 Task: Look for space in Mezőkövesd, Hungary from 4th September, 2023 to 10th September, 2023 for 1 adult in price range Rs.9000 to Rs.17000. Place can be private room with 1  bedroom having 1 bed and 1 bathroom. Property type can be house, flat, guest house, hotel. Booking option can be shelf check-in. Required host language is English.
Action: Mouse moved to (606, 74)
Screenshot: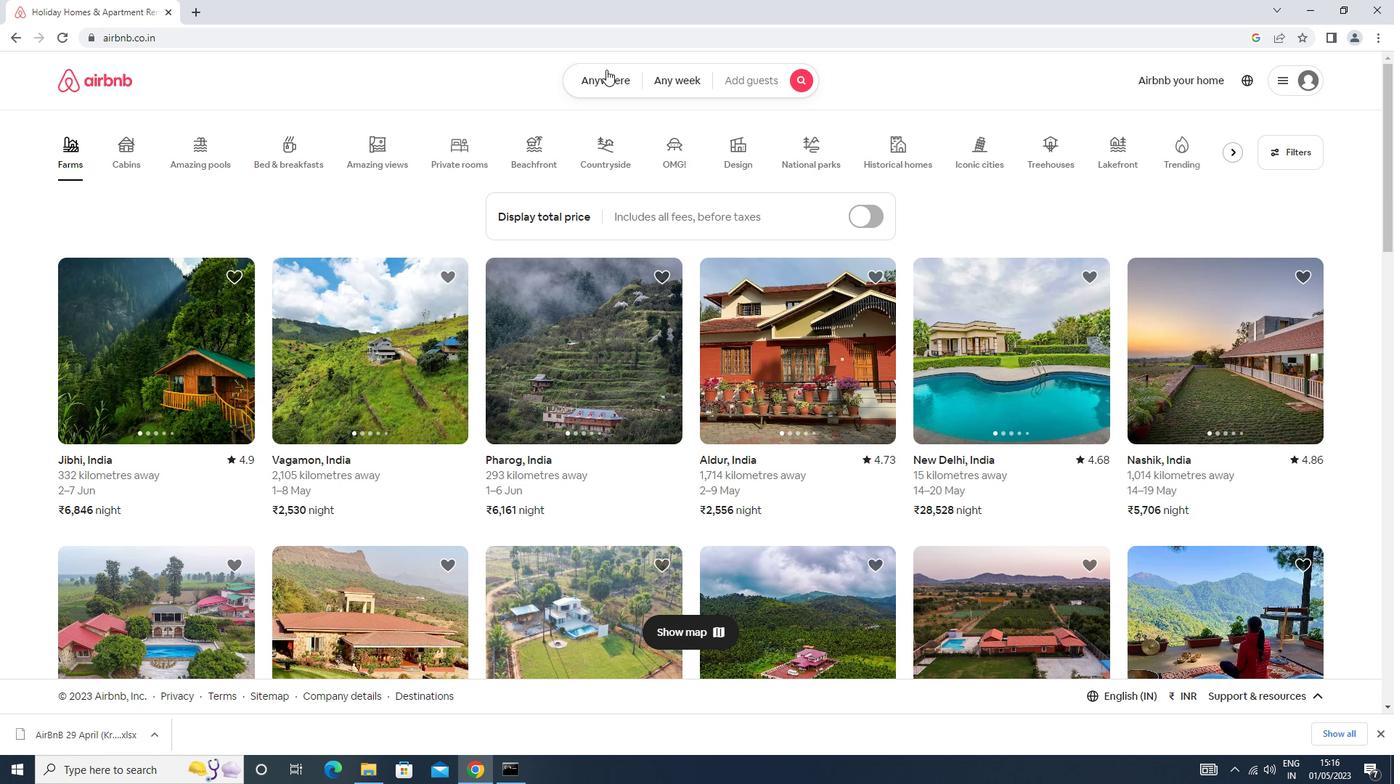 
Action: Mouse pressed left at (606, 74)
Screenshot: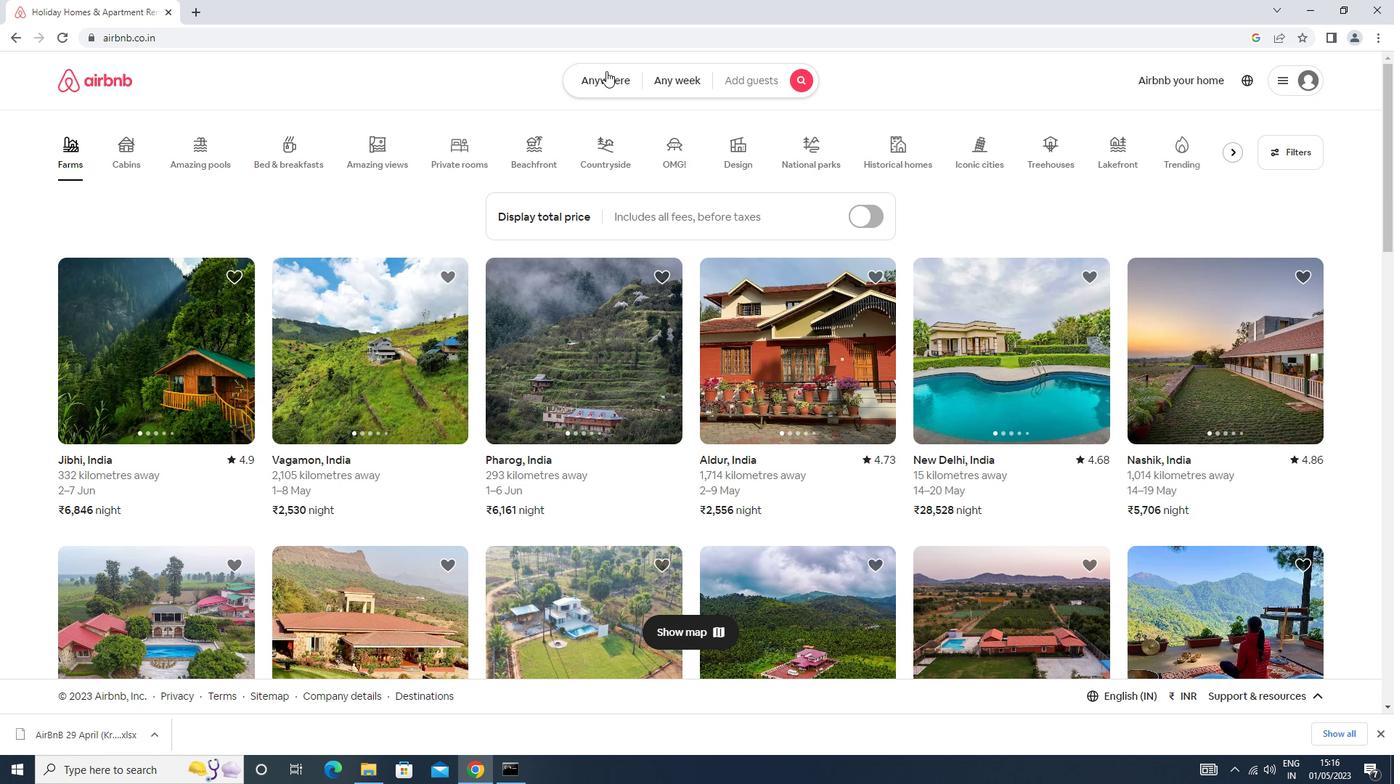 
Action: Mouse moved to (551, 134)
Screenshot: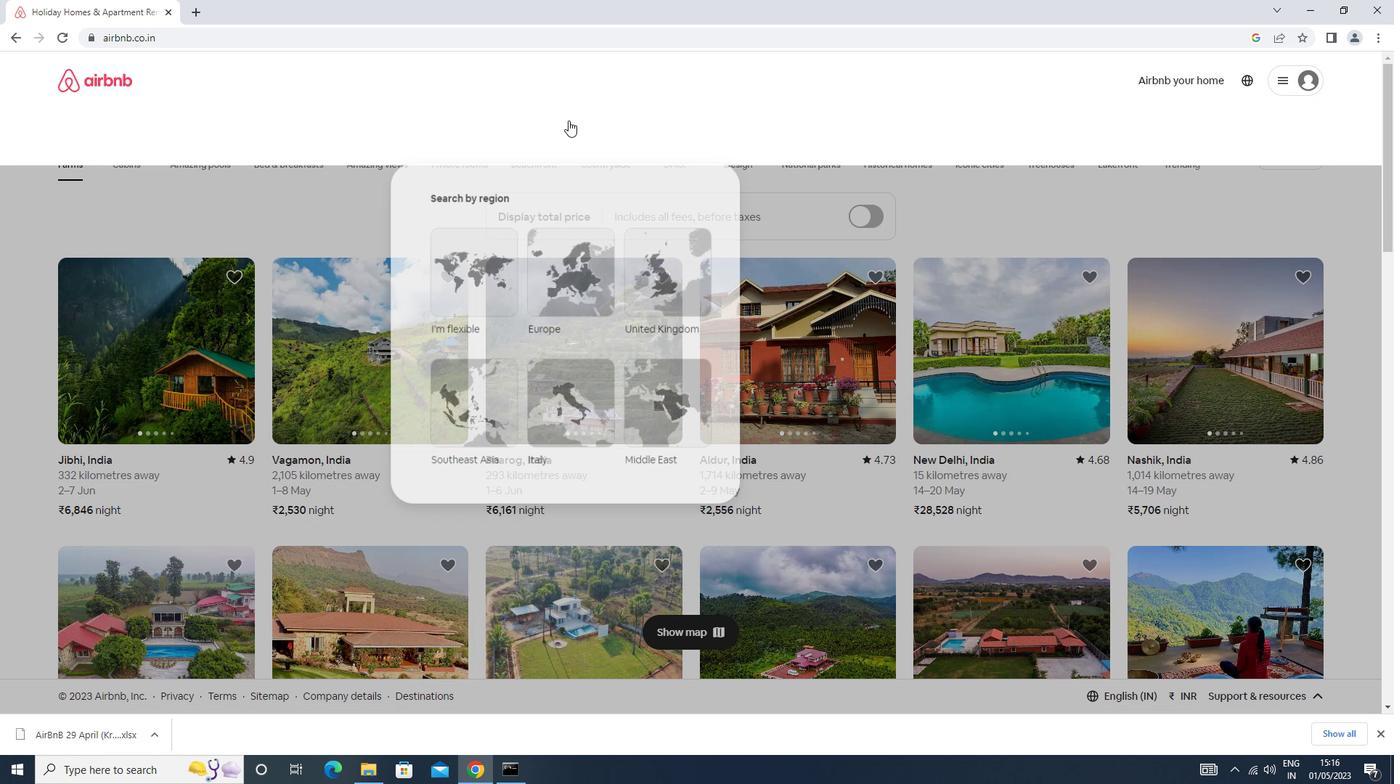 
Action: Mouse pressed left at (551, 134)
Screenshot: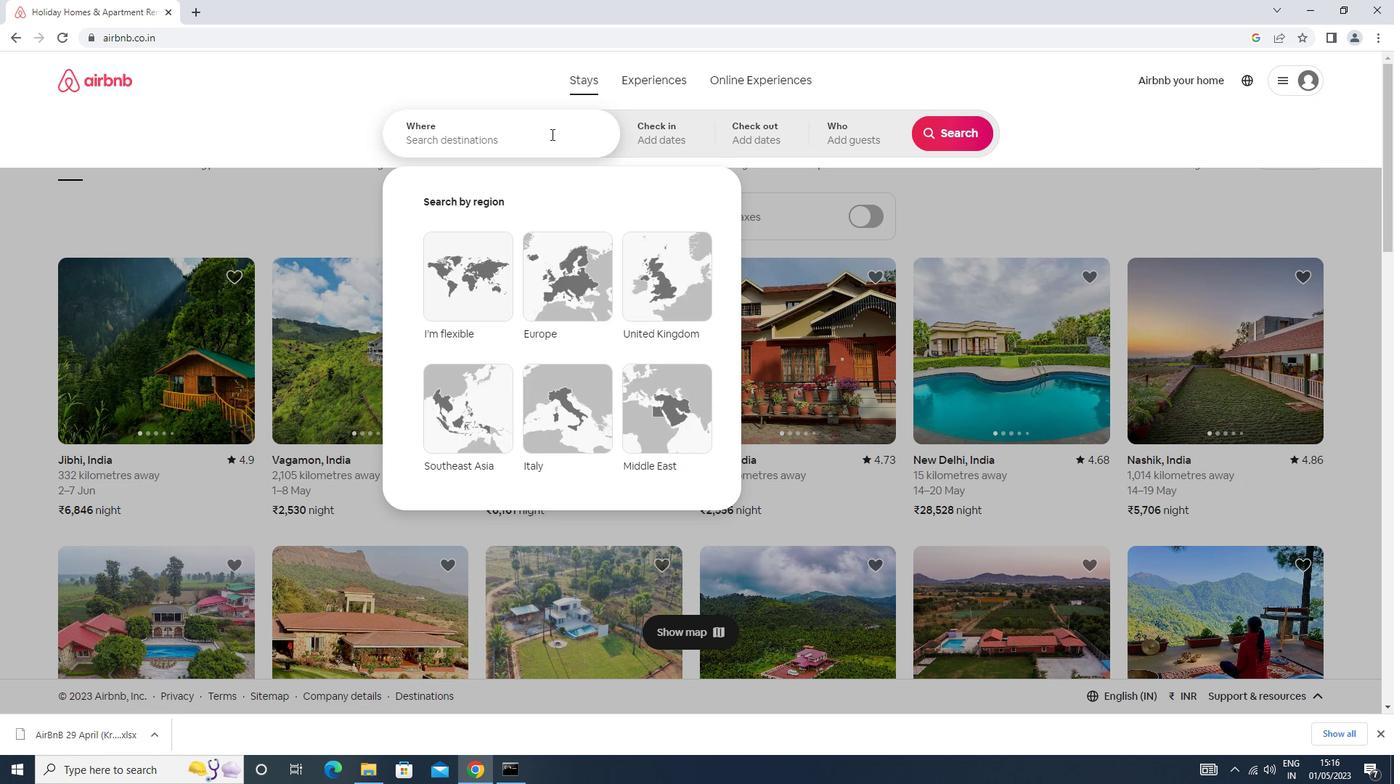 
Action: Mouse moved to (550, 134)
Screenshot: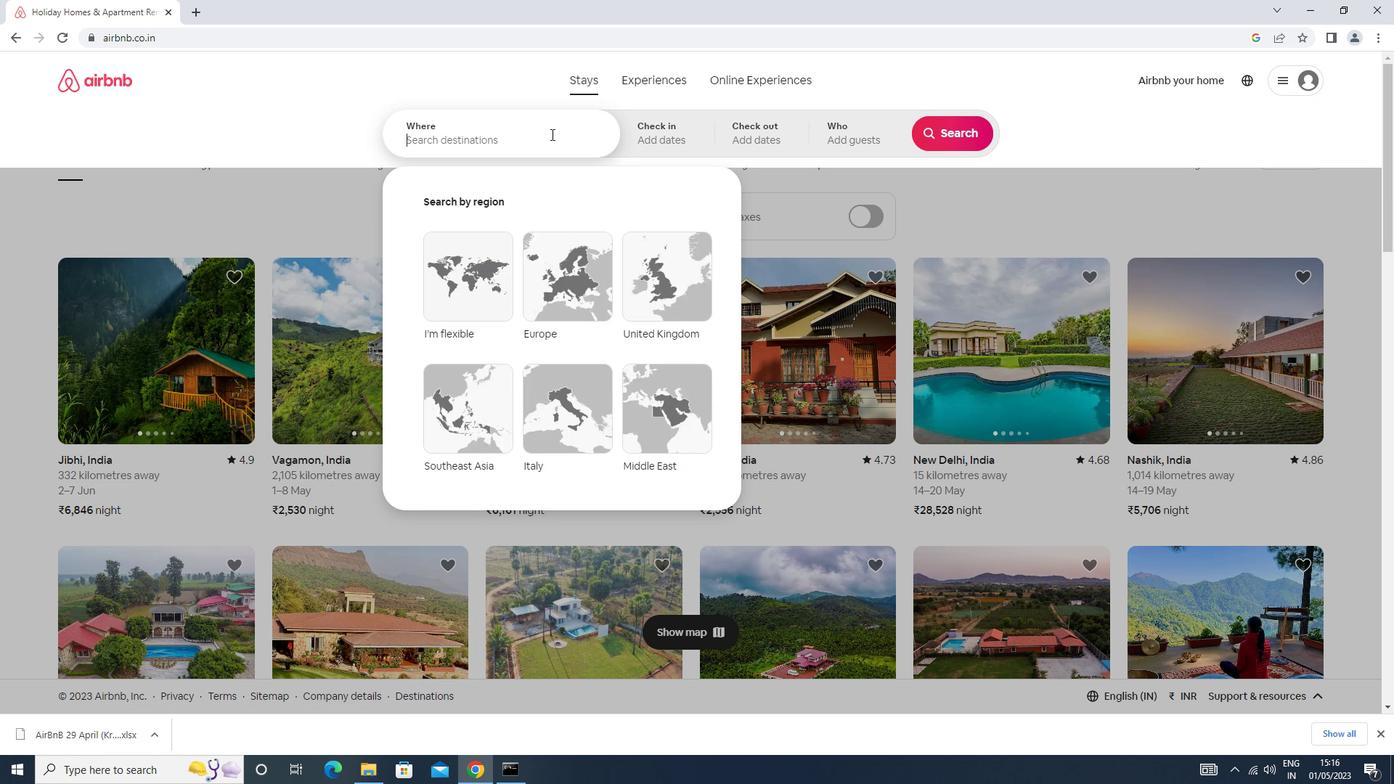 
Action: Key pressed w<Key.caps_lock>ardha<Key.down><Key.enter>
Screenshot: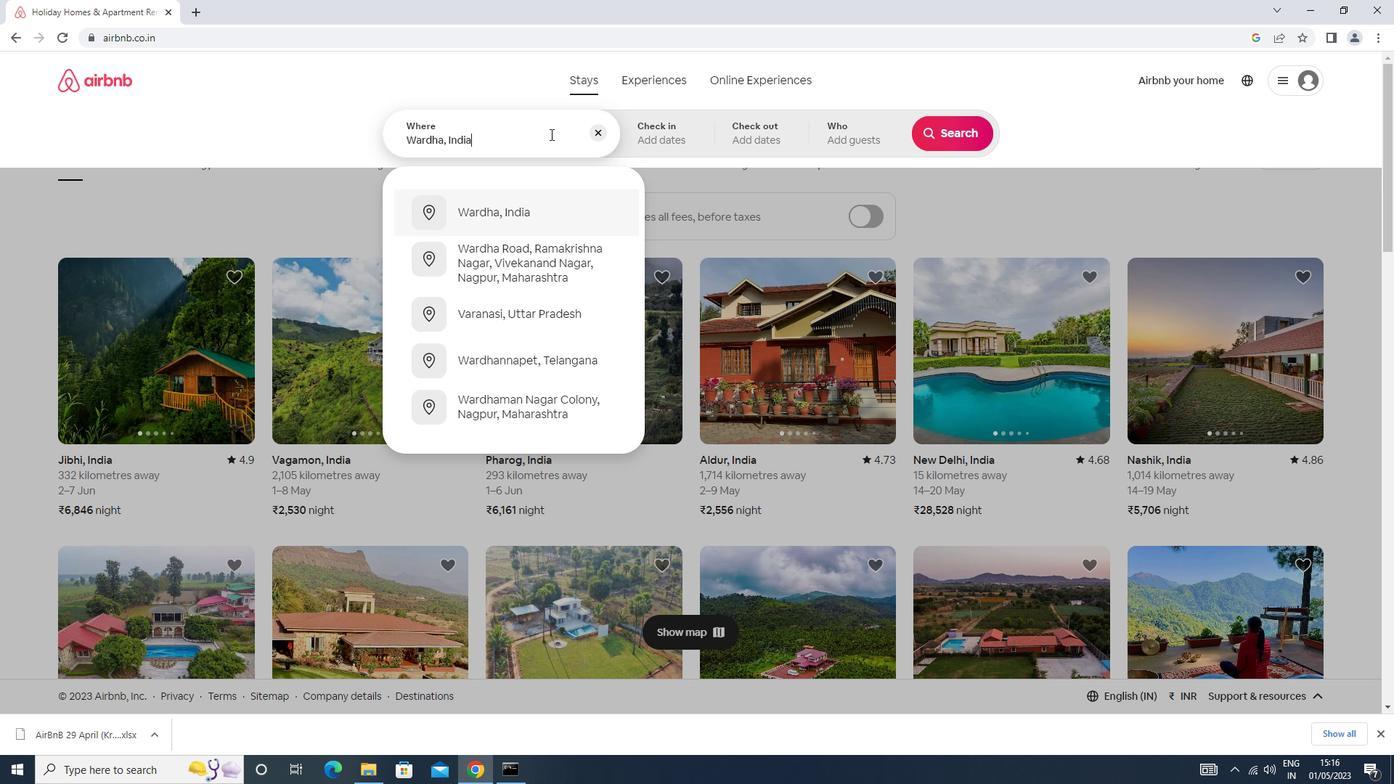 
Action: Mouse moved to (950, 244)
Screenshot: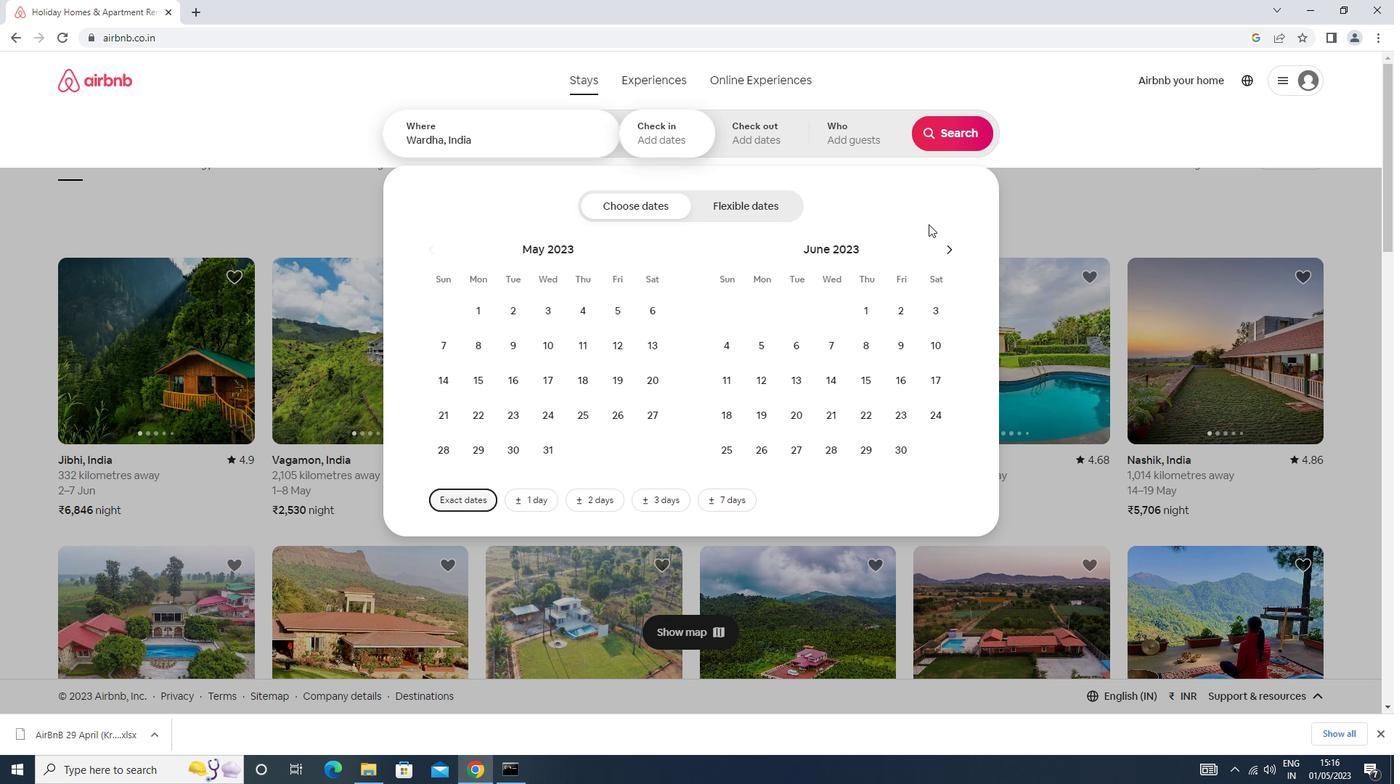 
Action: Mouse pressed left at (950, 244)
Screenshot: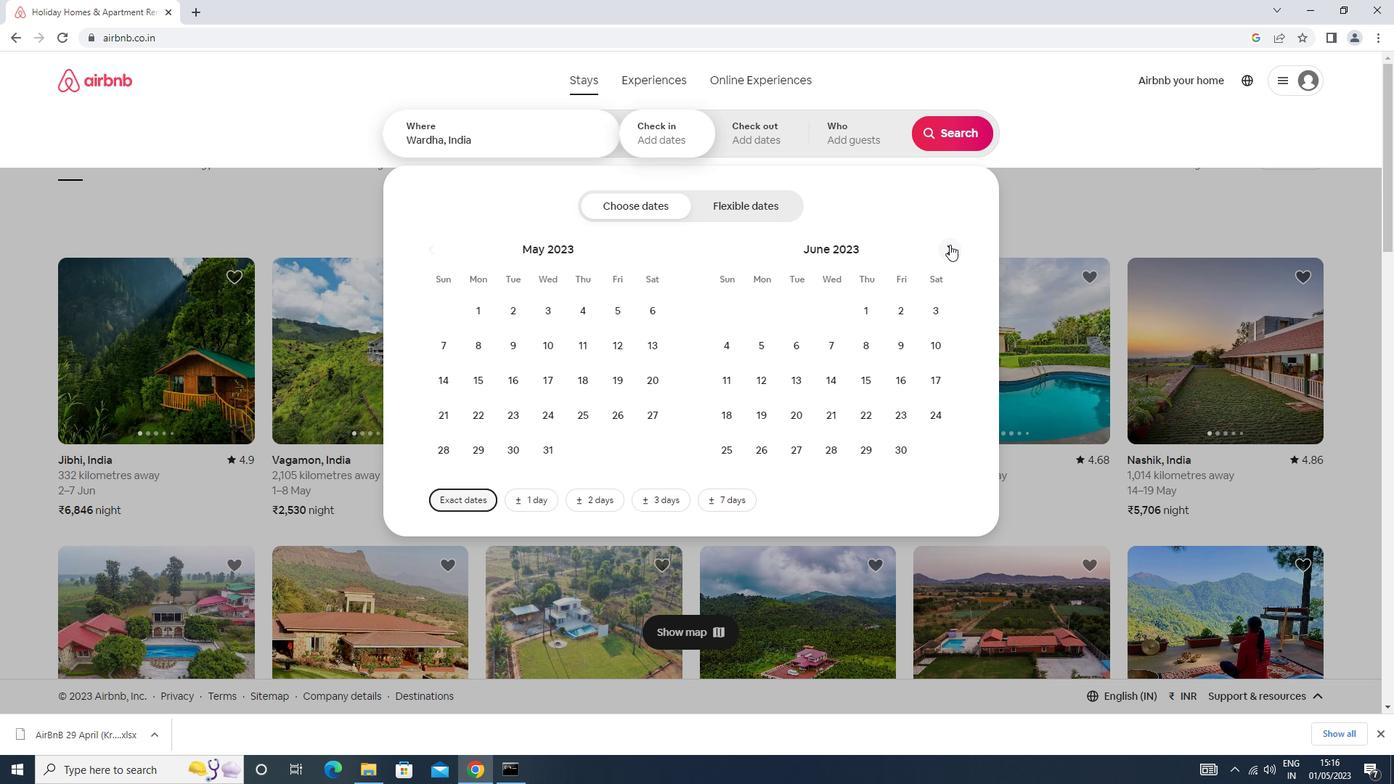 
Action: Mouse moved to (830, 375)
Screenshot: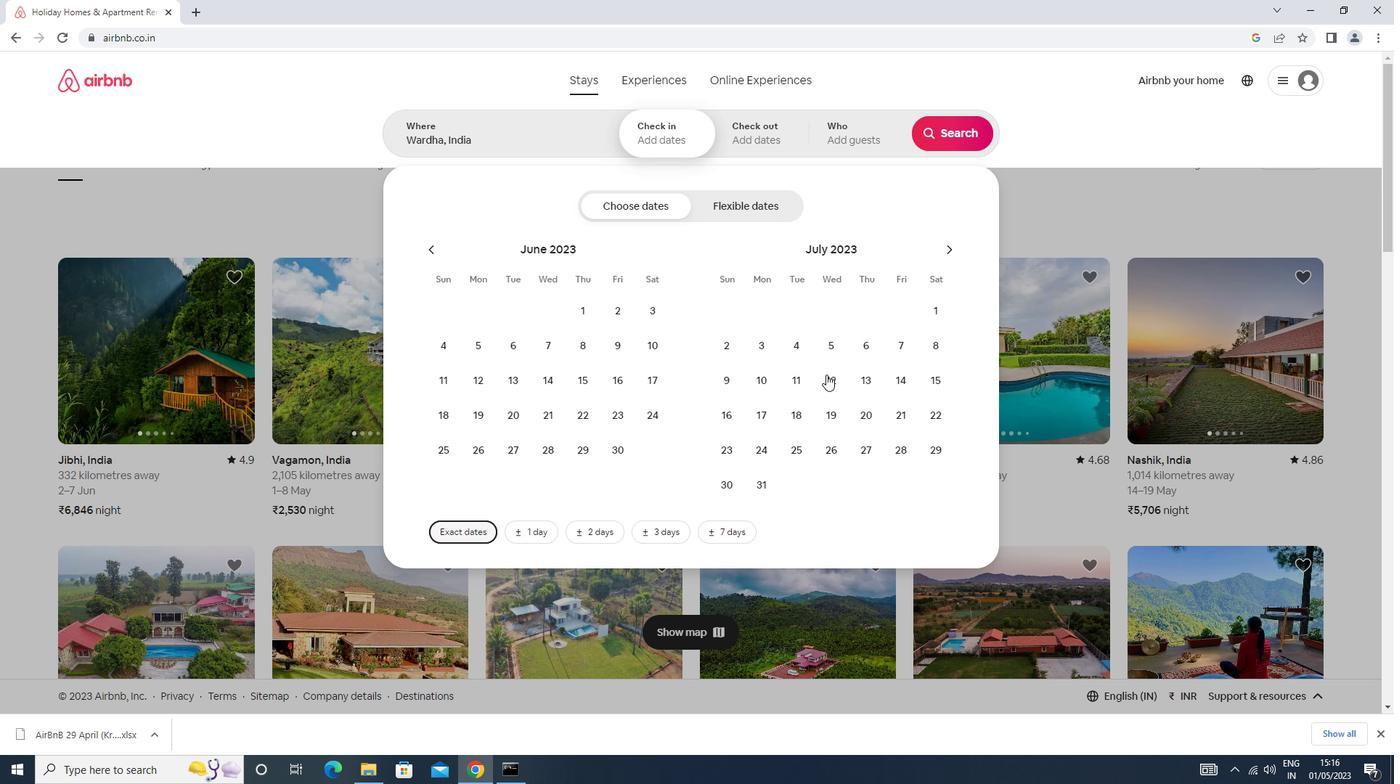 
Action: Mouse pressed left at (830, 375)
Screenshot: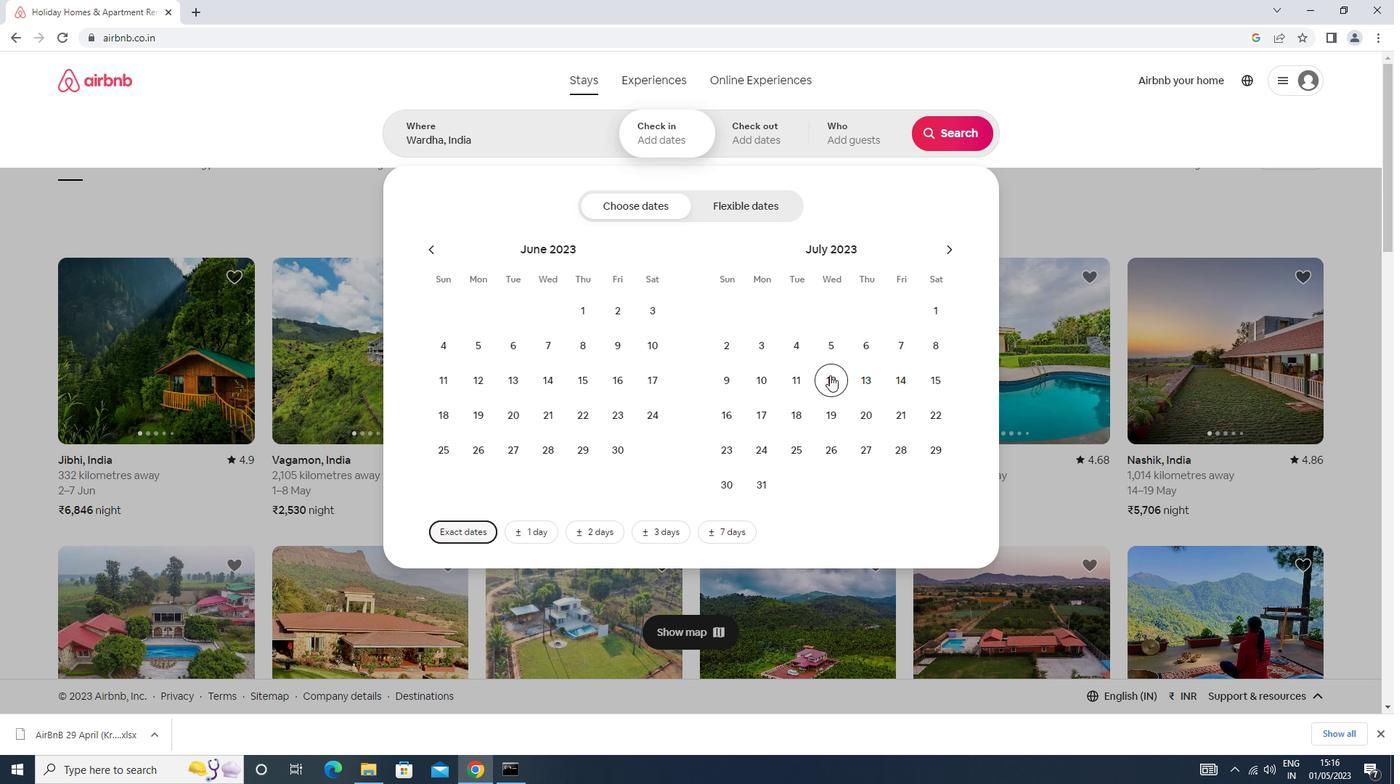 
Action: Mouse moved to (932, 378)
Screenshot: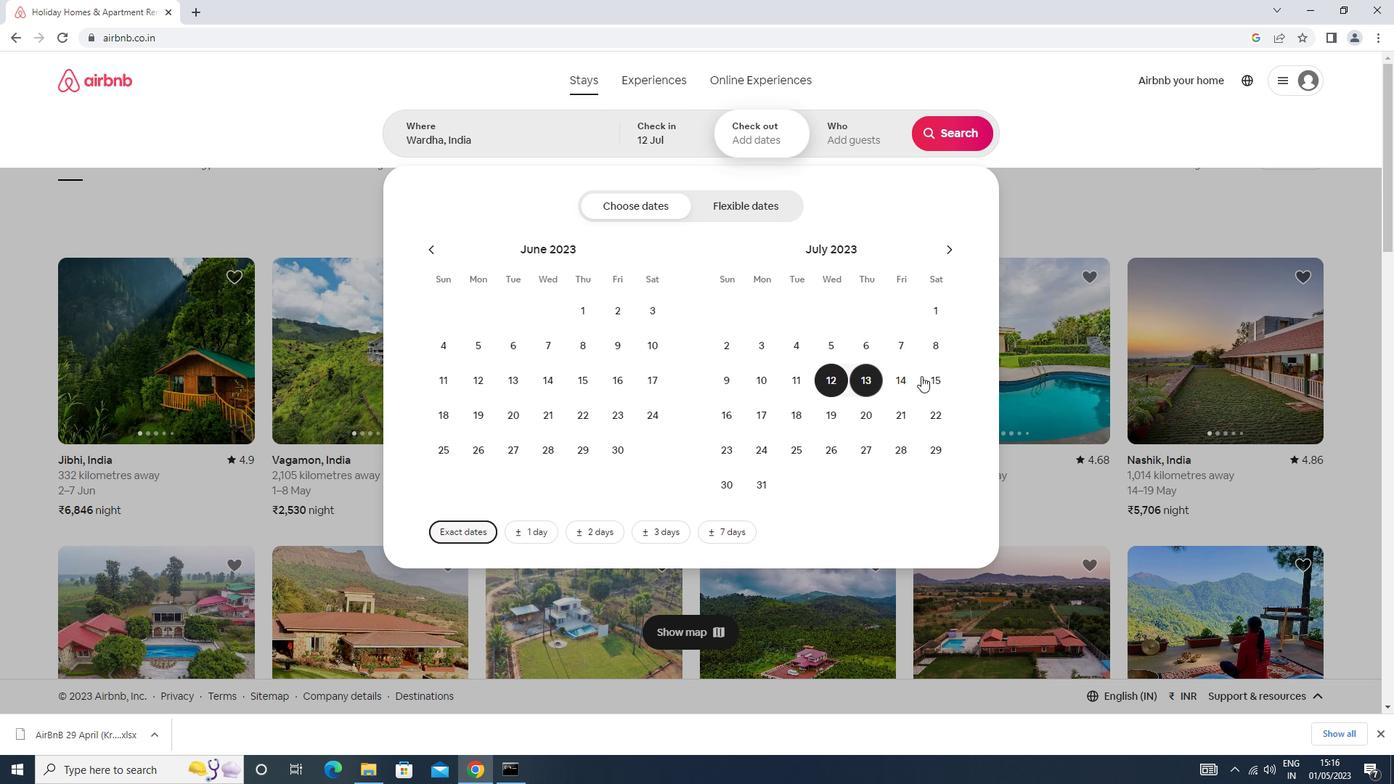
Action: Mouse pressed left at (932, 378)
Screenshot: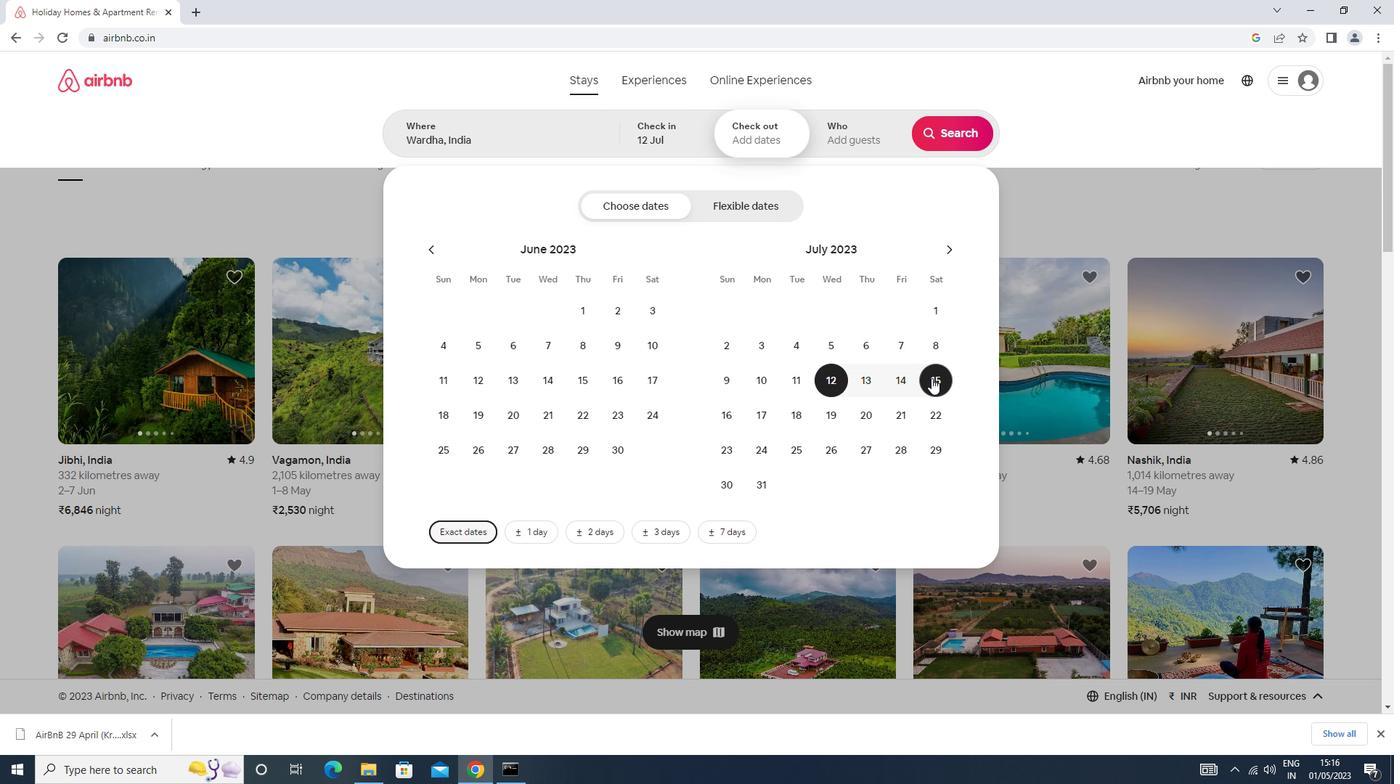 
Action: Mouse moved to (857, 146)
Screenshot: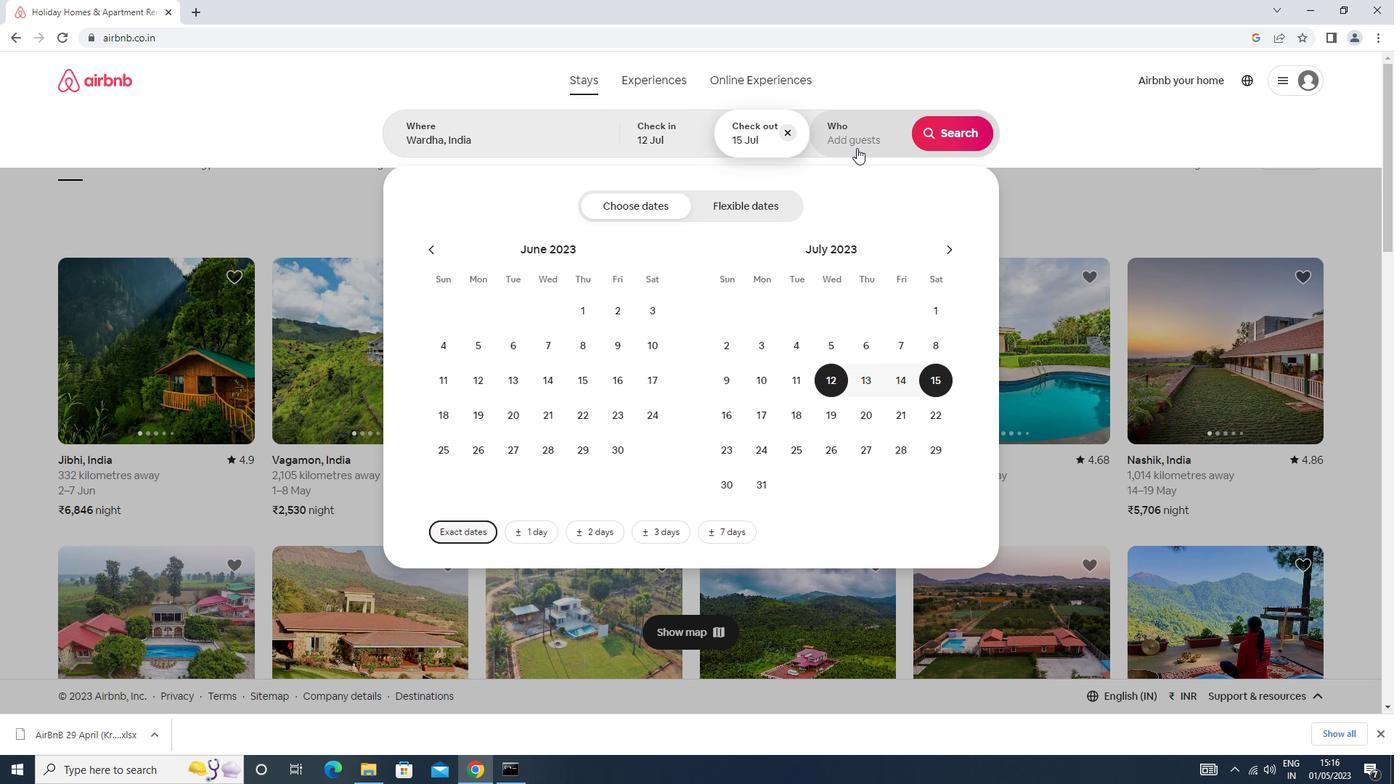 
Action: Mouse pressed left at (857, 146)
Screenshot: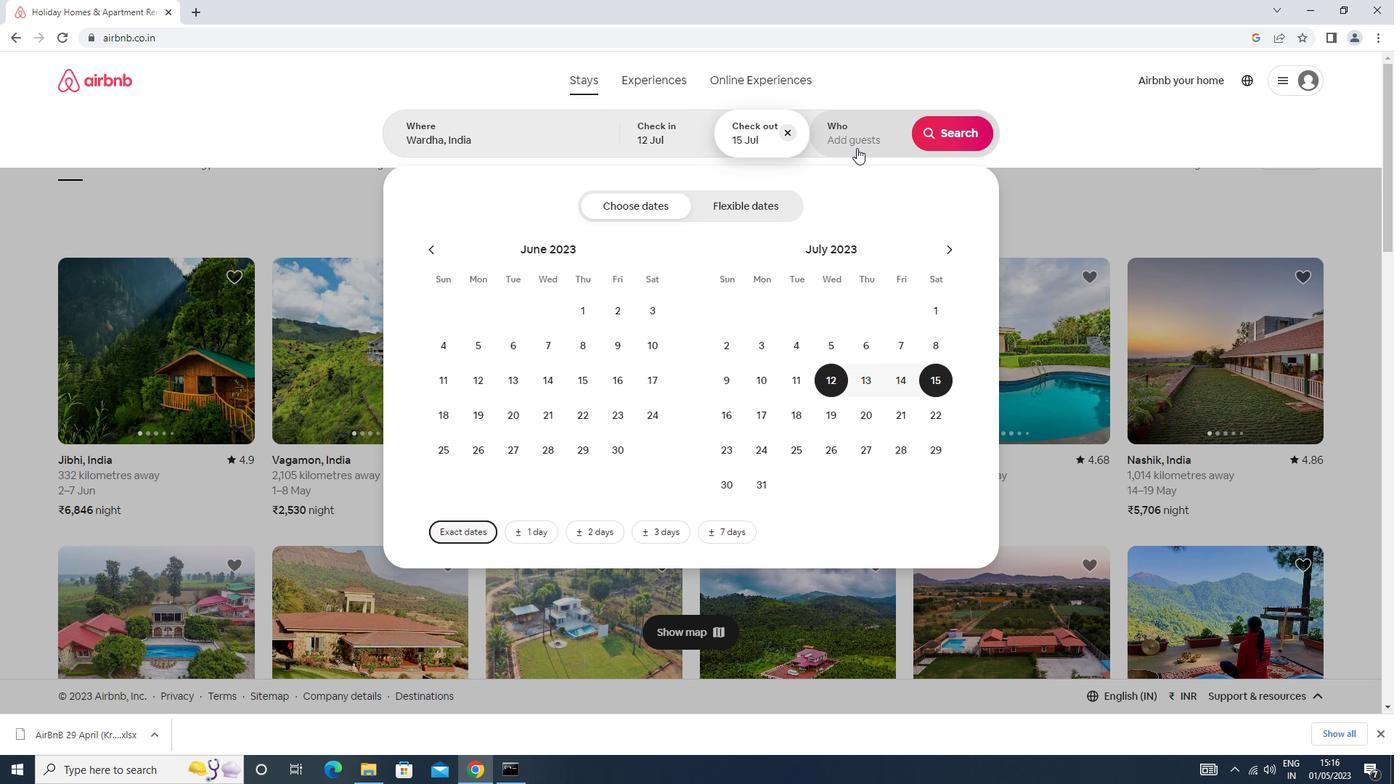 
Action: Mouse moved to (958, 211)
Screenshot: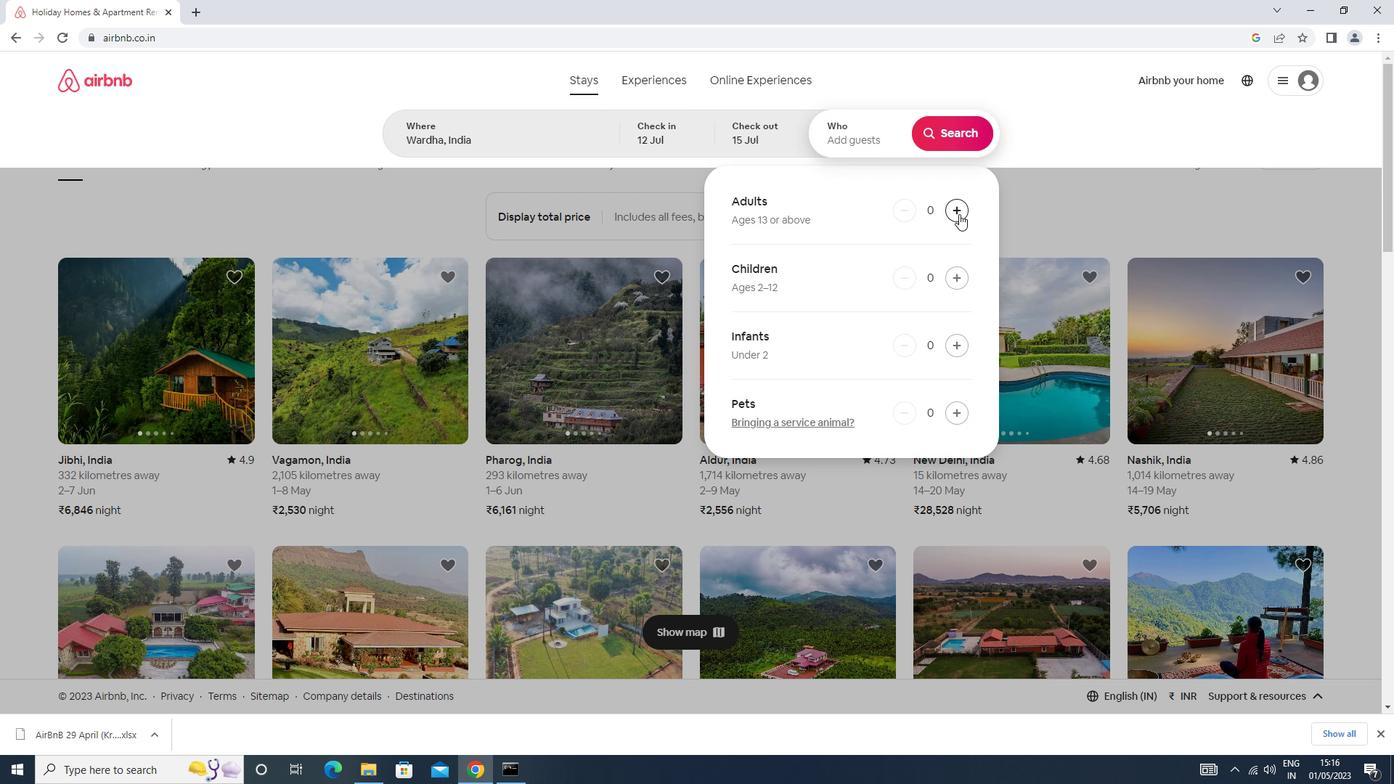 
Action: Mouse pressed left at (958, 211)
Screenshot: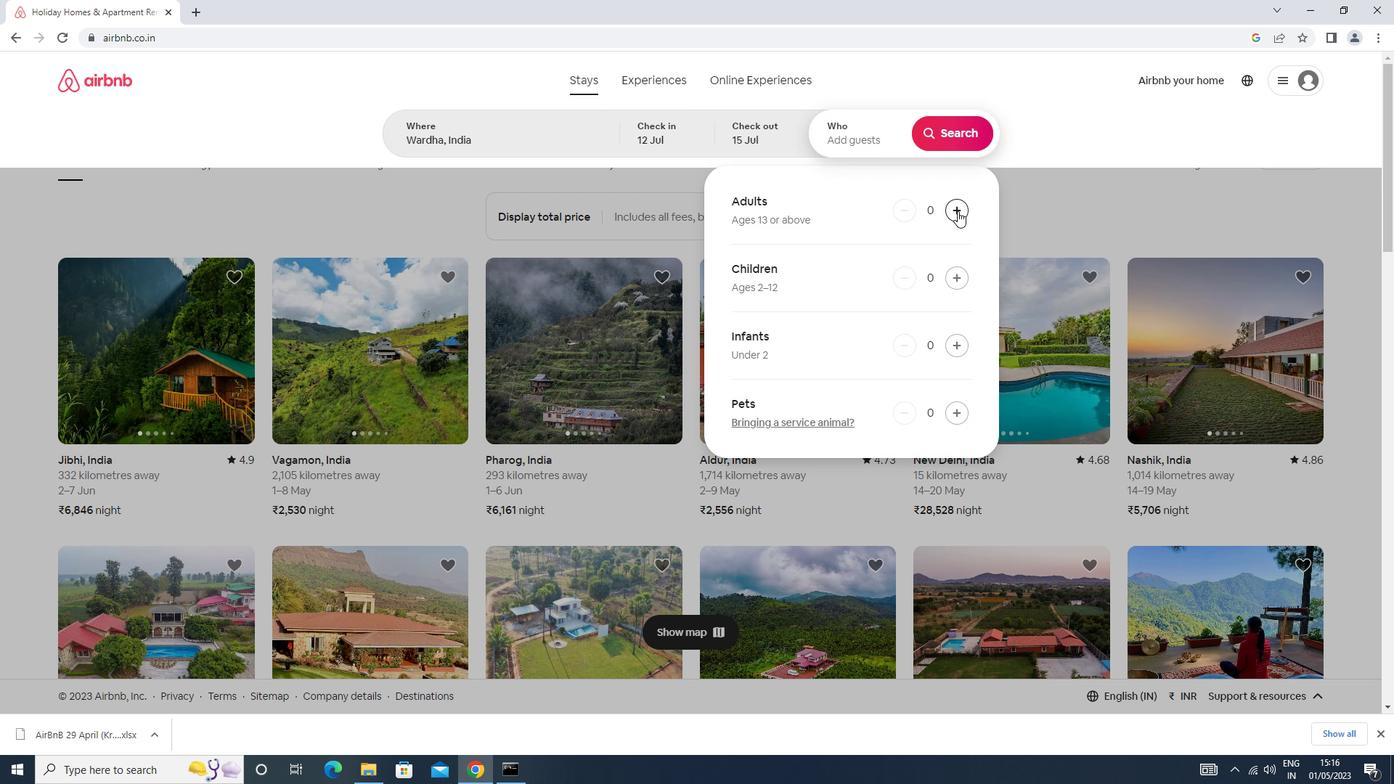 
Action: Mouse moved to (957, 211)
Screenshot: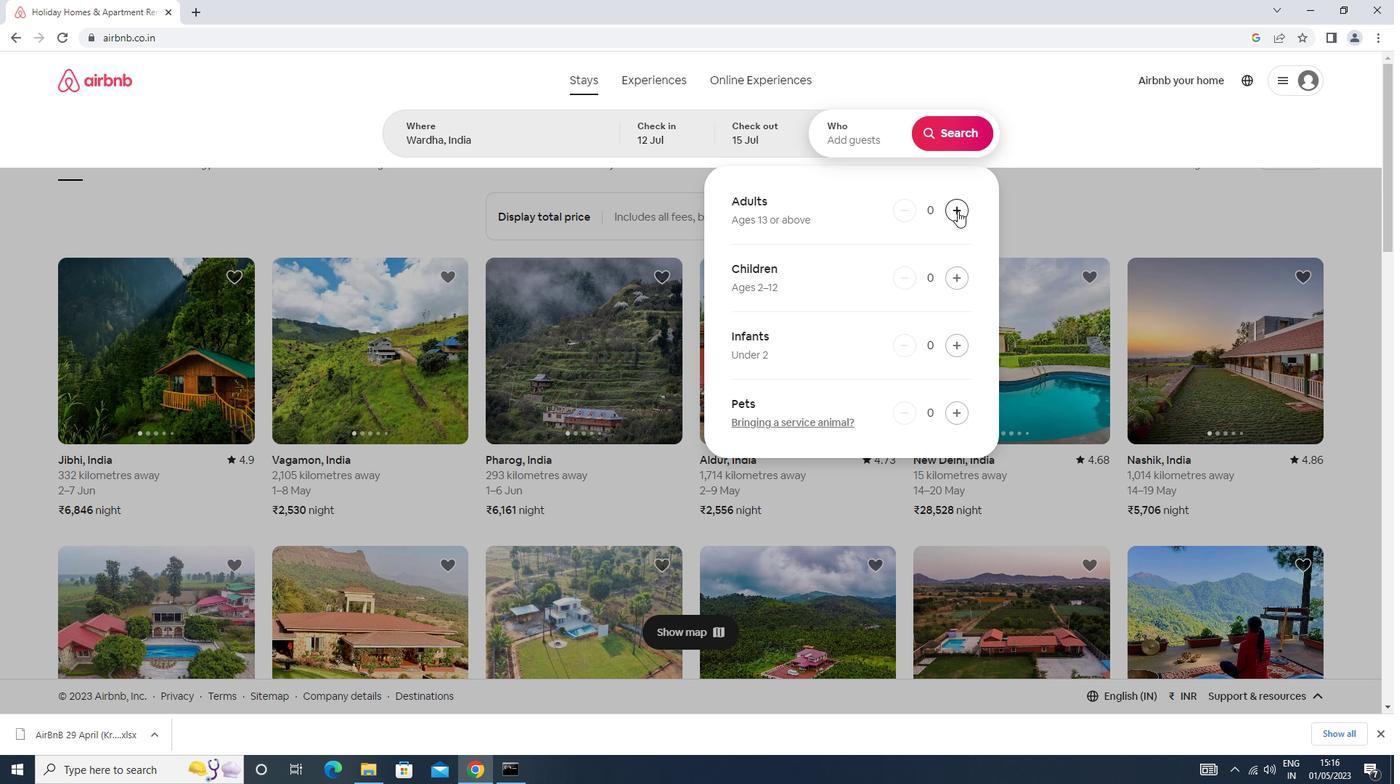 
Action: Mouse pressed left at (957, 211)
Screenshot: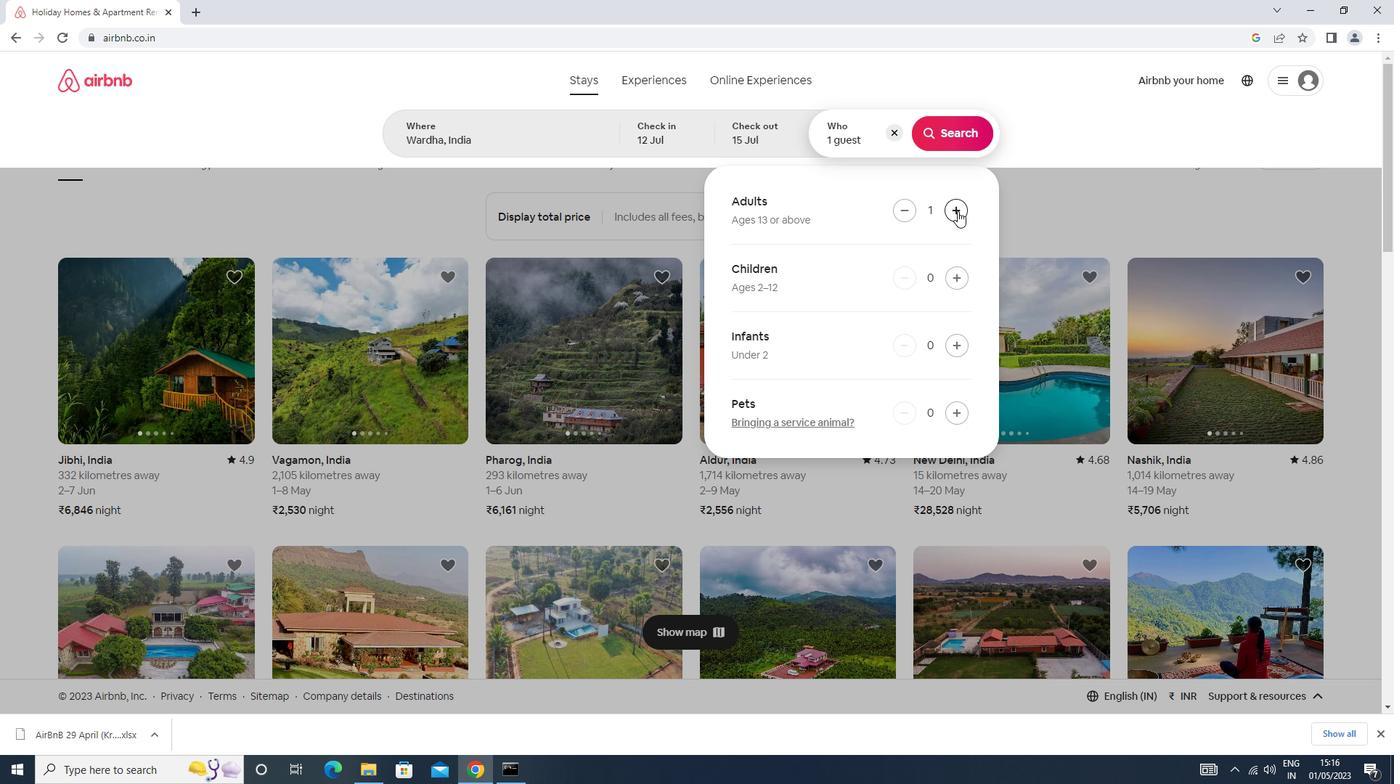 
Action: Mouse pressed left at (957, 211)
Screenshot: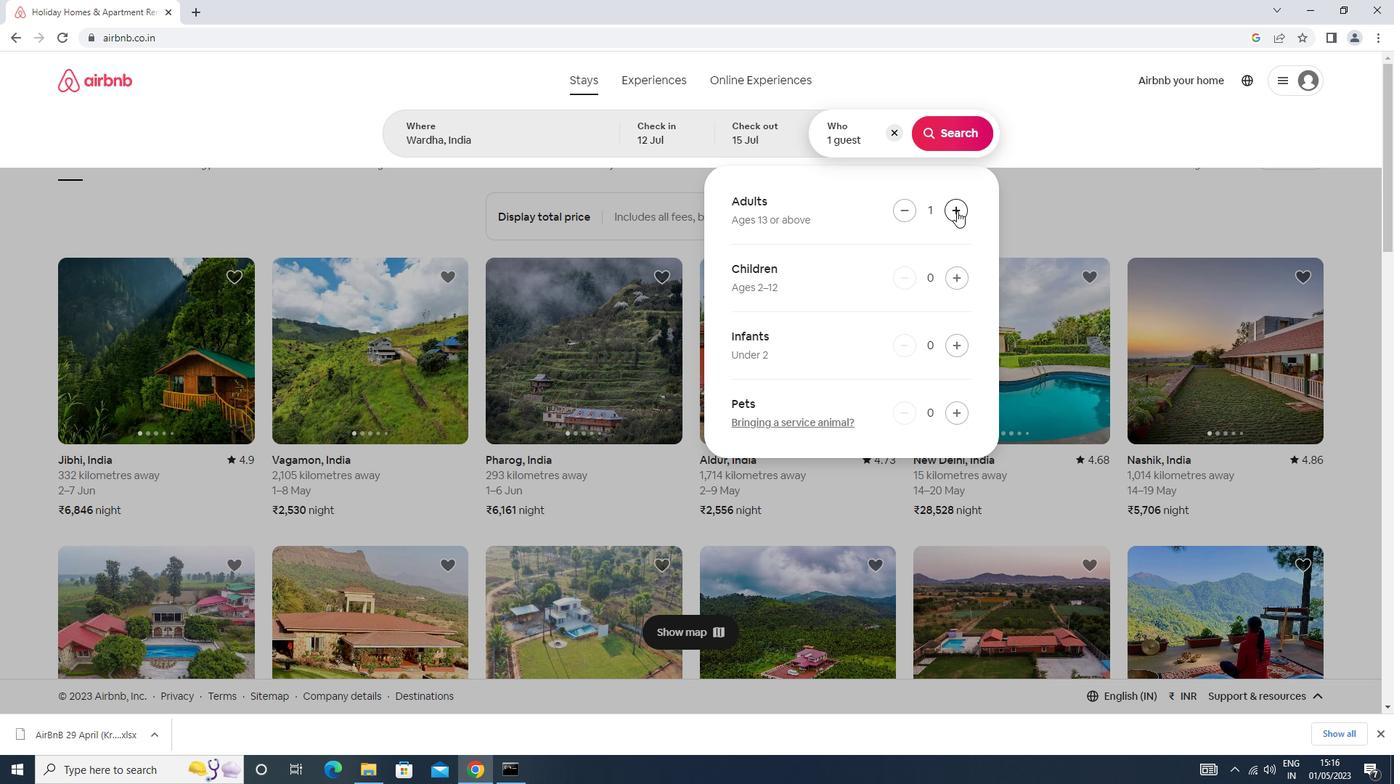 
Action: Mouse moved to (947, 137)
Screenshot: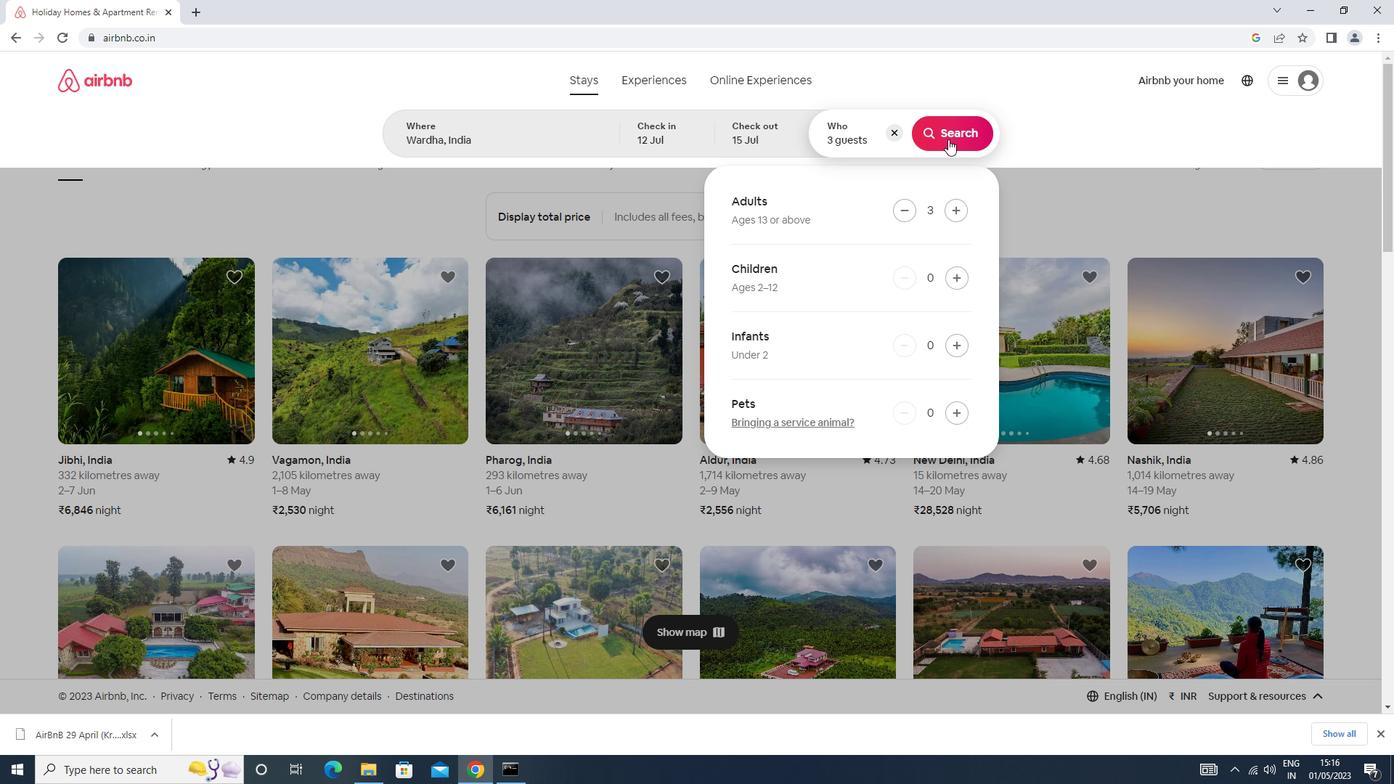
Action: Mouse pressed left at (947, 137)
Screenshot: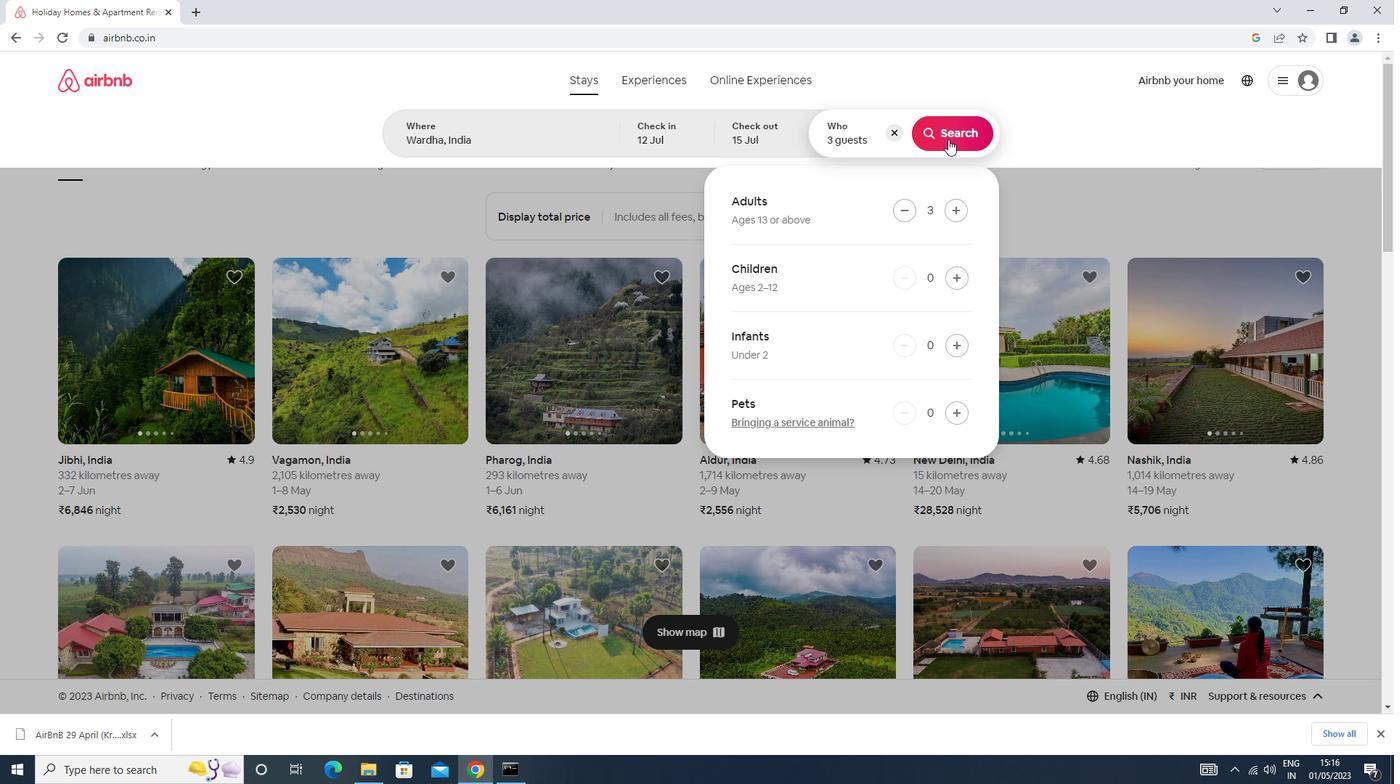 
Action: Mouse moved to (1344, 131)
Screenshot: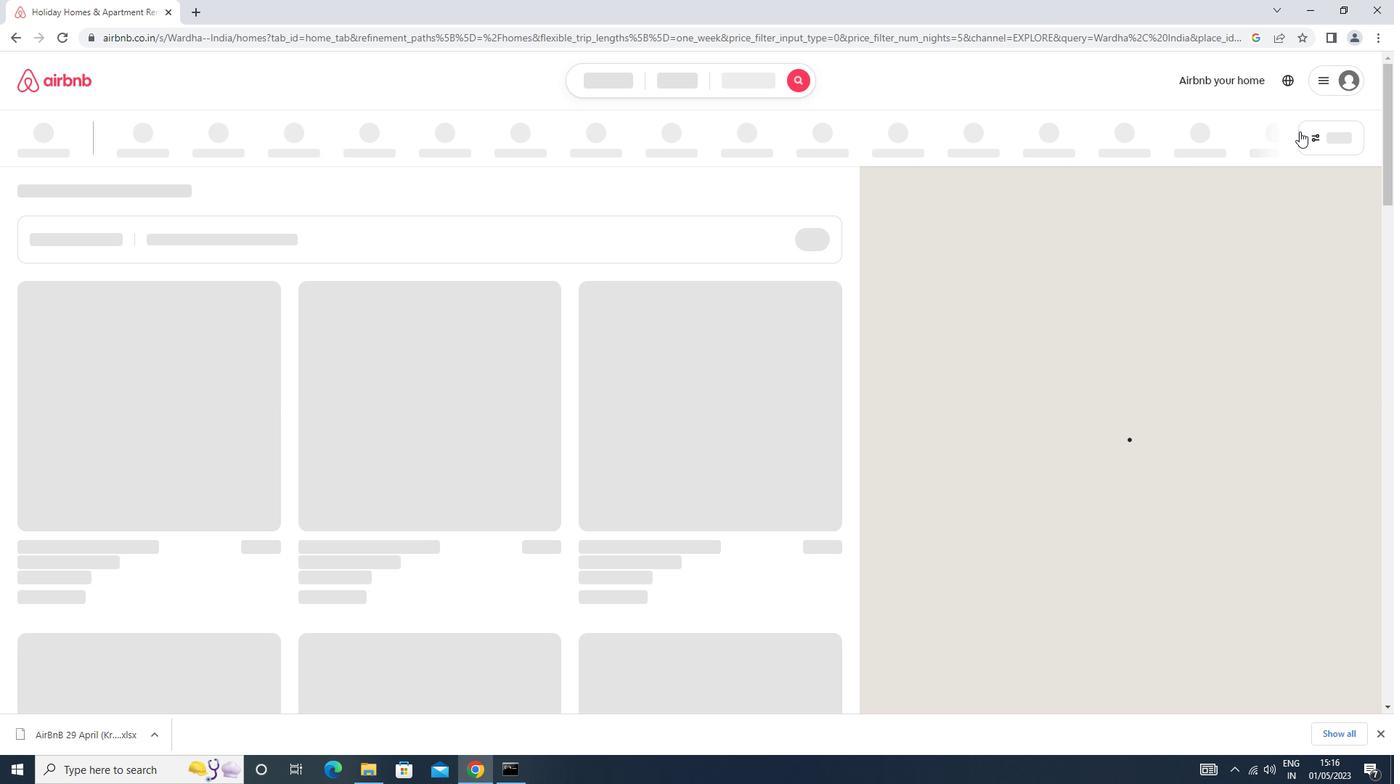 
Action: Mouse pressed left at (1344, 131)
Screenshot: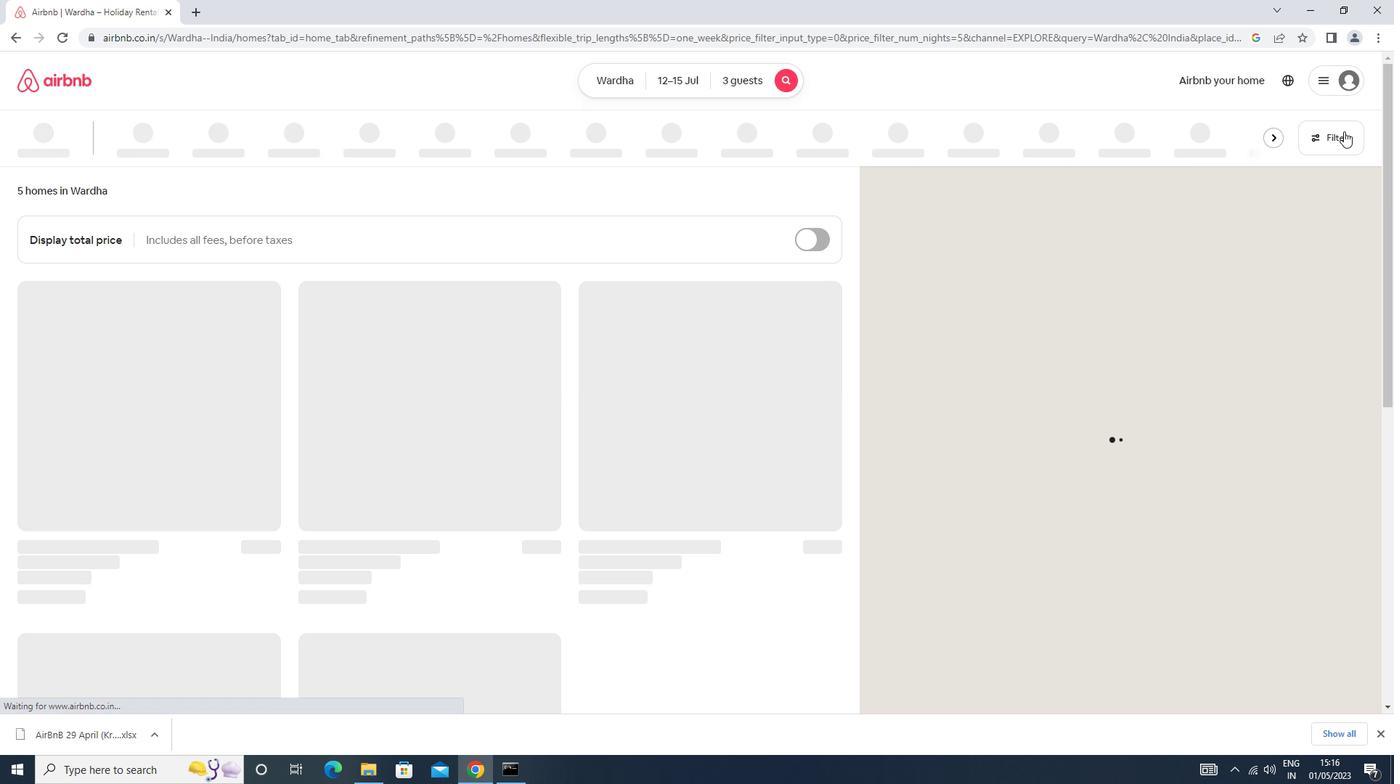 
Action: Mouse moved to (547, 315)
Screenshot: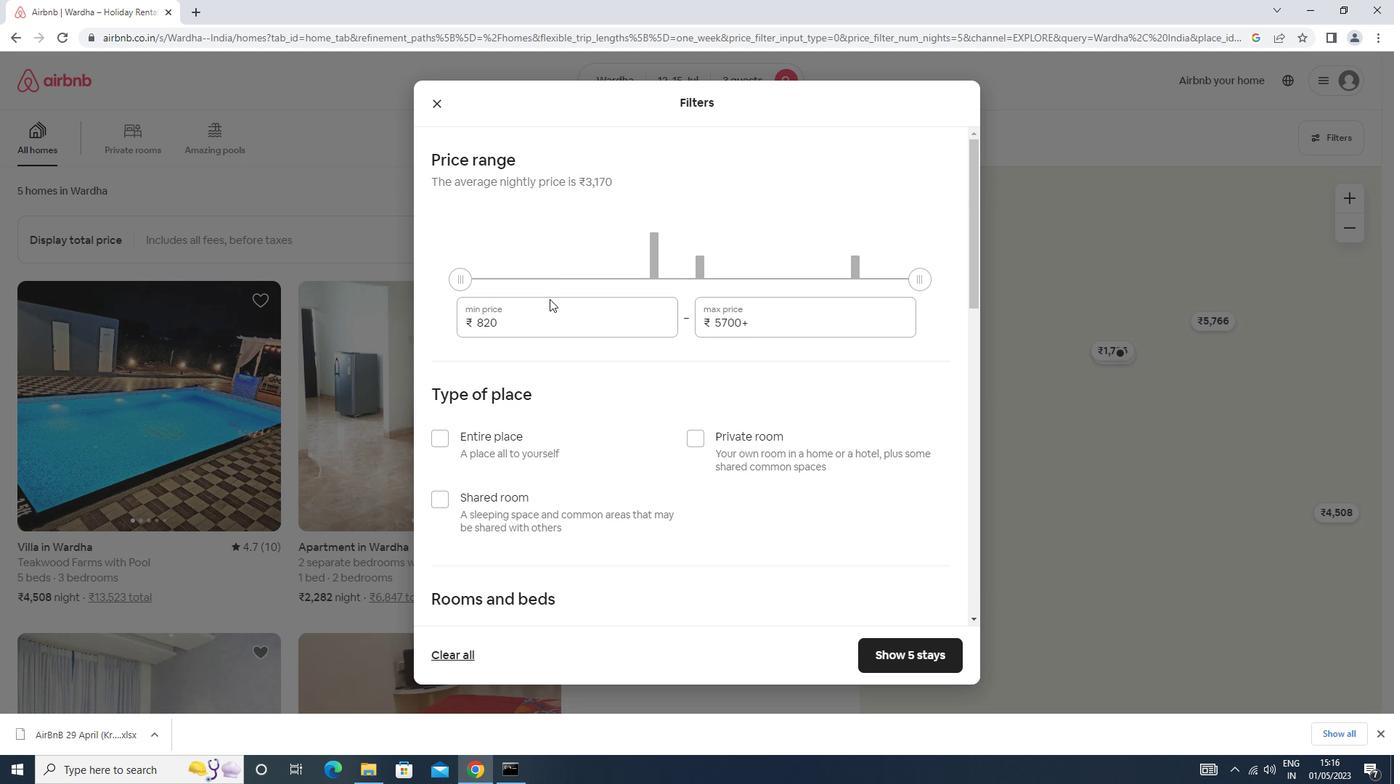 
Action: Mouse pressed left at (547, 315)
Screenshot: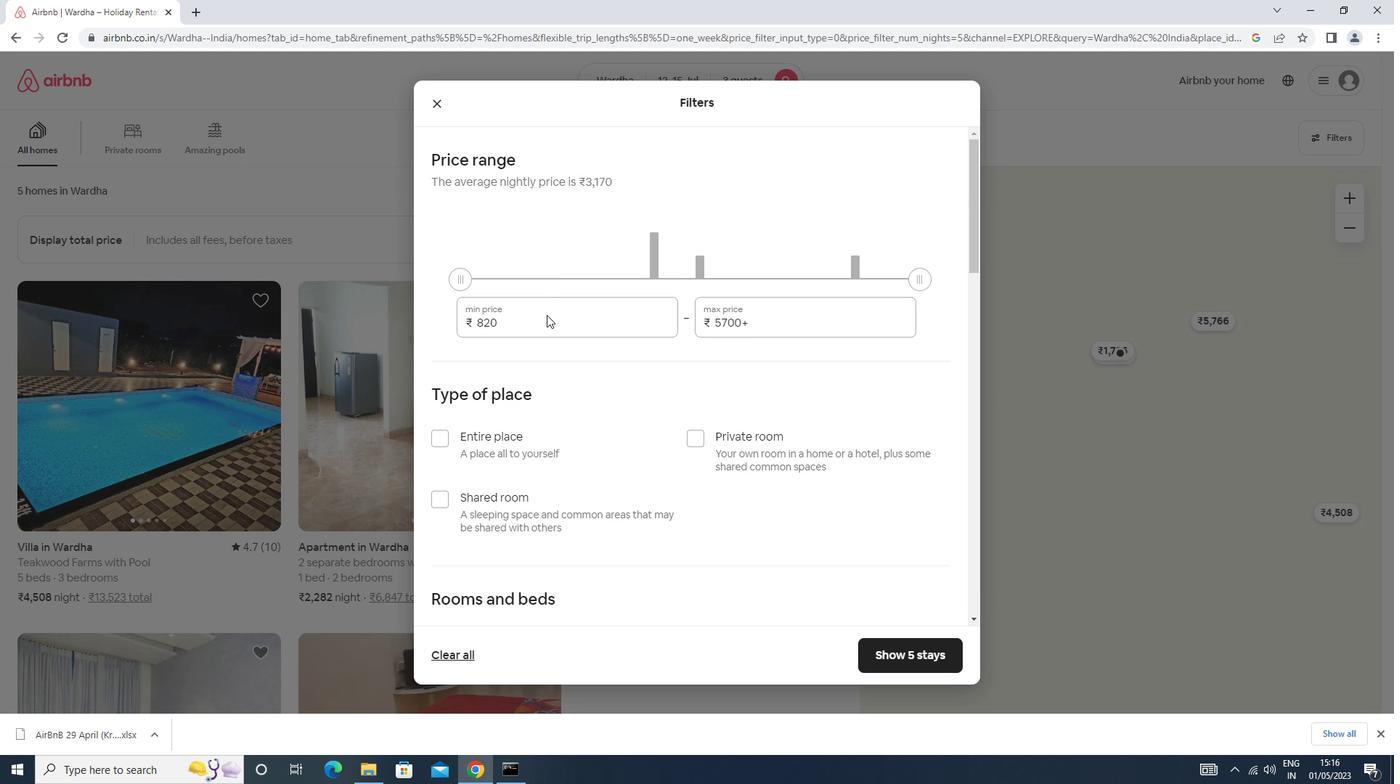 
Action: Key pressed <Key.backspace><Key.backspace><Key.backspace><Key.backspace><Key.backspace><Key.backspace><Key.backspace>12000<Key.tab>16000
Screenshot: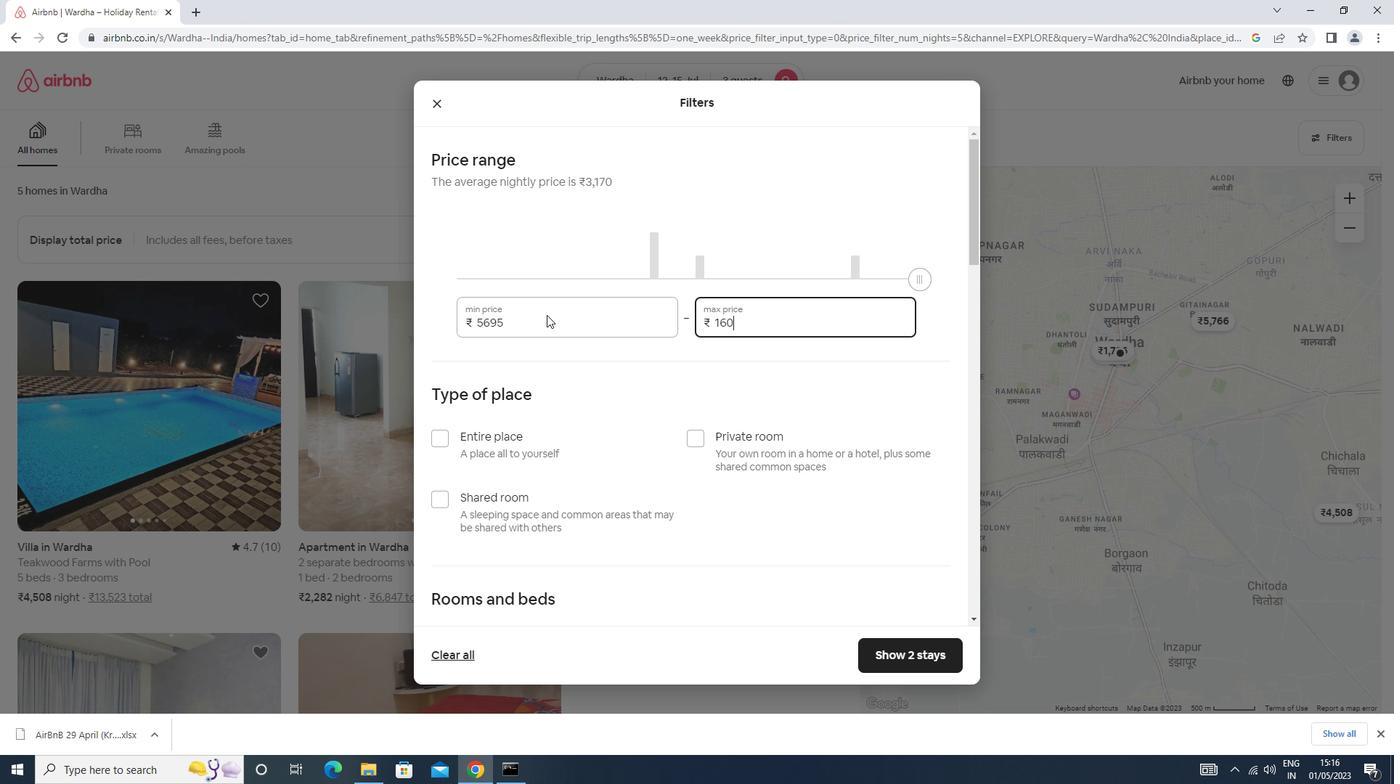 
Action: Mouse moved to (544, 317)
Screenshot: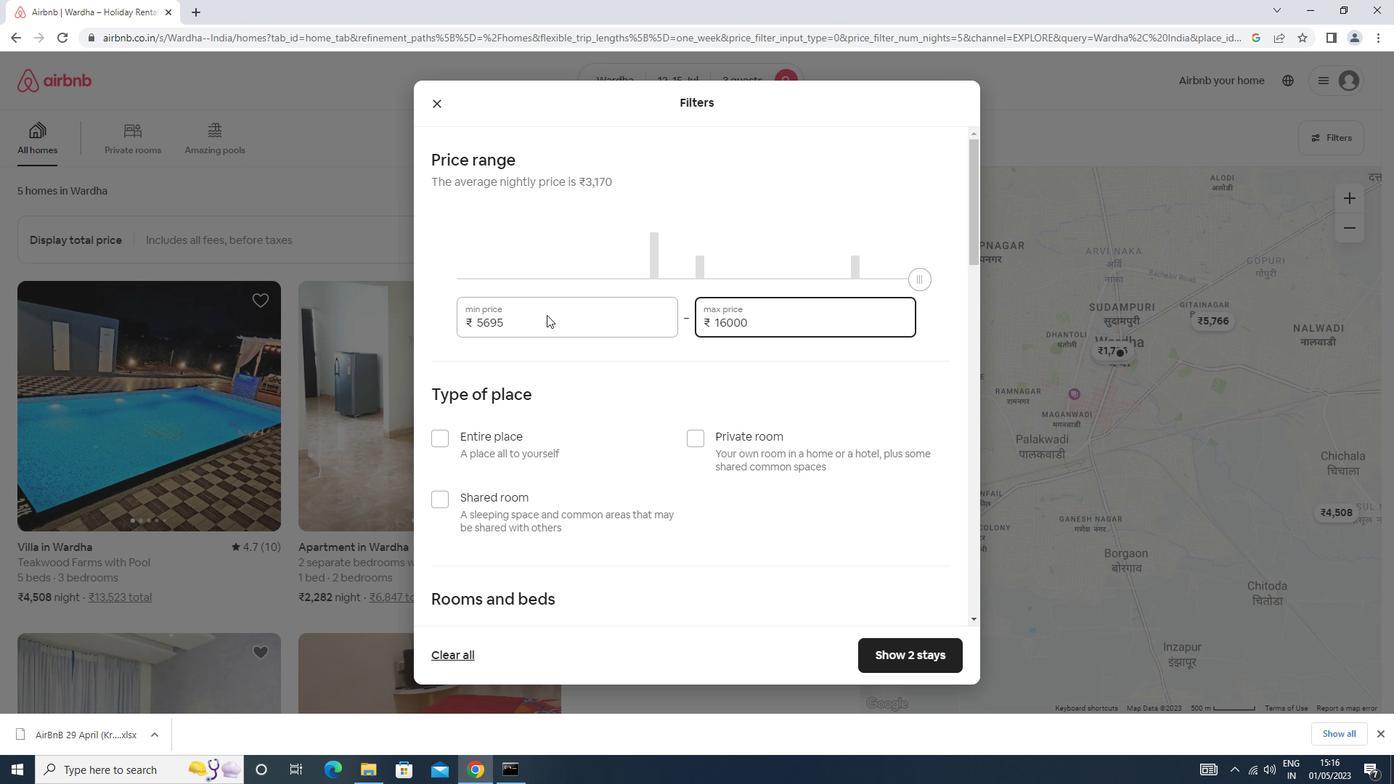 
Action: Mouse scrolled (544, 316) with delta (0, 0)
Screenshot: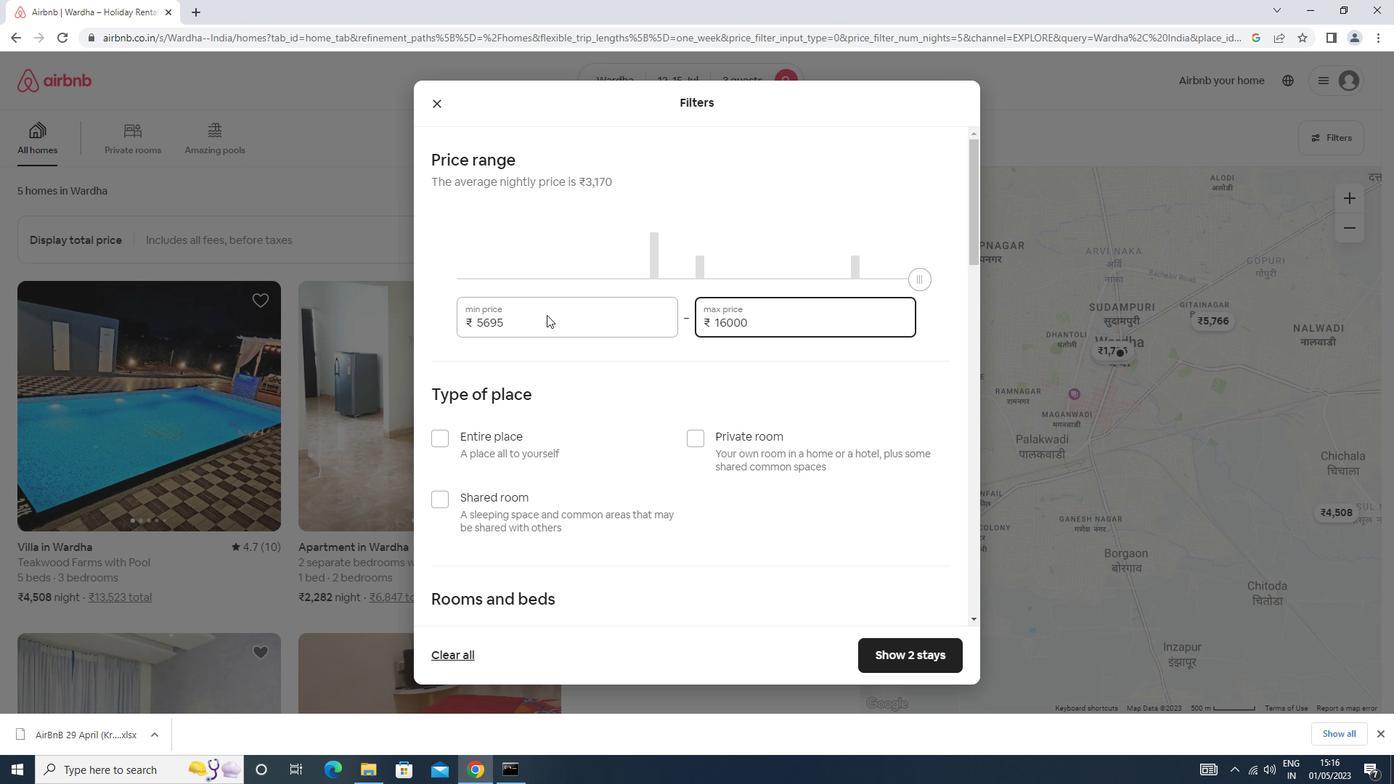
Action: Mouse scrolled (544, 316) with delta (0, 0)
Screenshot: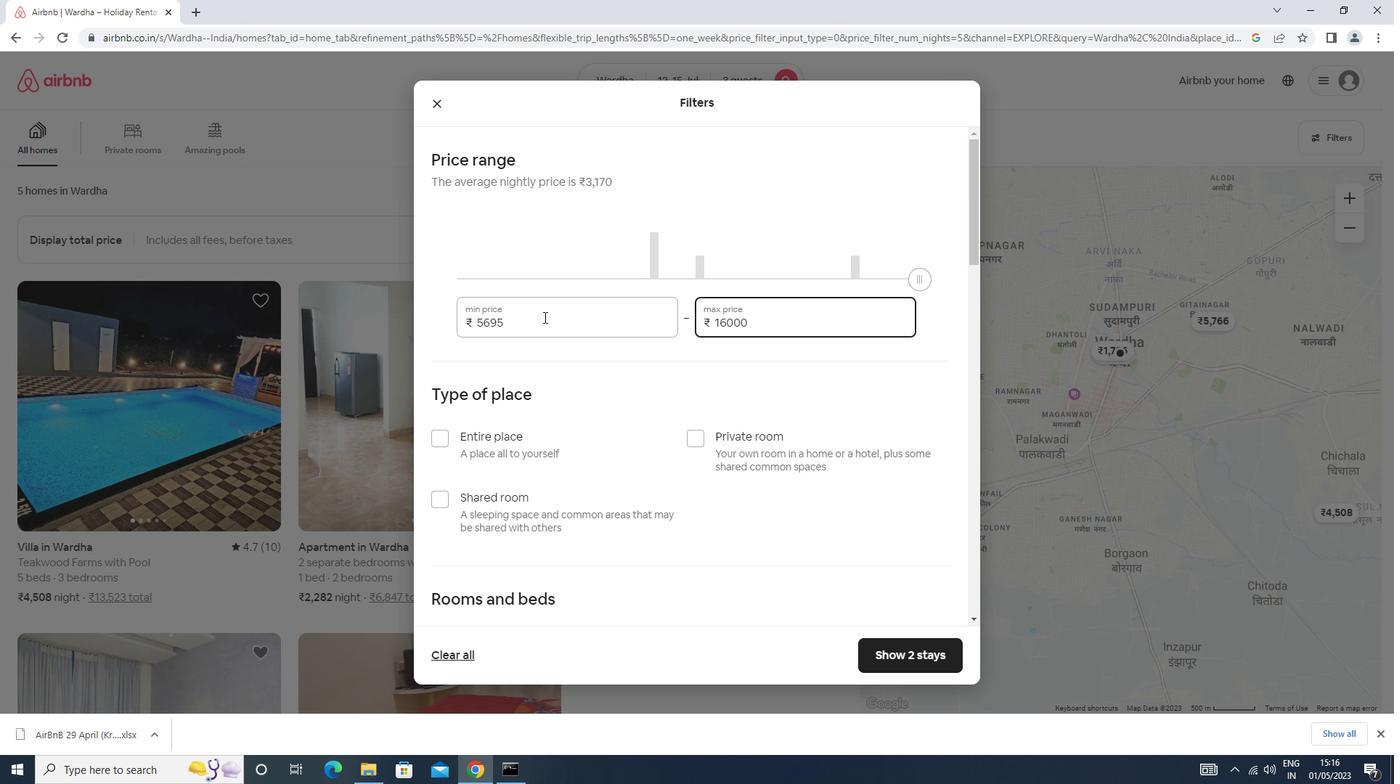 
Action: Mouse moved to (490, 297)
Screenshot: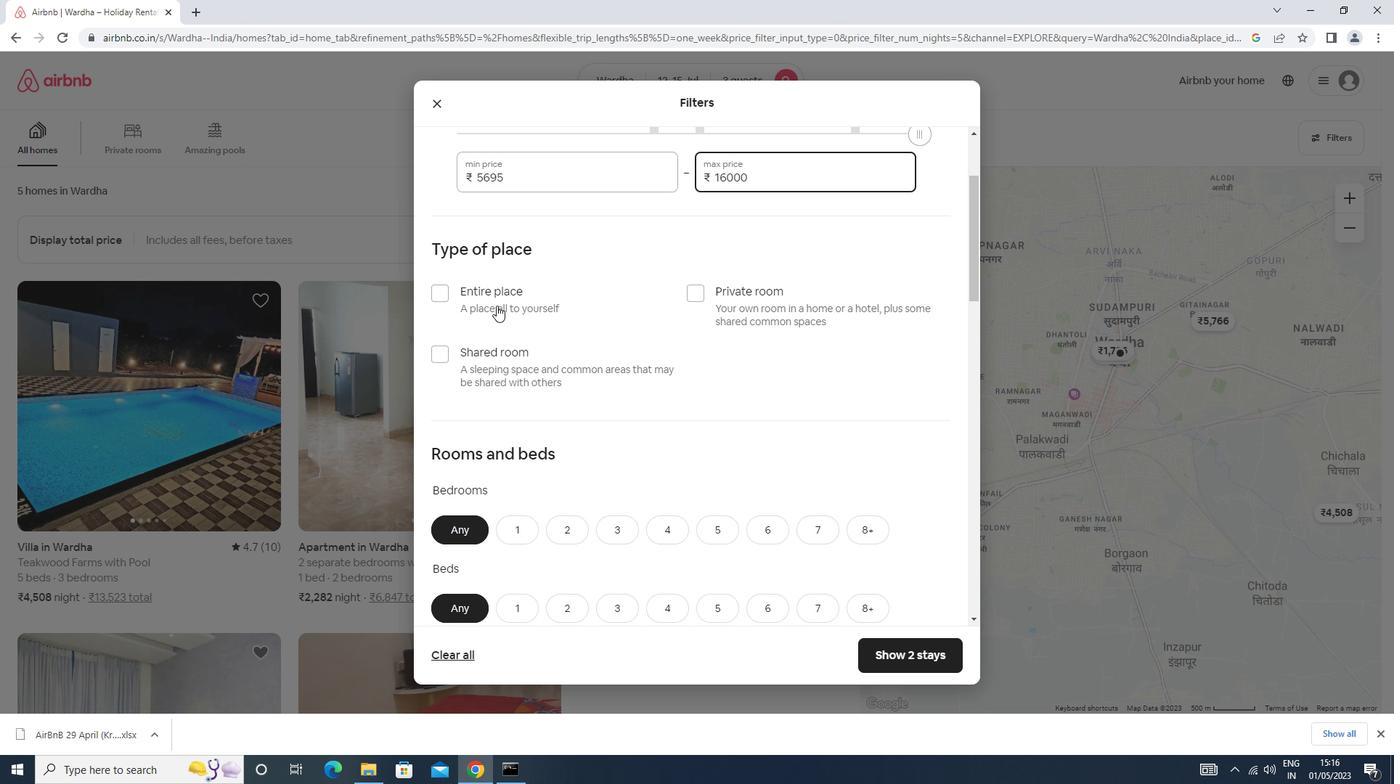 
Action: Mouse pressed left at (490, 297)
Screenshot: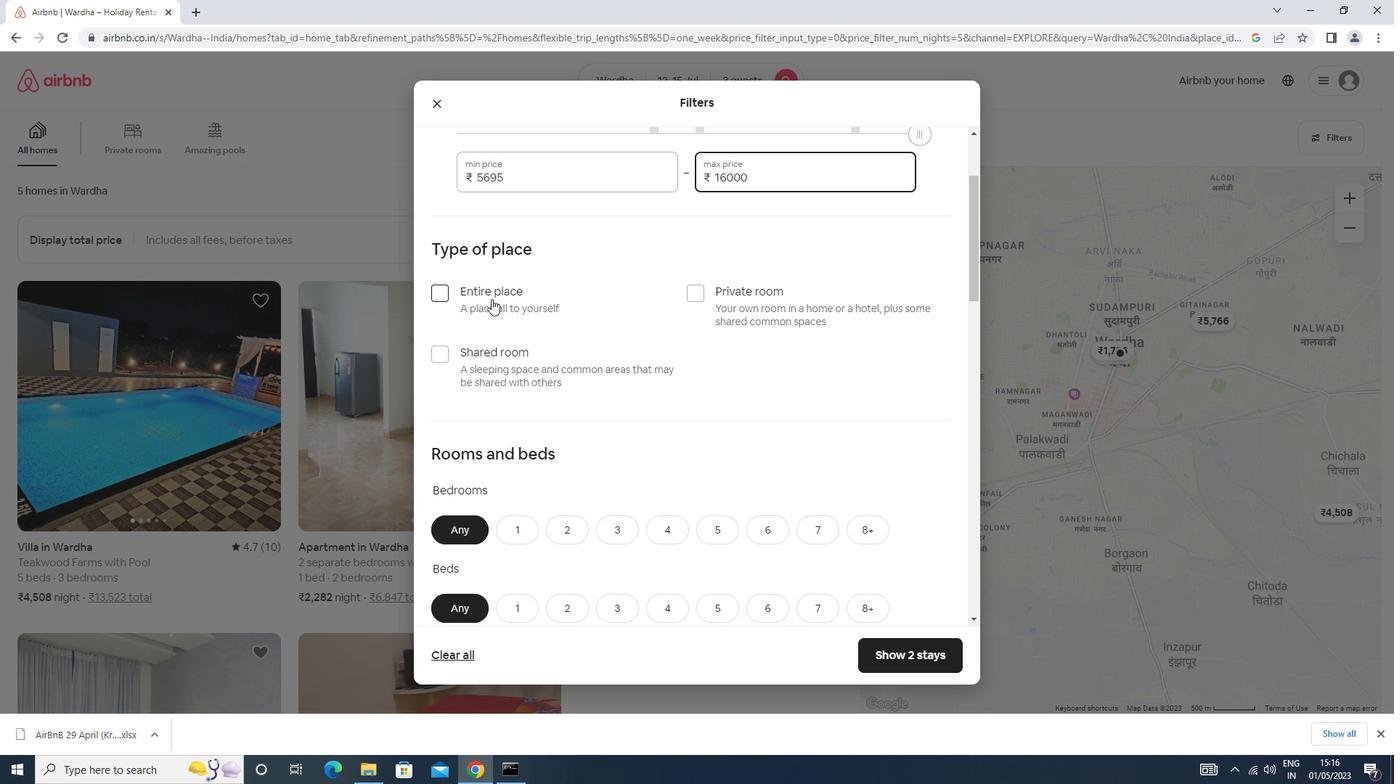 
Action: Mouse moved to (490, 297)
Screenshot: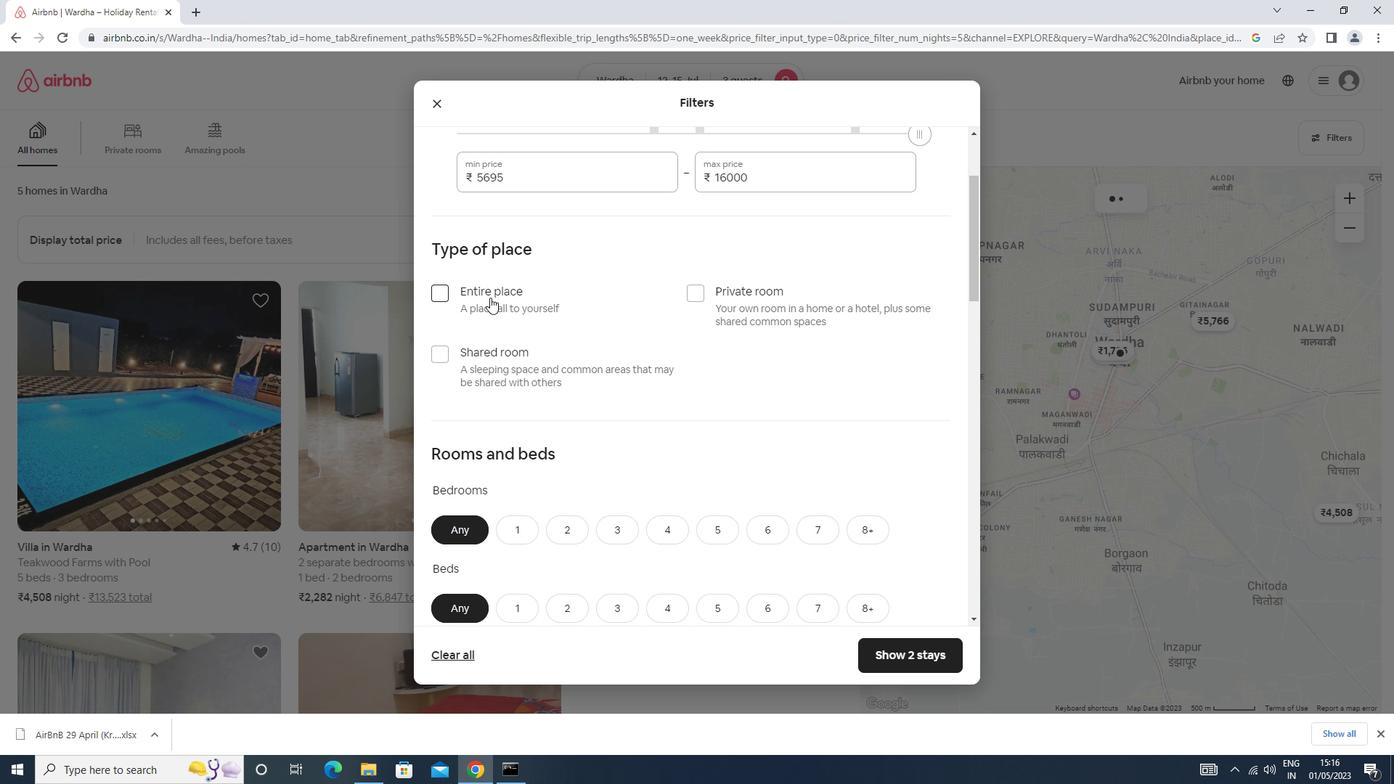 
Action: Mouse scrolled (490, 296) with delta (0, 0)
Screenshot: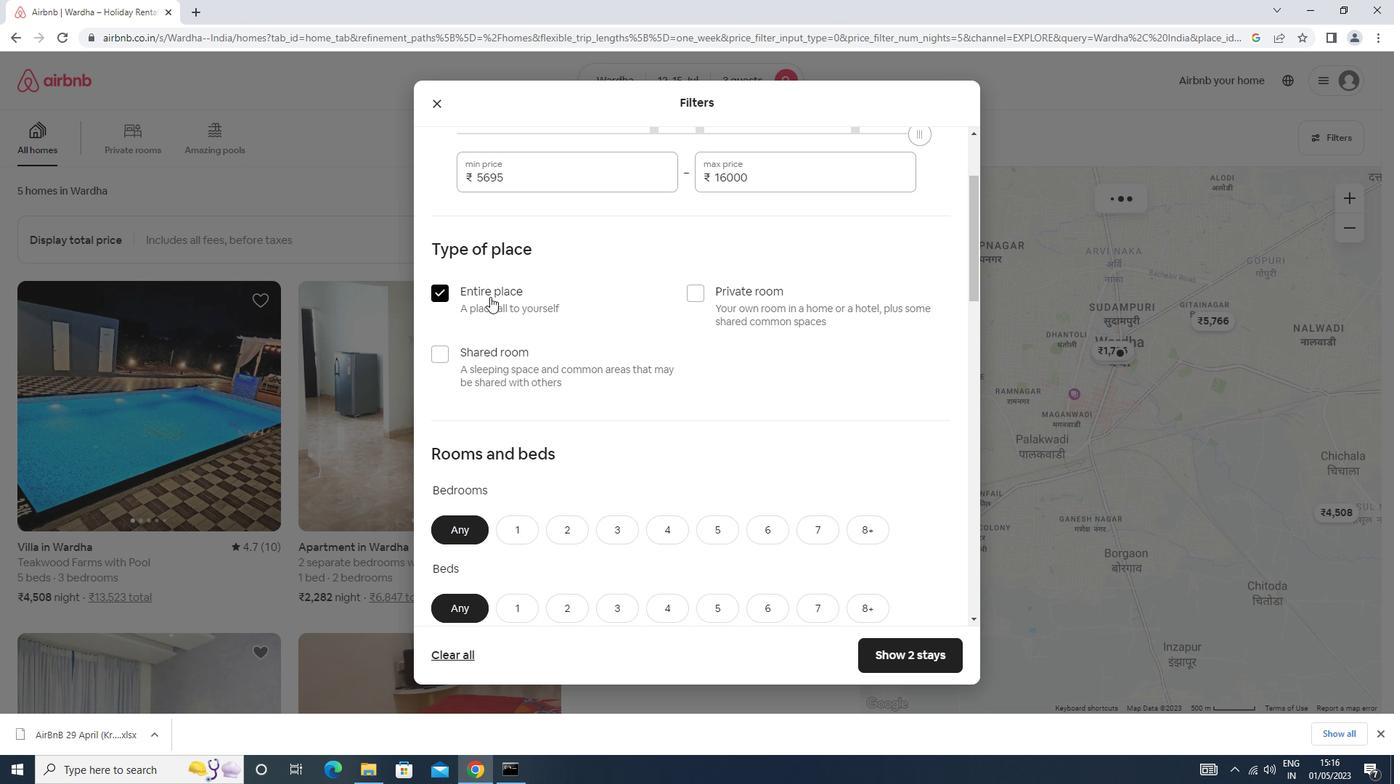 
Action: Mouse scrolled (490, 296) with delta (0, 0)
Screenshot: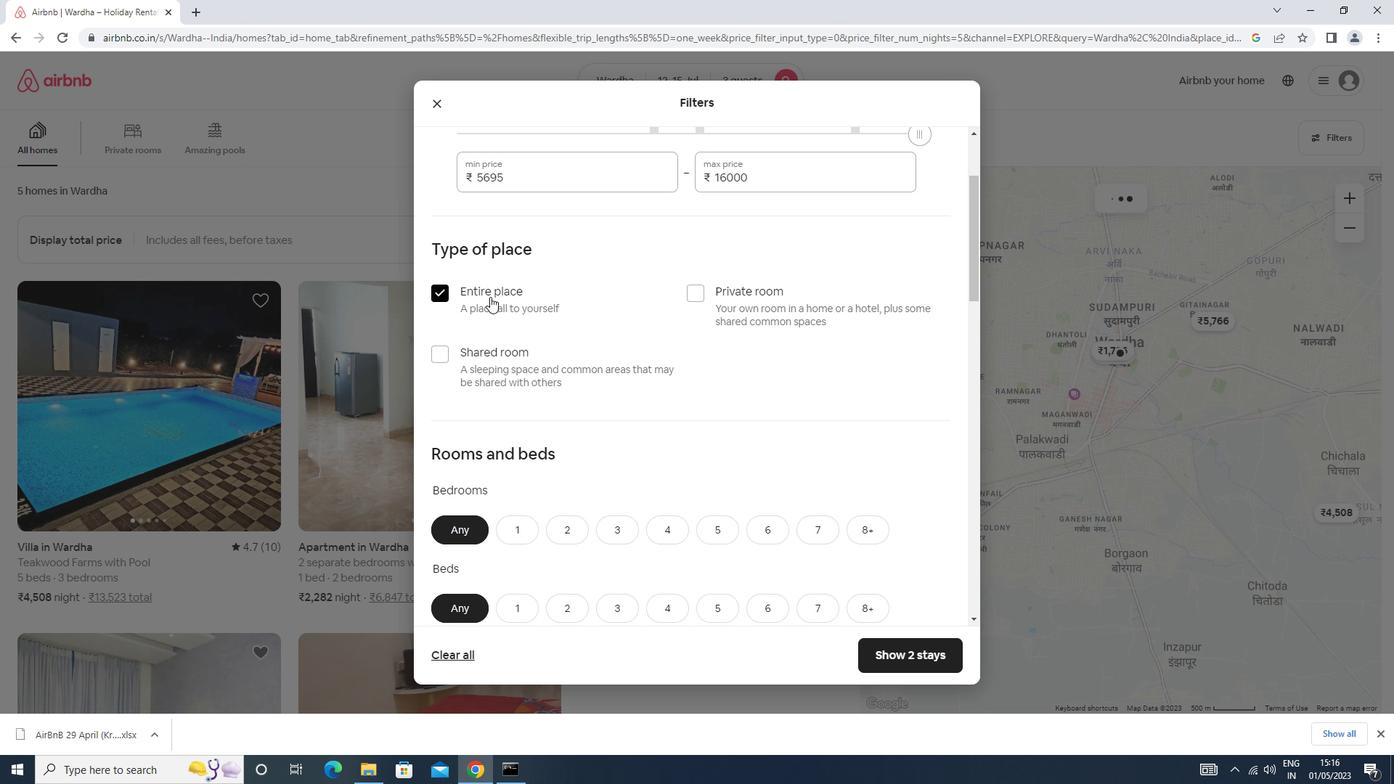 
Action: Mouse moved to (622, 383)
Screenshot: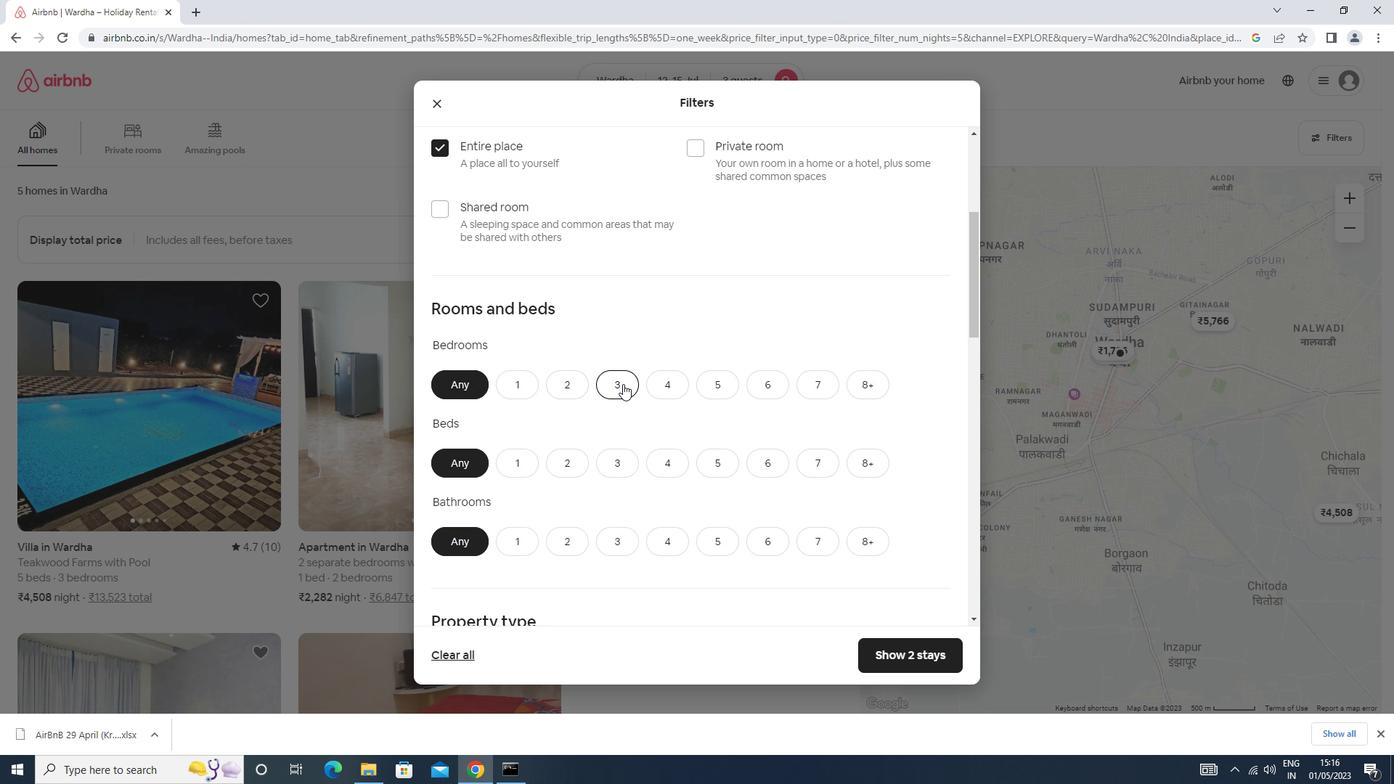 
Action: Mouse pressed left at (622, 383)
Screenshot: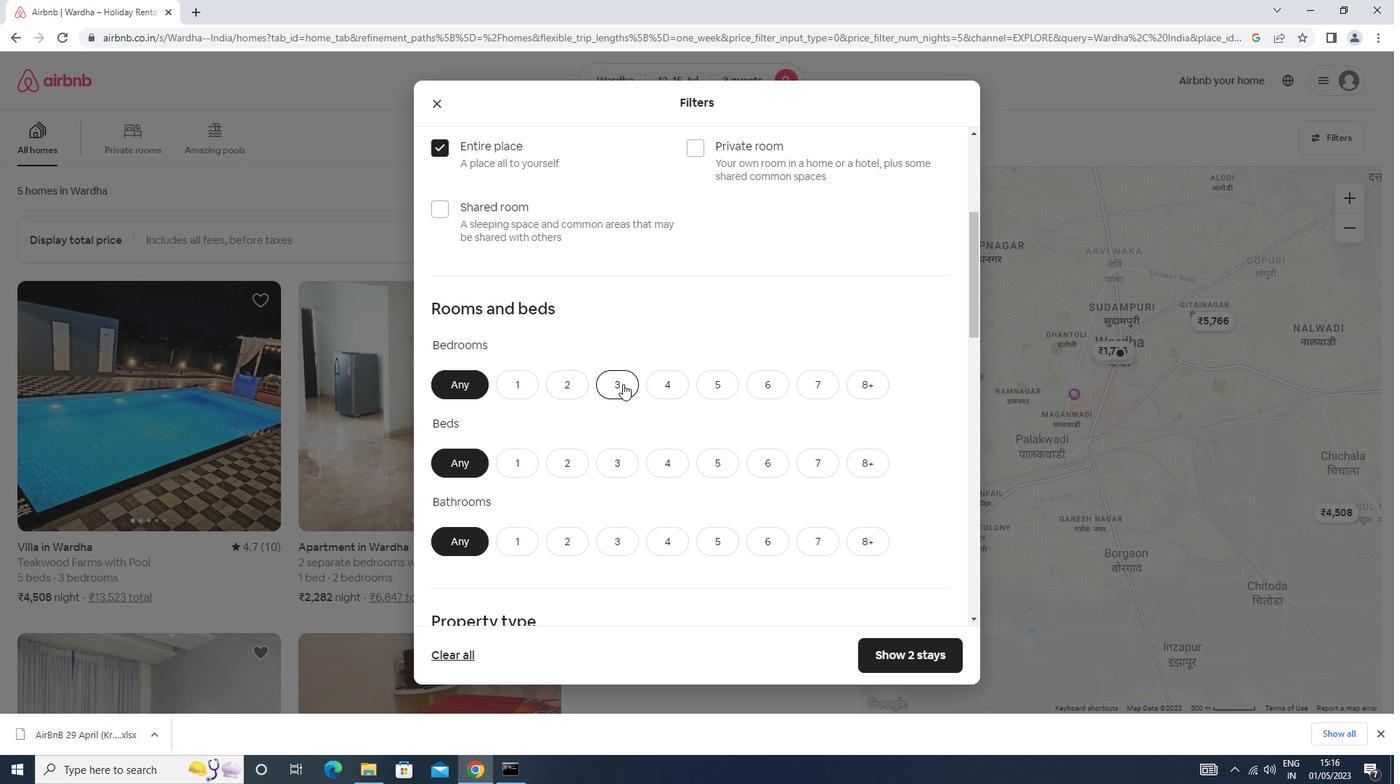 
Action: Mouse scrolled (622, 382) with delta (0, 0)
Screenshot: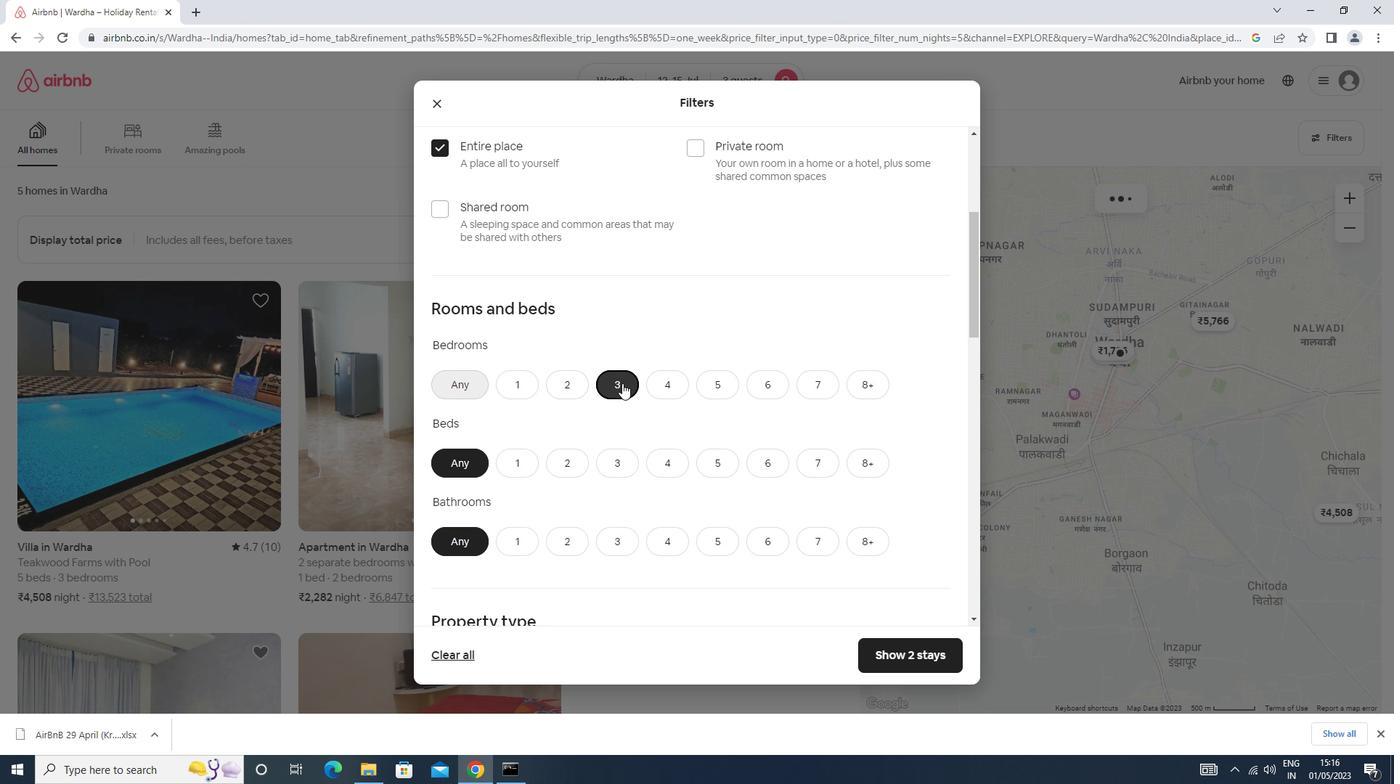 
Action: Mouse moved to (564, 310)
Screenshot: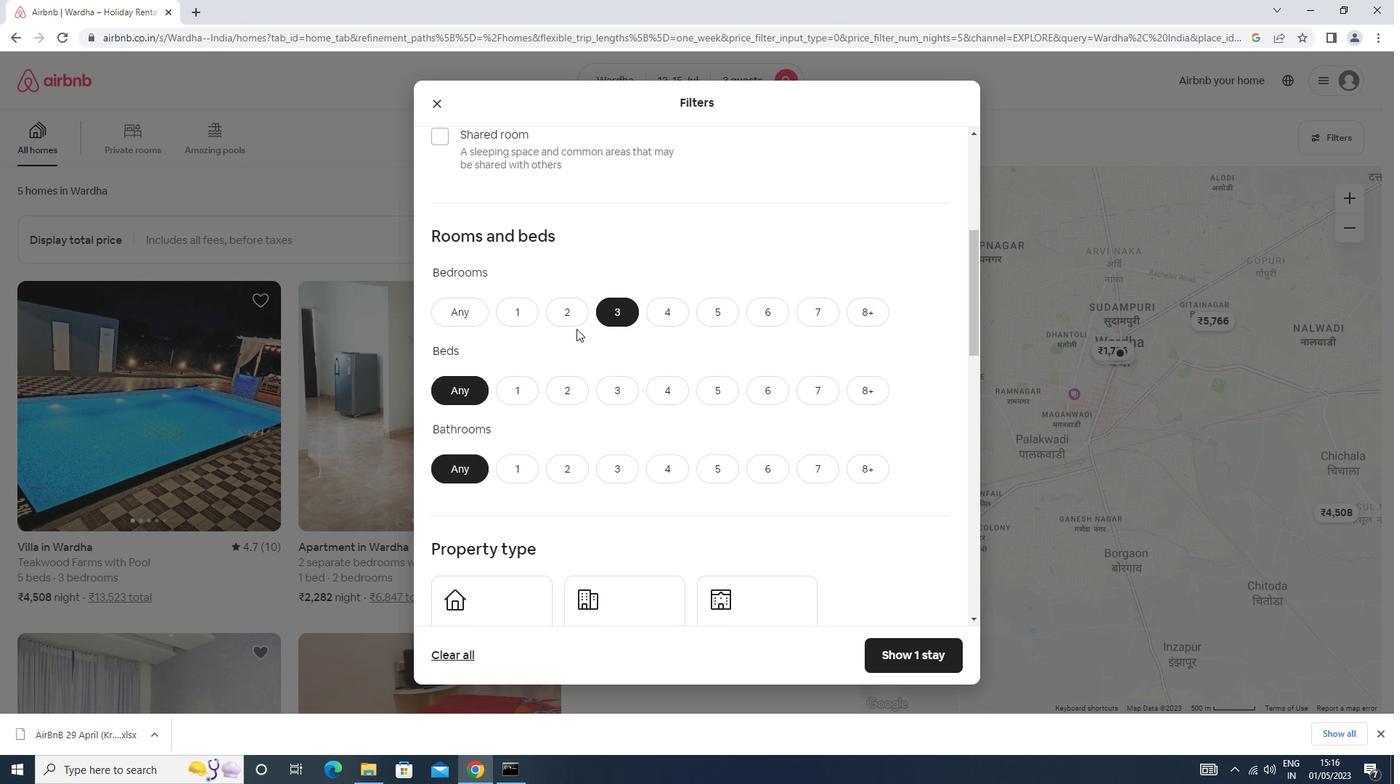 
Action: Mouse pressed left at (564, 310)
Screenshot: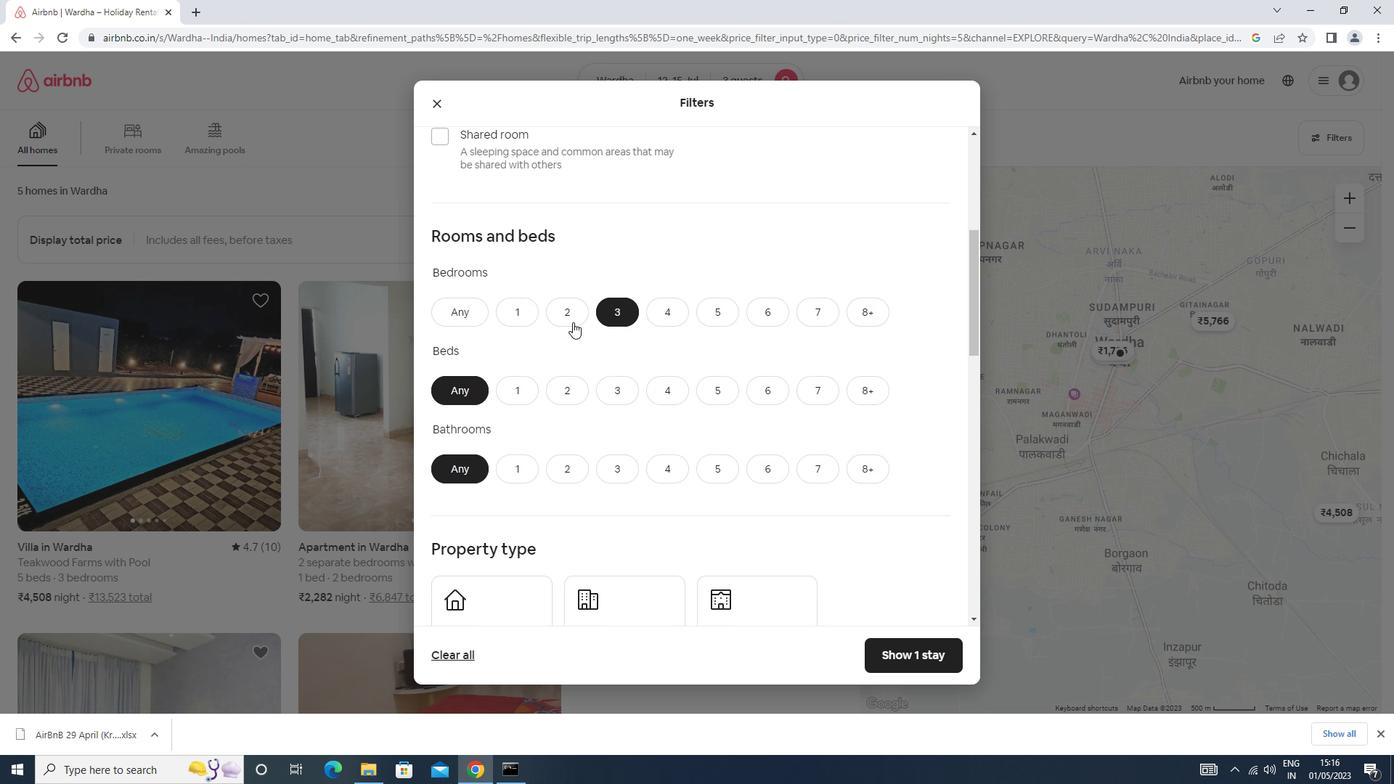 
Action: Mouse moved to (605, 392)
Screenshot: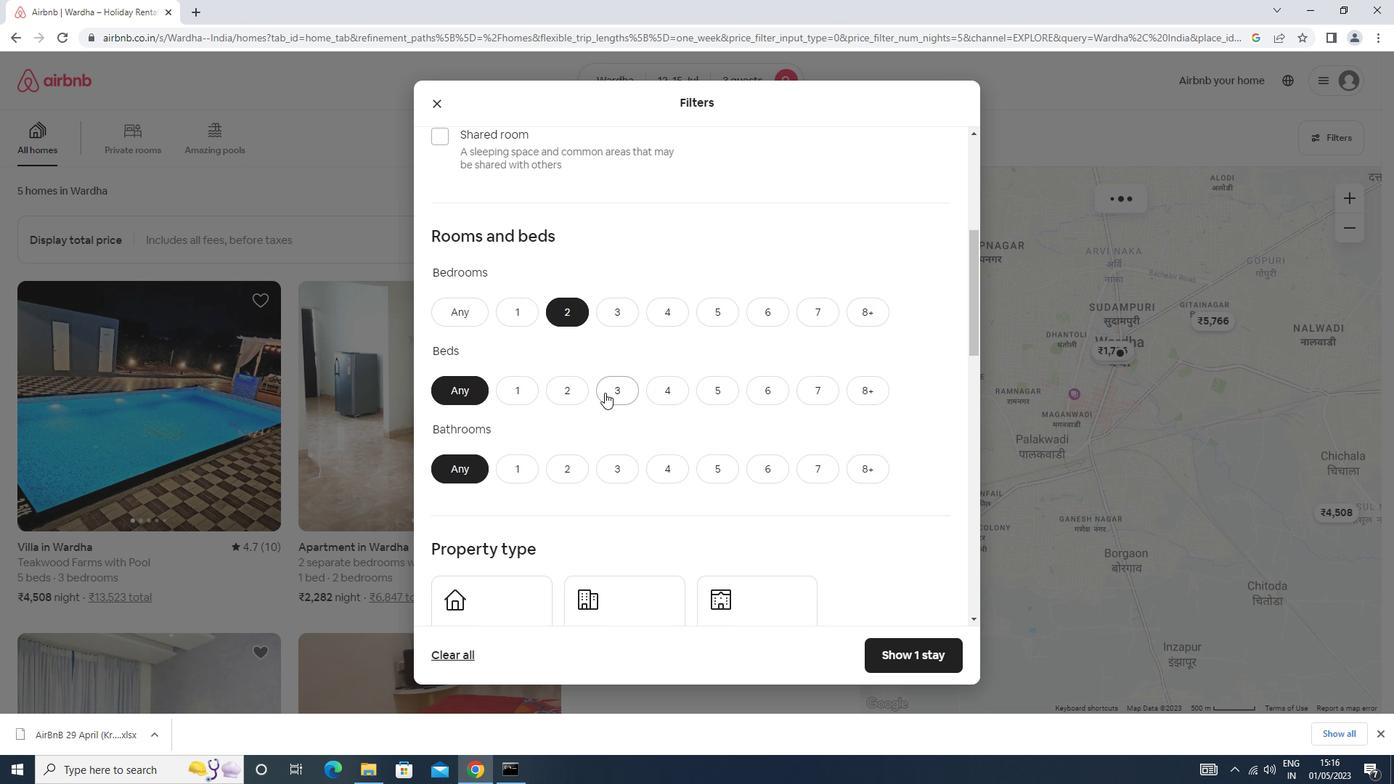 
Action: Mouse pressed left at (605, 392)
Screenshot: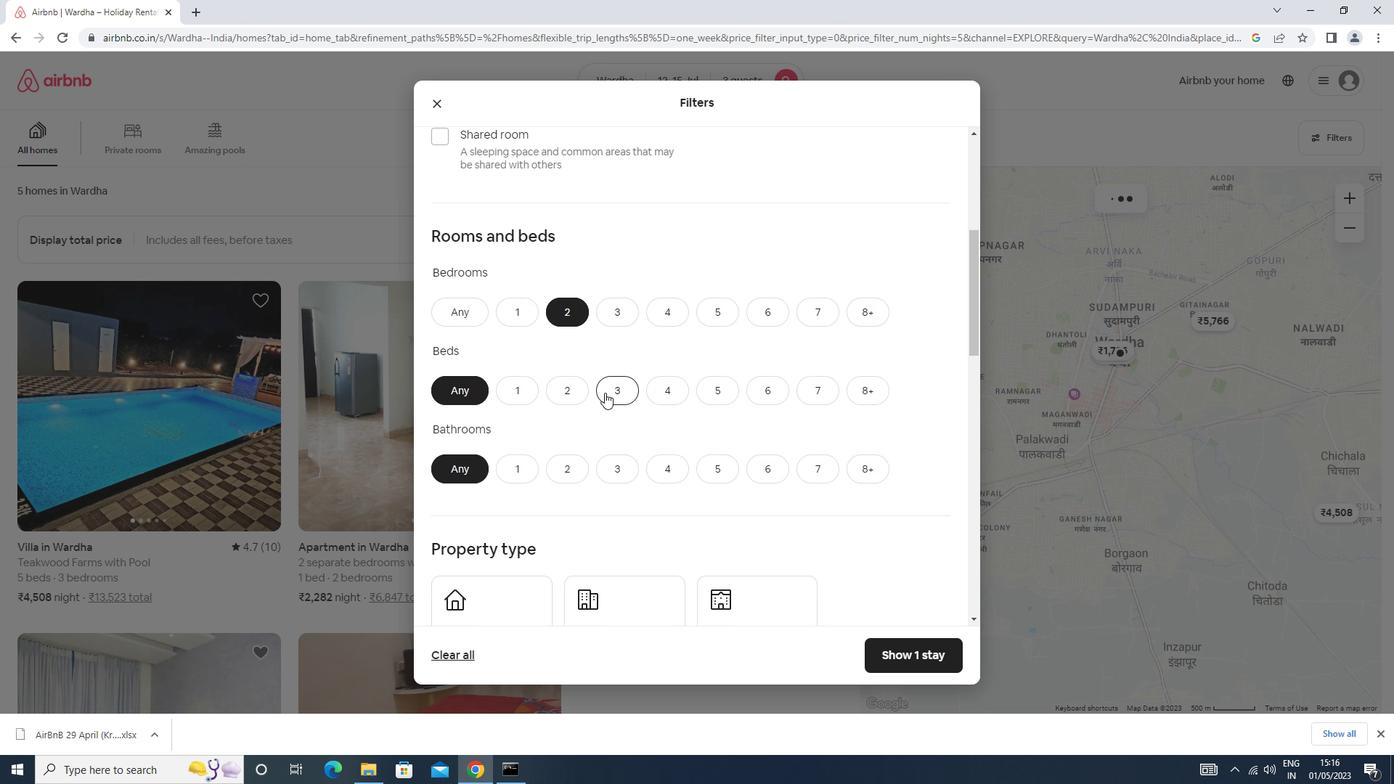 
Action: Mouse moved to (507, 478)
Screenshot: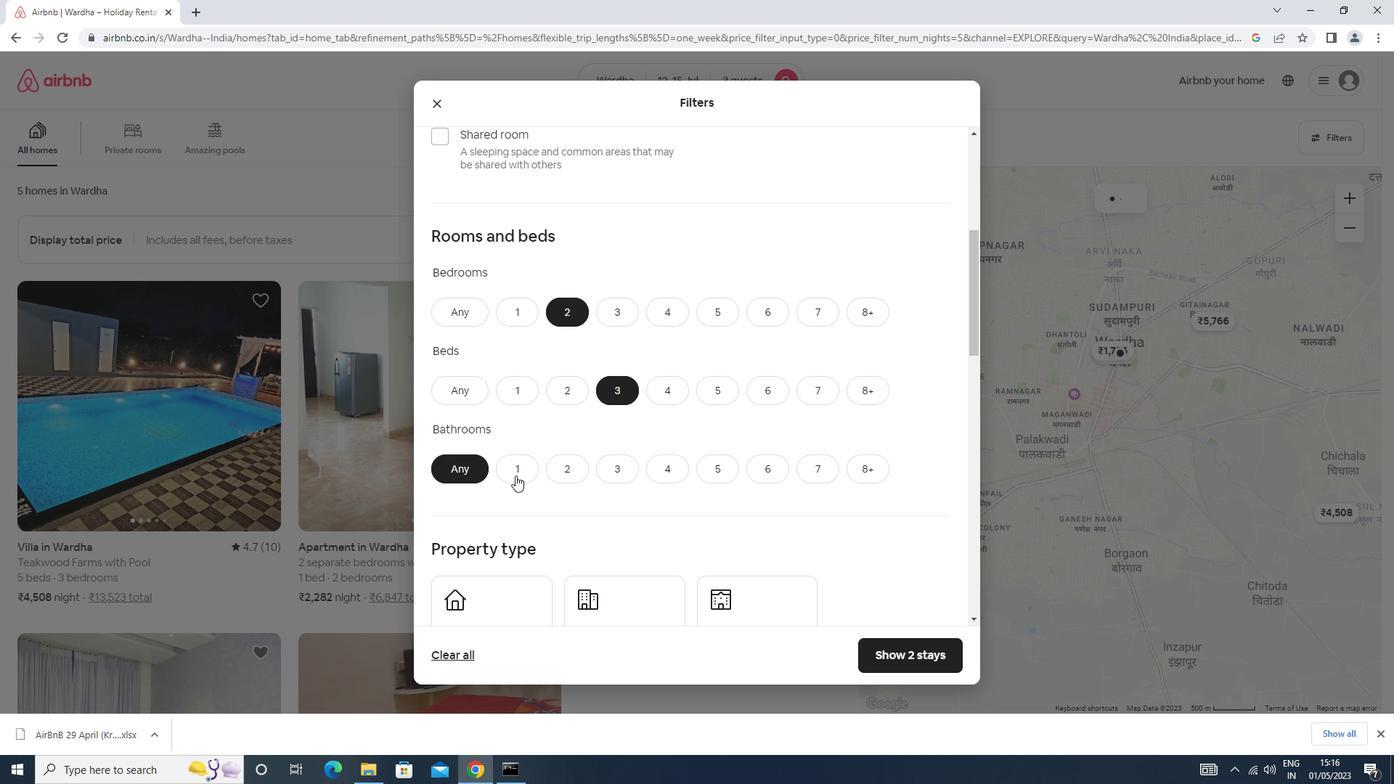 
Action: Mouse pressed left at (507, 478)
Screenshot: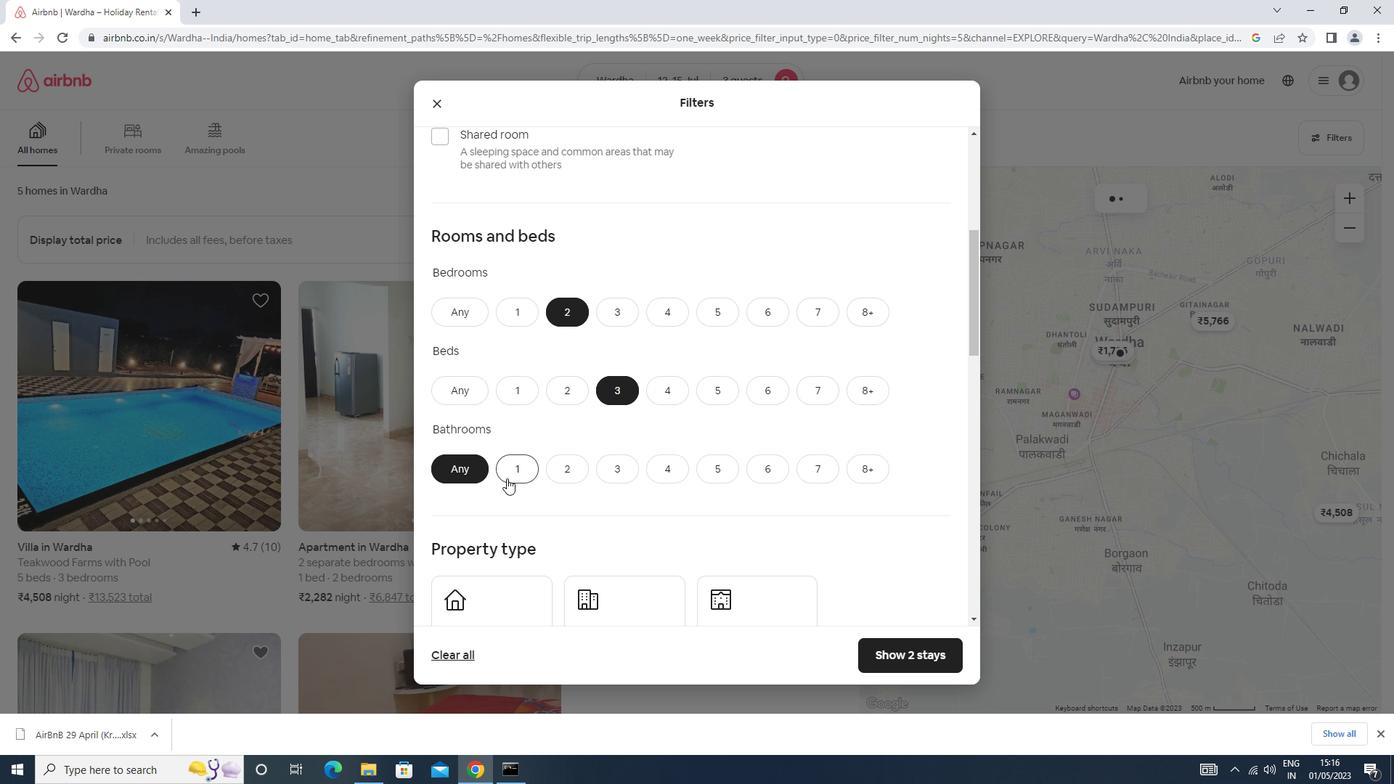 
Action: Mouse moved to (509, 473)
Screenshot: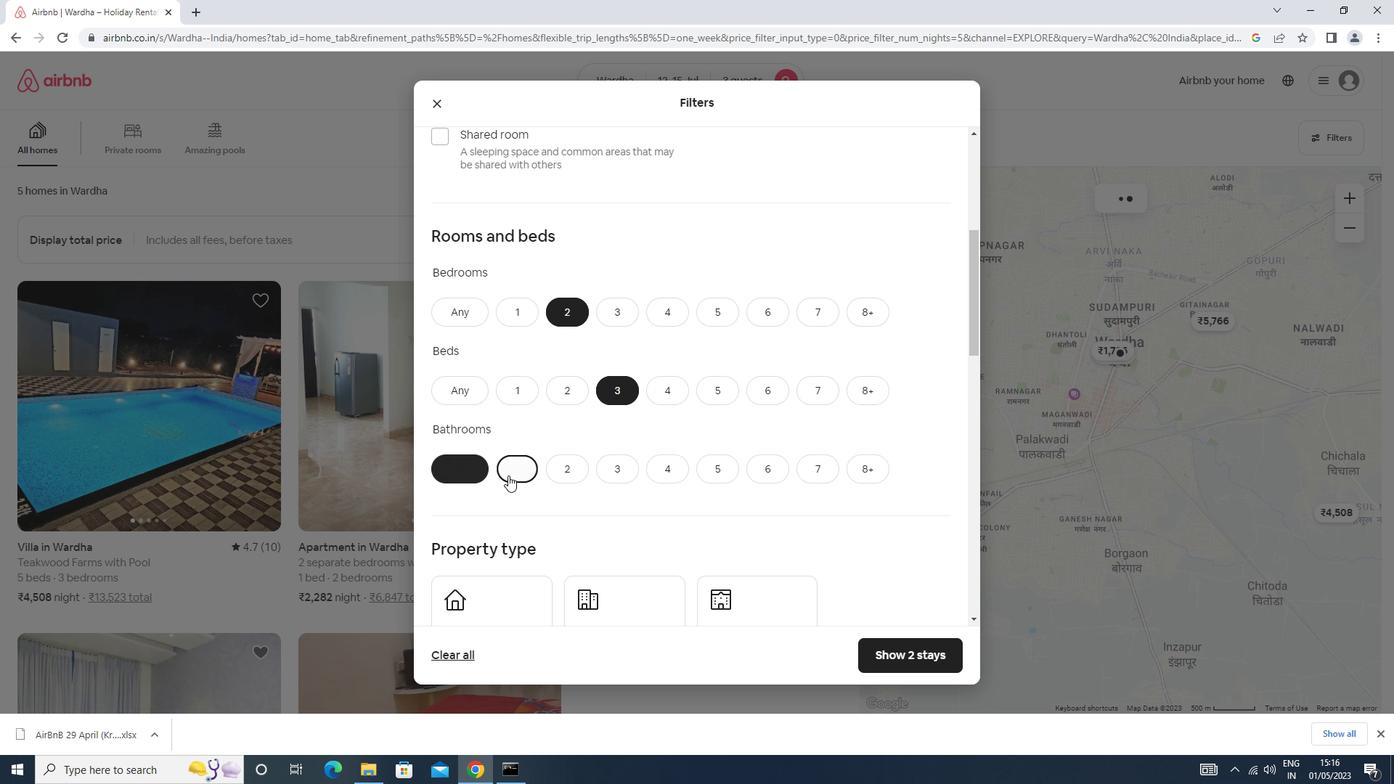 
Action: Mouse scrolled (509, 472) with delta (0, 0)
Screenshot: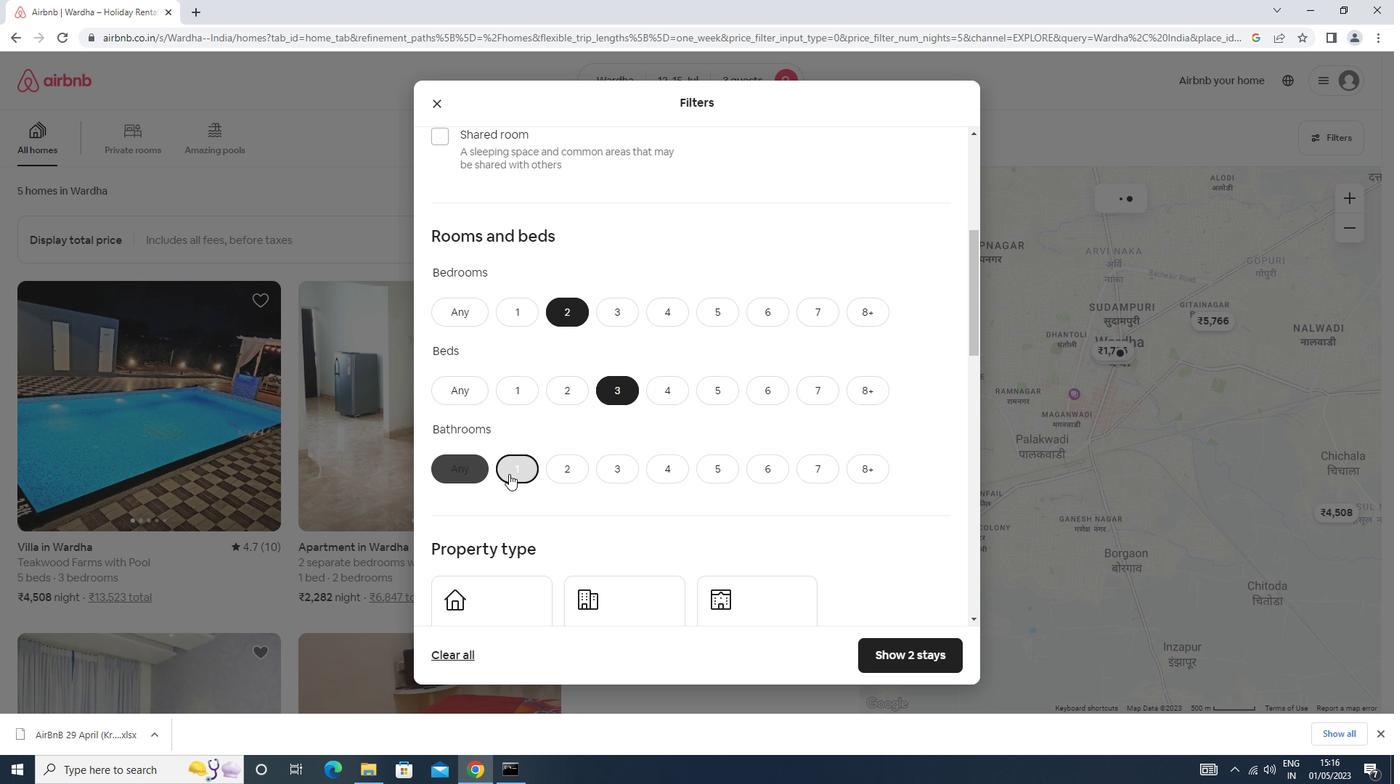 
Action: Mouse scrolled (509, 472) with delta (0, 0)
Screenshot: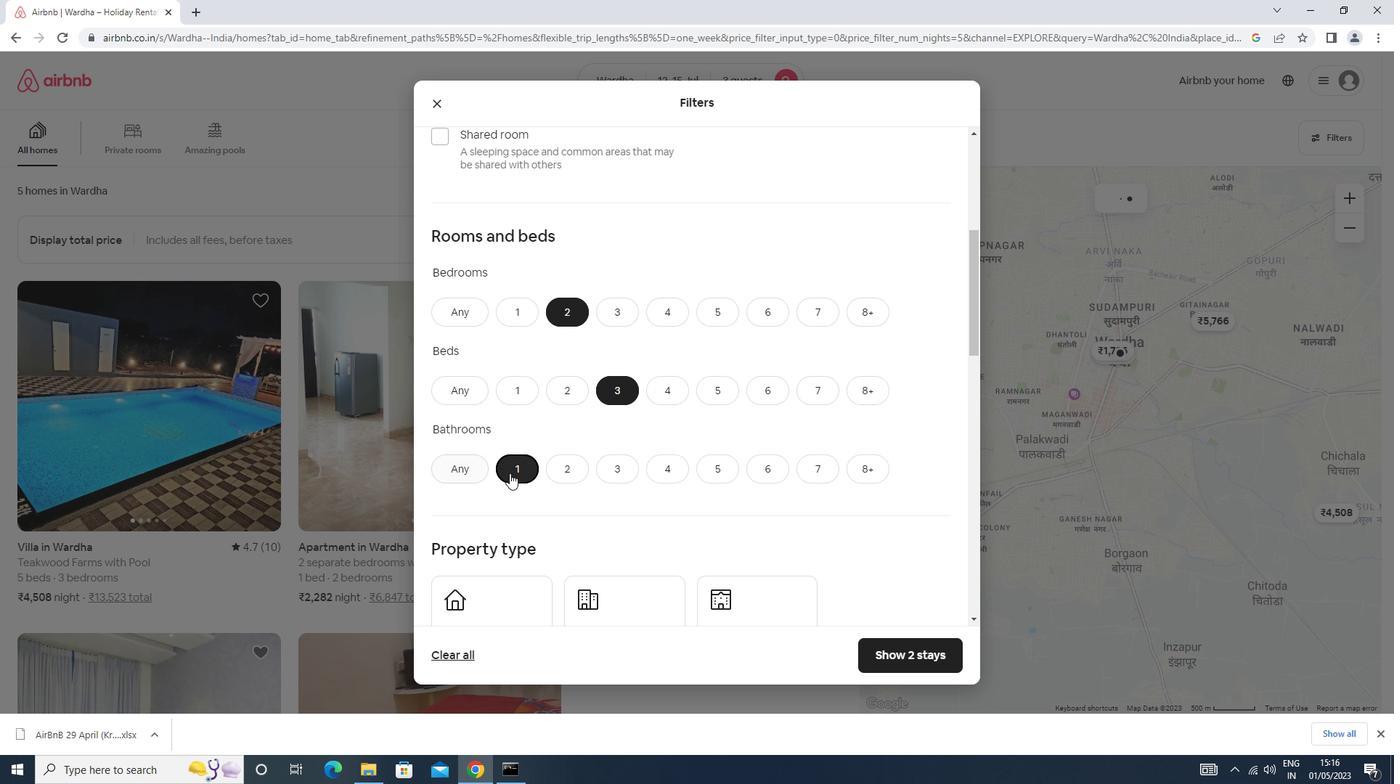 
Action: Mouse scrolled (509, 472) with delta (0, 0)
Screenshot: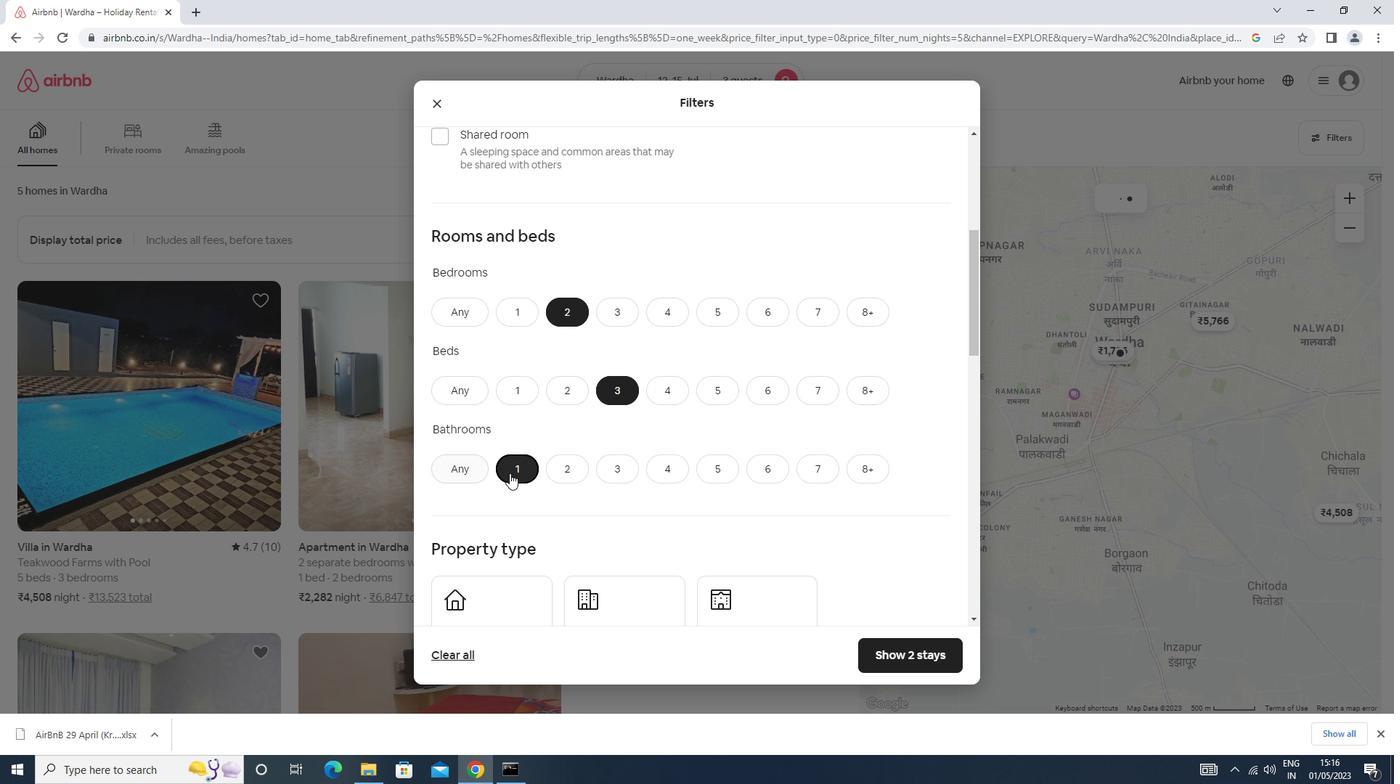 
Action: Mouse moved to (494, 420)
Screenshot: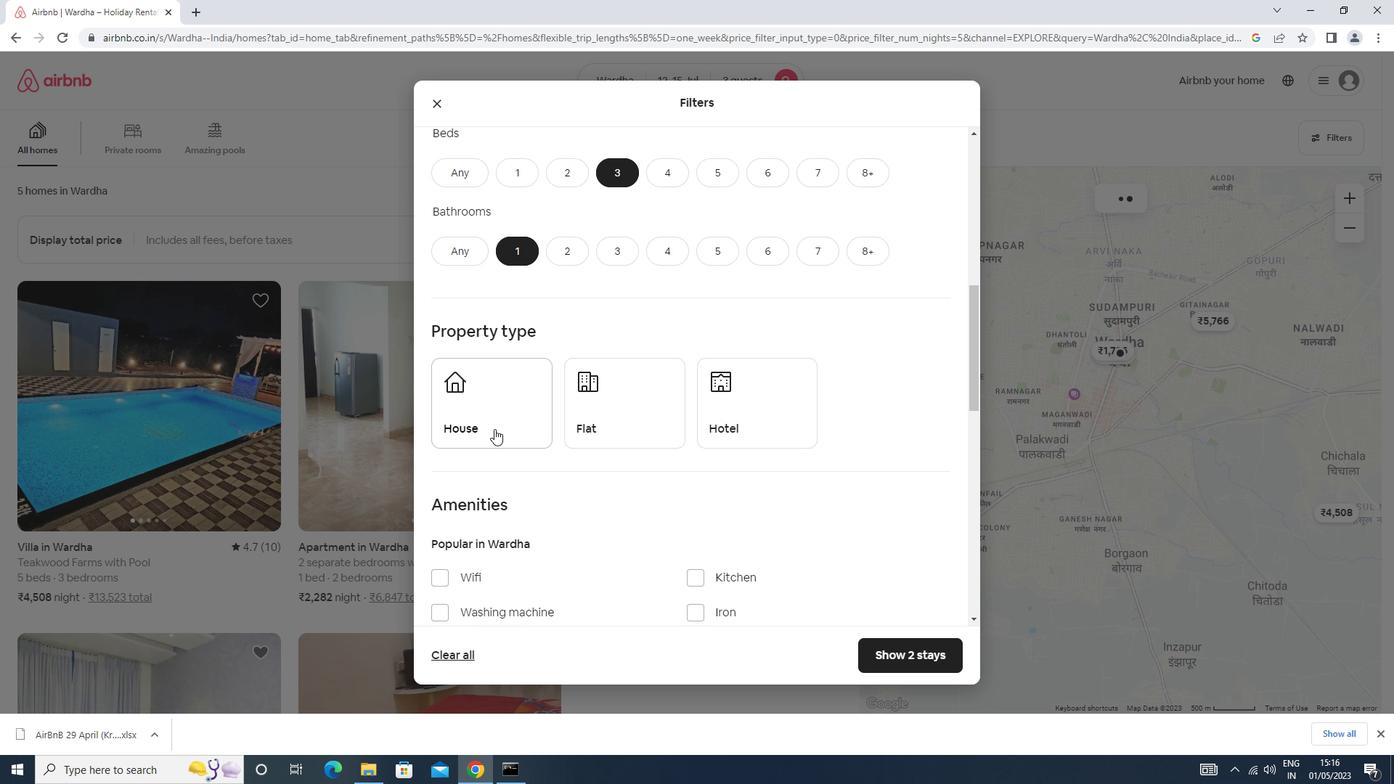 
Action: Mouse pressed left at (494, 420)
Screenshot: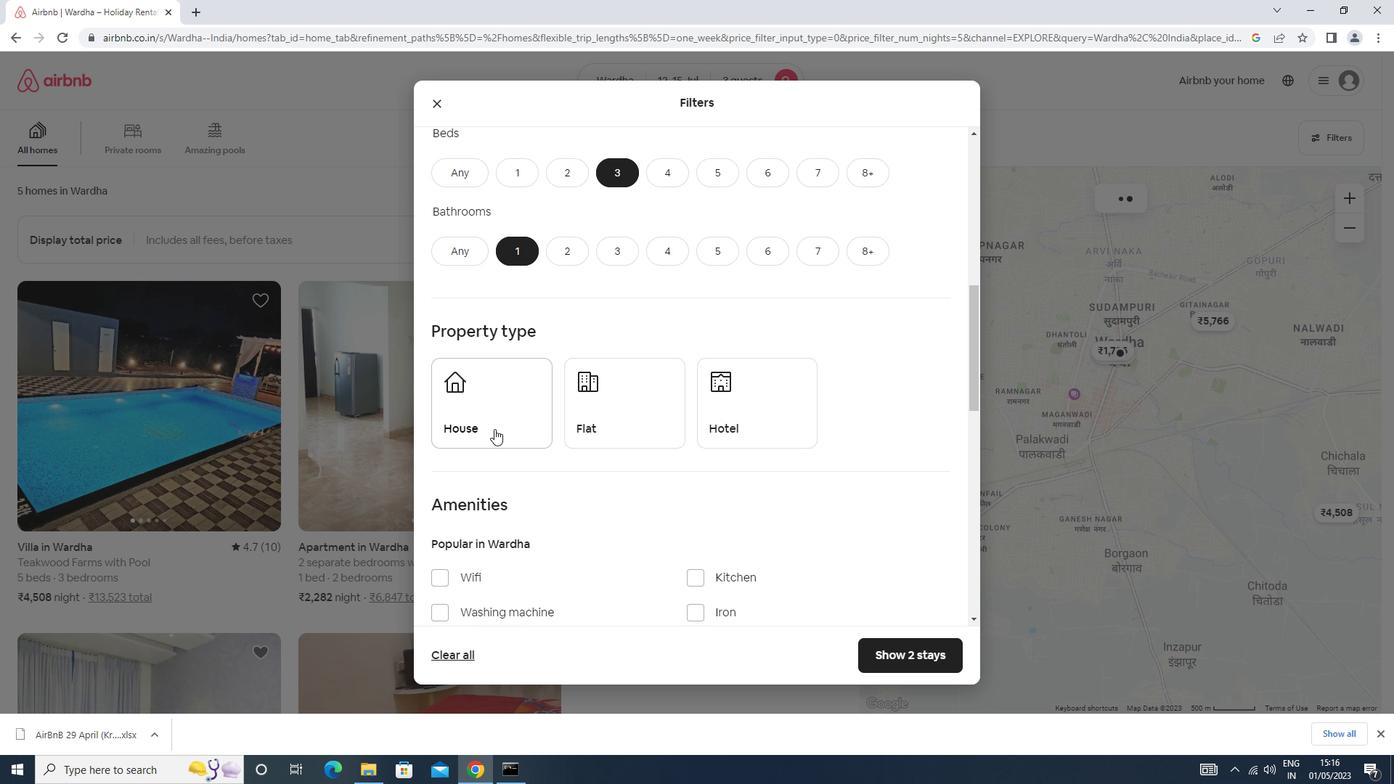 
Action: Mouse moved to (603, 411)
Screenshot: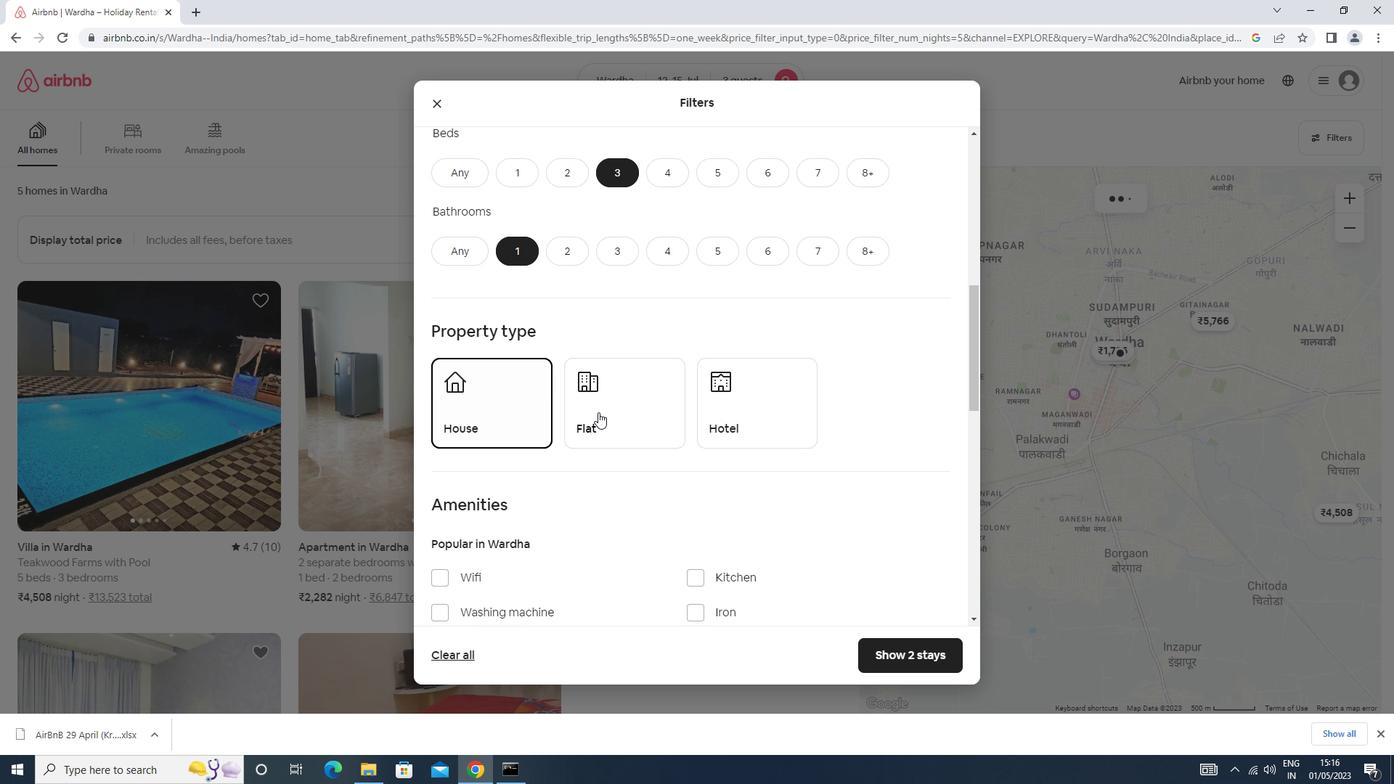 
Action: Mouse pressed left at (603, 411)
Screenshot: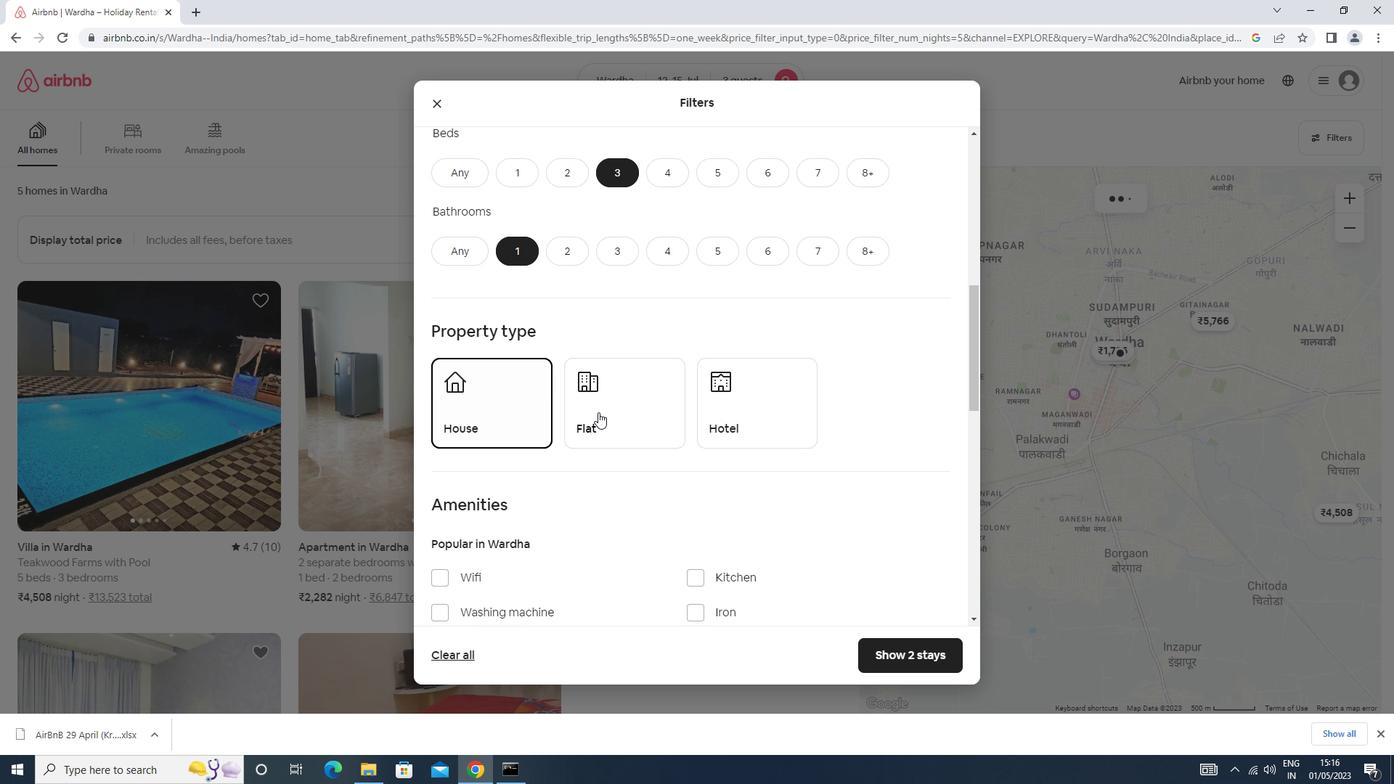 
Action: Mouse moved to (715, 402)
Screenshot: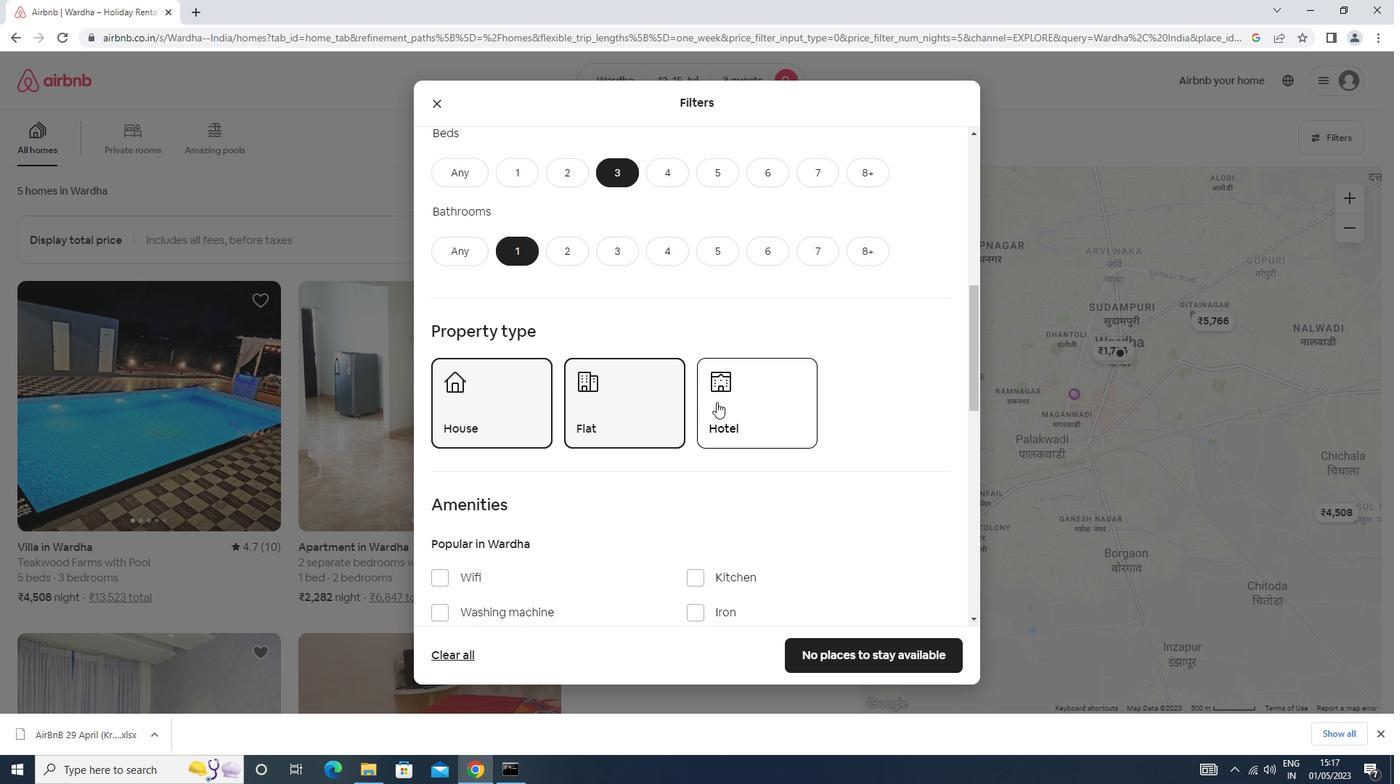 
Action: Mouse scrolled (715, 401) with delta (0, 0)
Screenshot: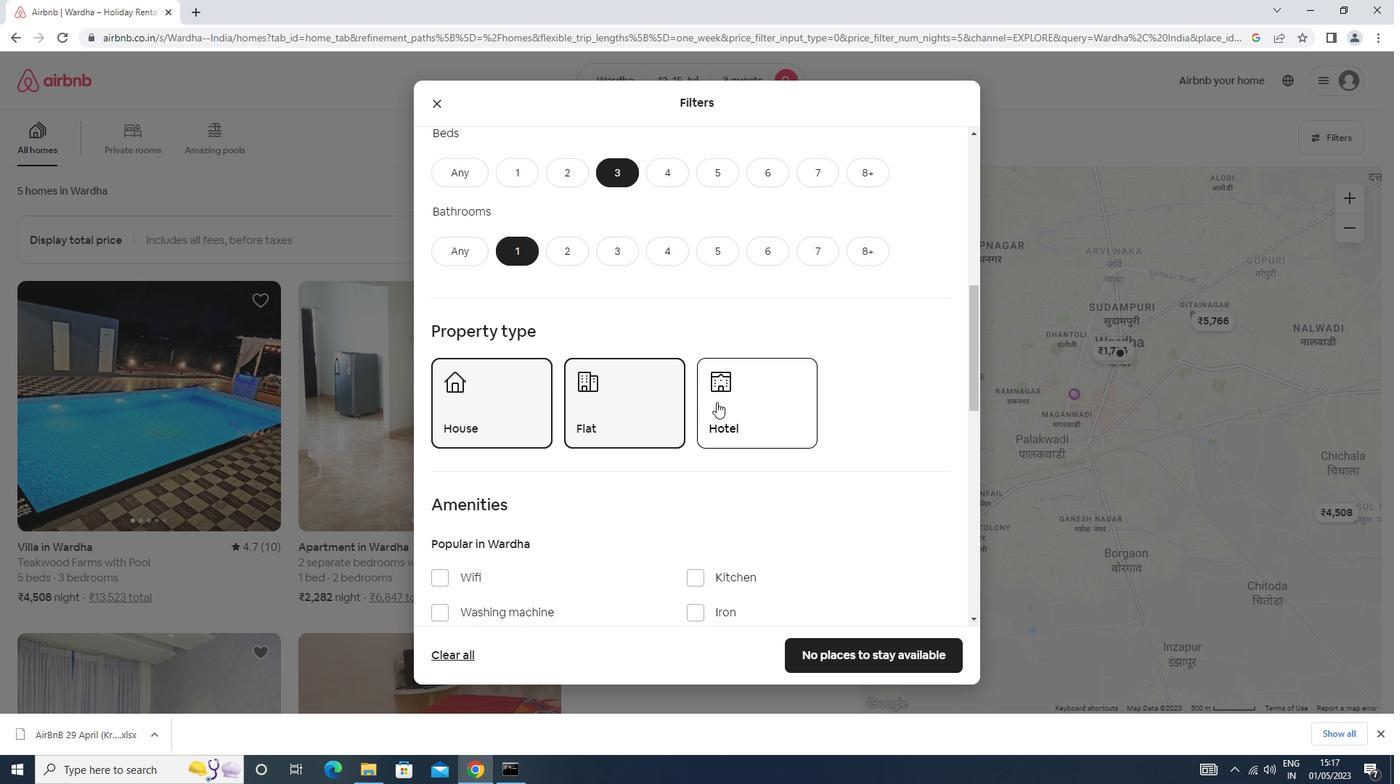 
Action: Mouse scrolled (715, 401) with delta (0, 0)
Screenshot: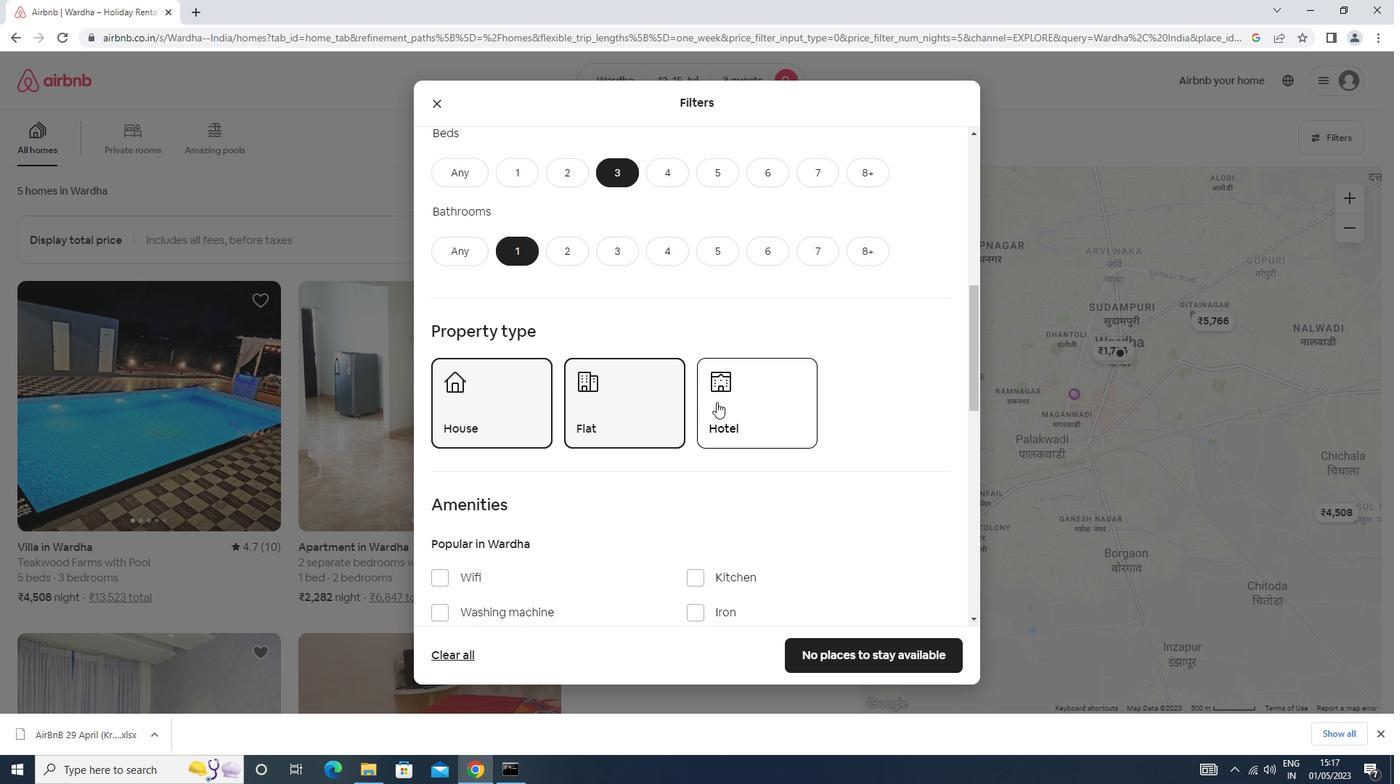 
Action: Mouse scrolled (715, 401) with delta (0, 0)
Screenshot: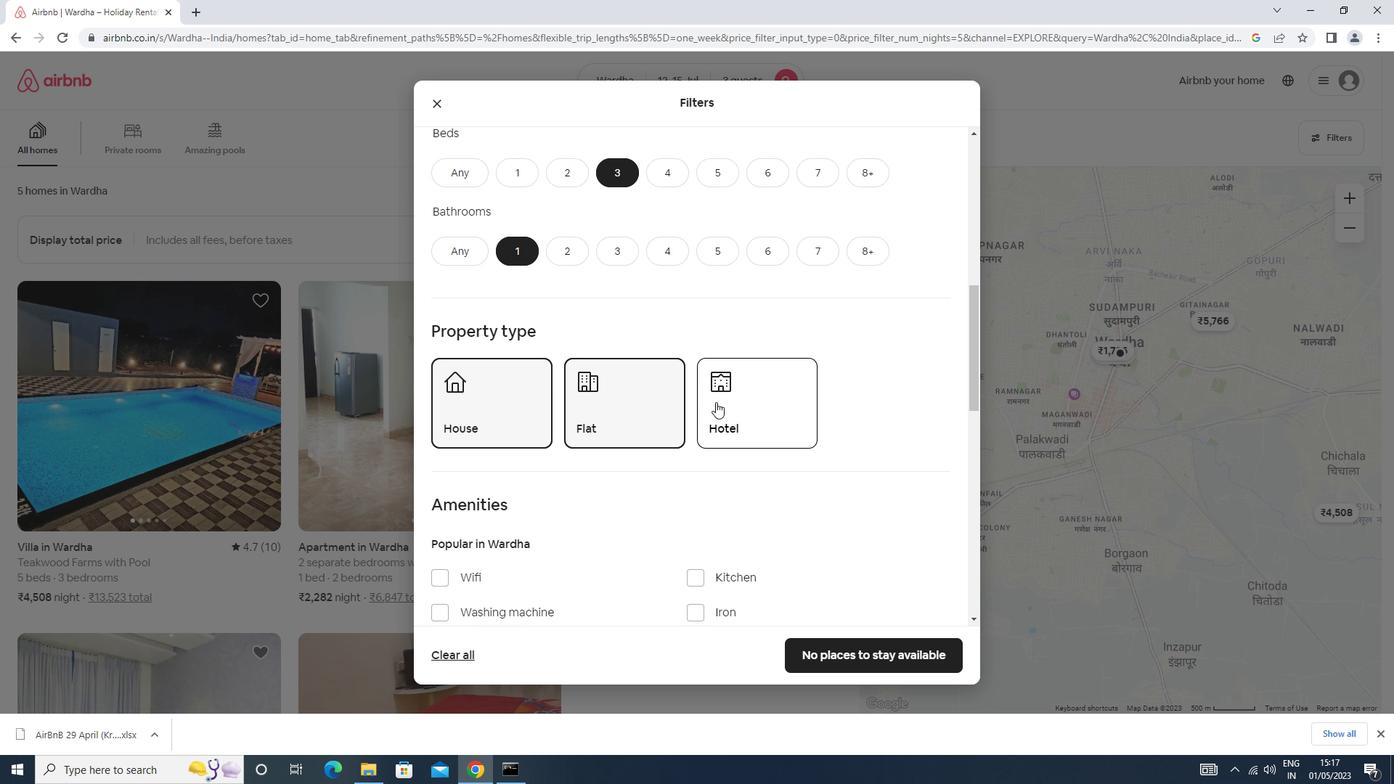 
Action: Mouse moved to (501, 395)
Screenshot: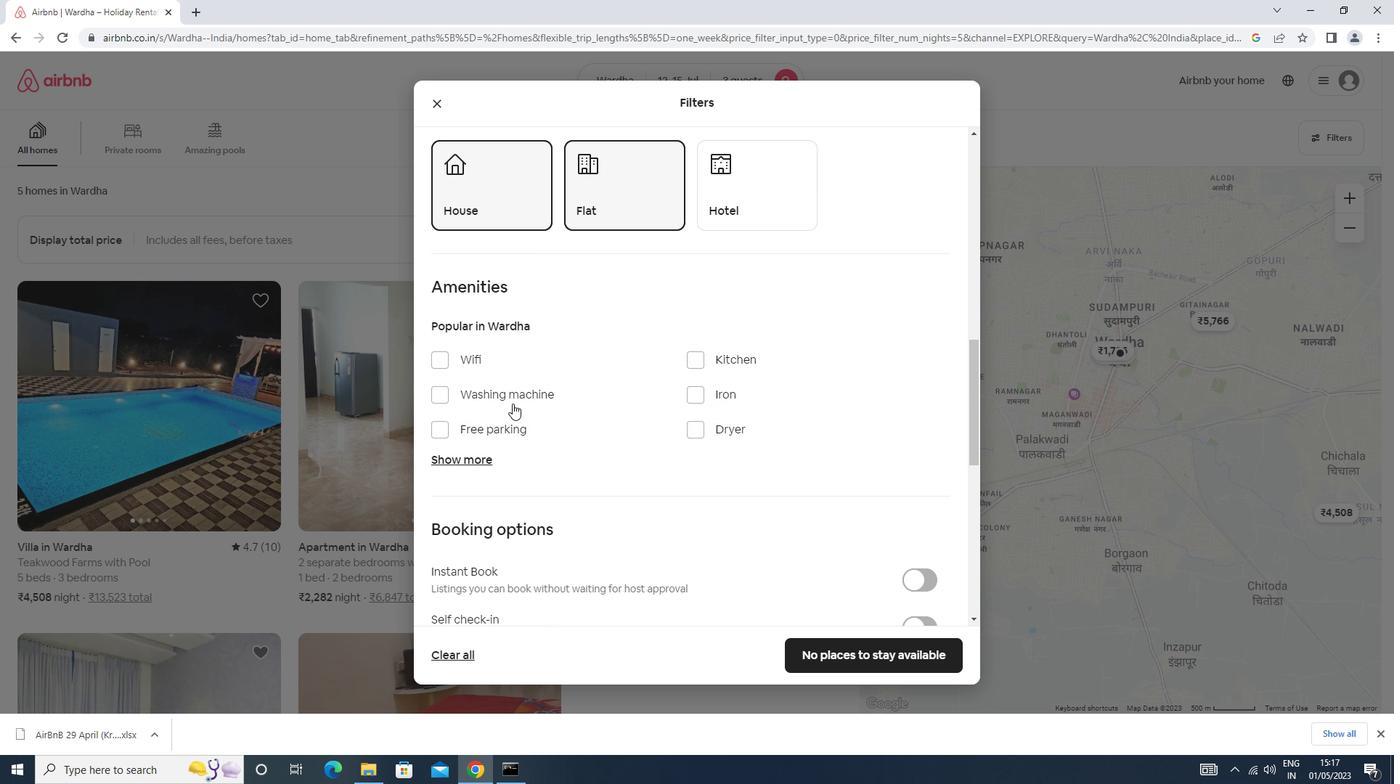 
Action: Mouse pressed left at (501, 395)
Screenshot: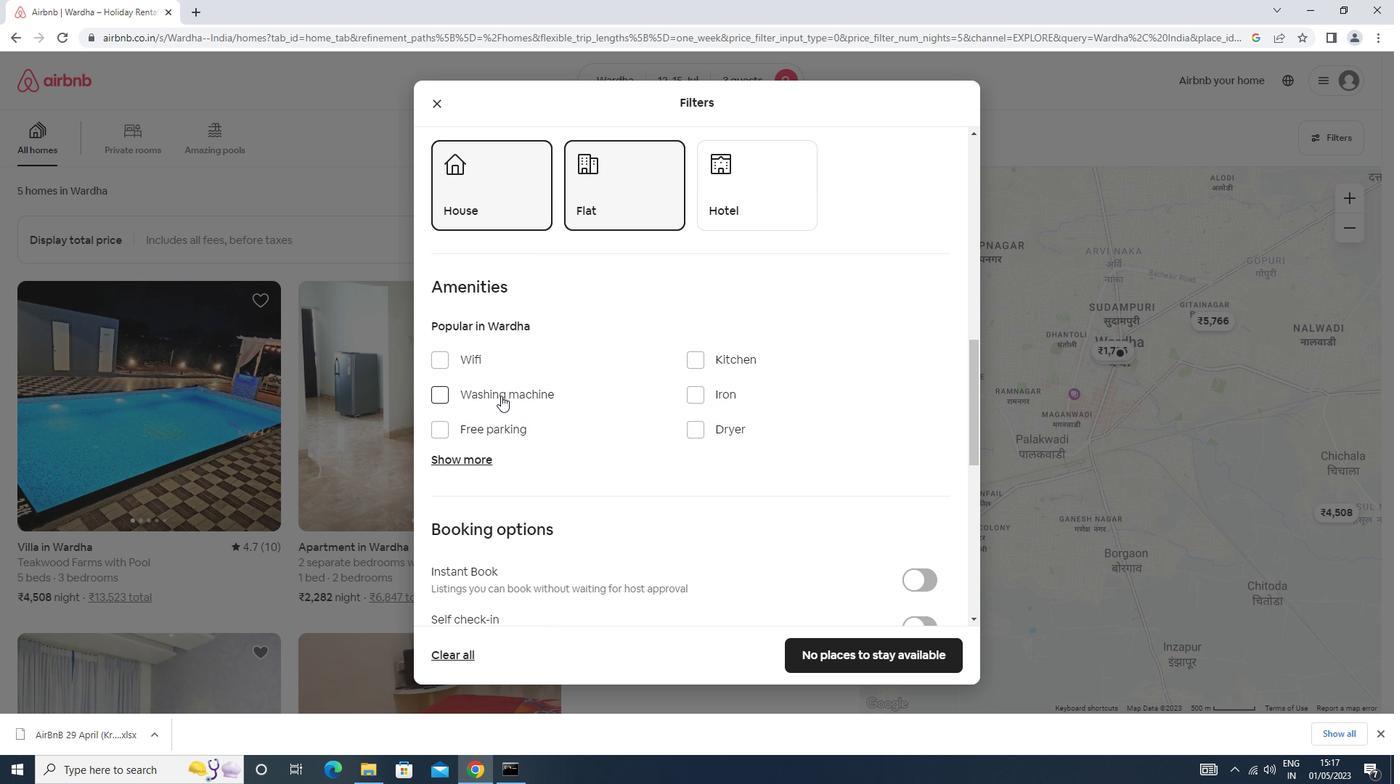 
Action: Mouse moved to (501, 393)
Screenshot: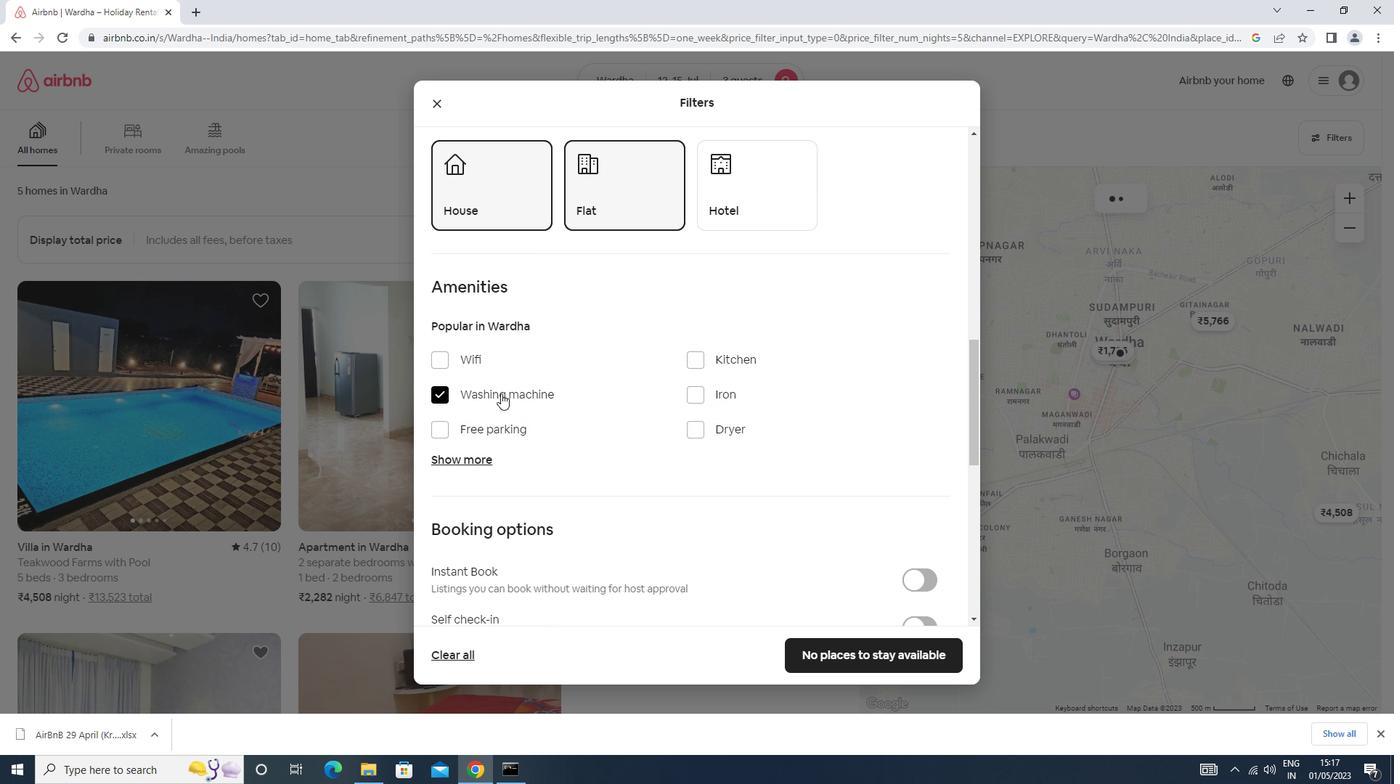 
Action: Mouse scrolled (501, 392) with delta (0, 0)
Screenshot: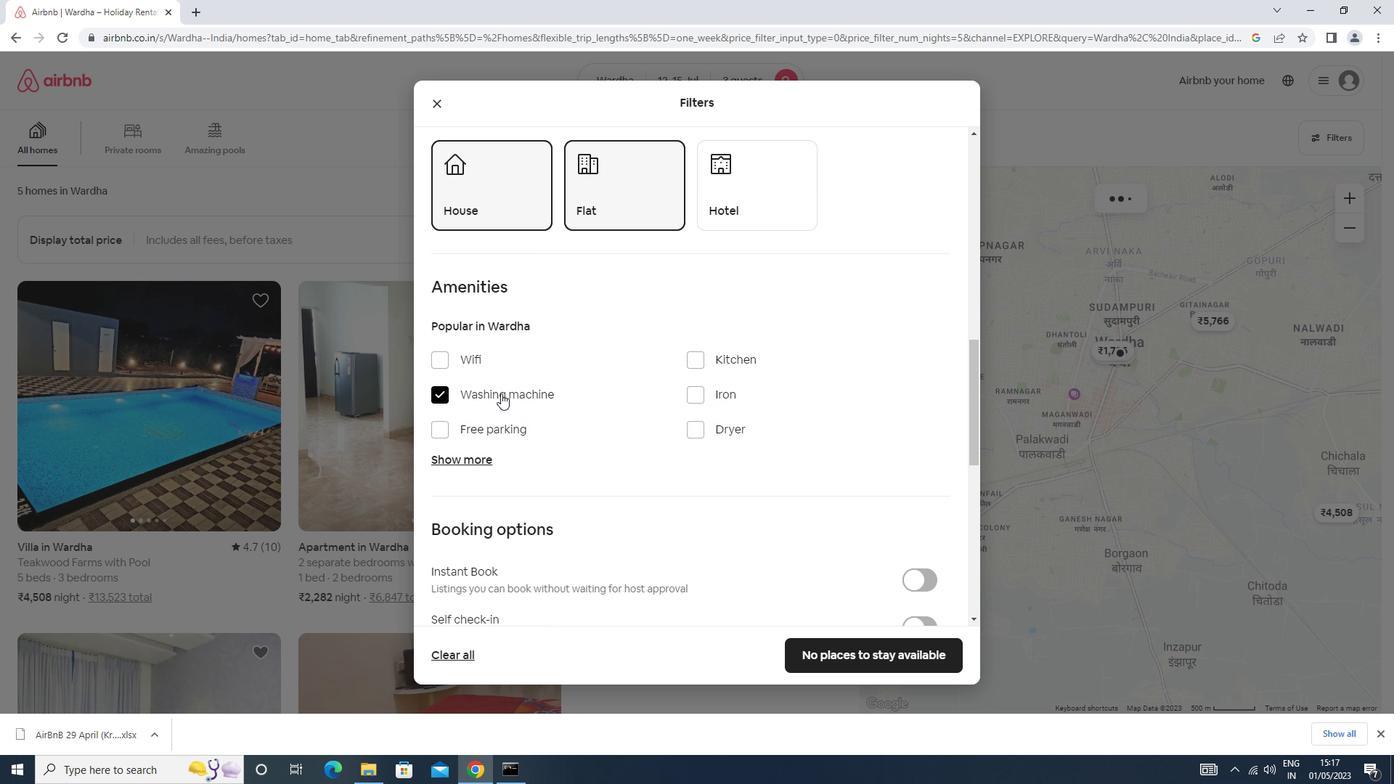 
Action: Mouse moved to (502, 393)
Screenshot: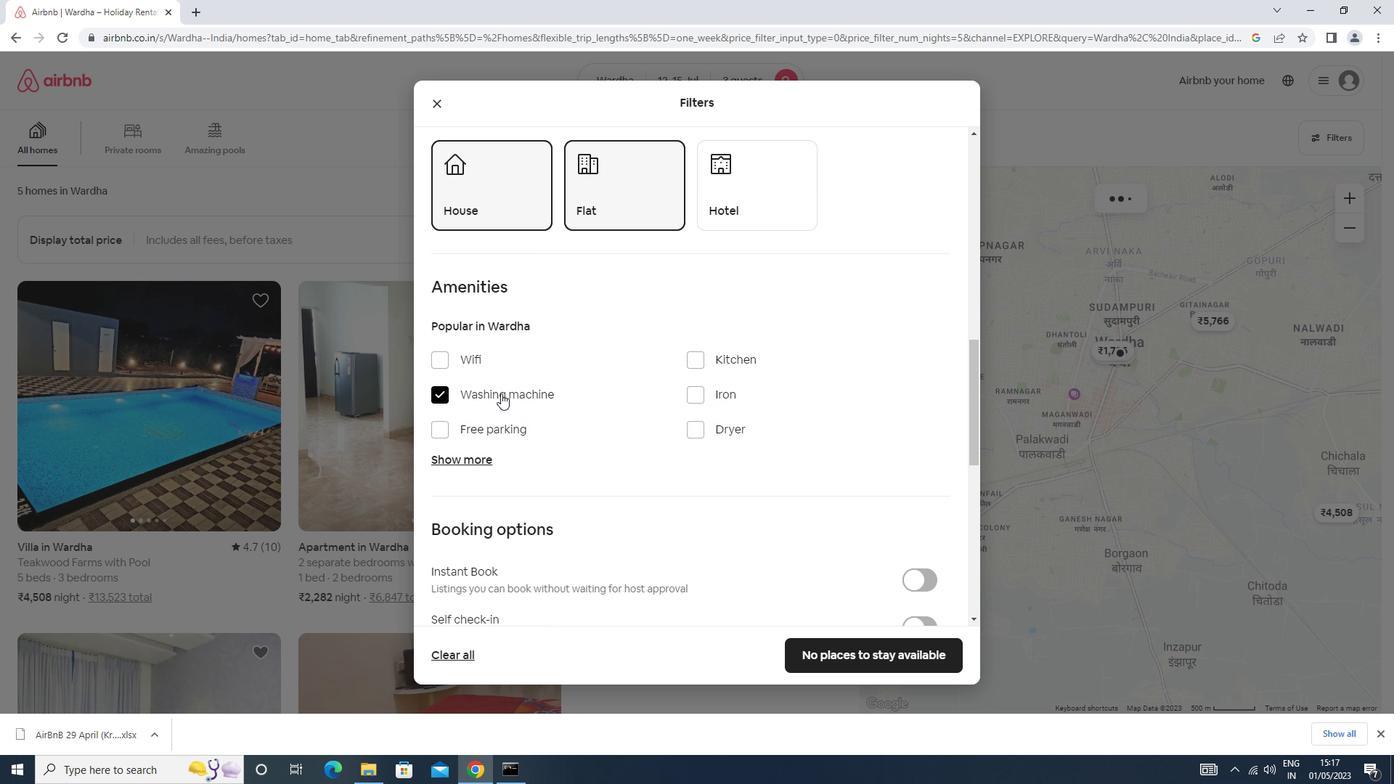 
Action: Mouse scrolled (502, 392) with delta (0, 0)
Screenshot: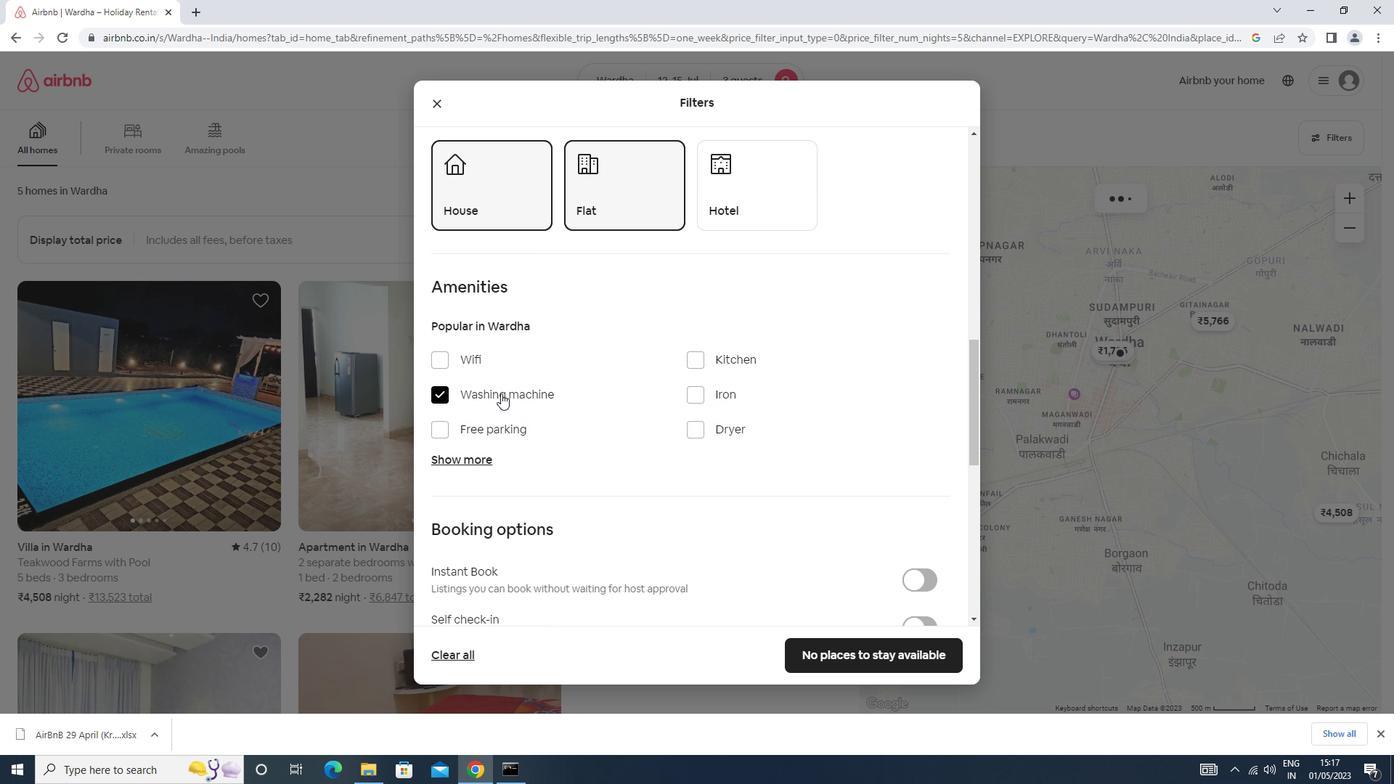 
Action: Mouse moved to (503, 395)
Screenshot: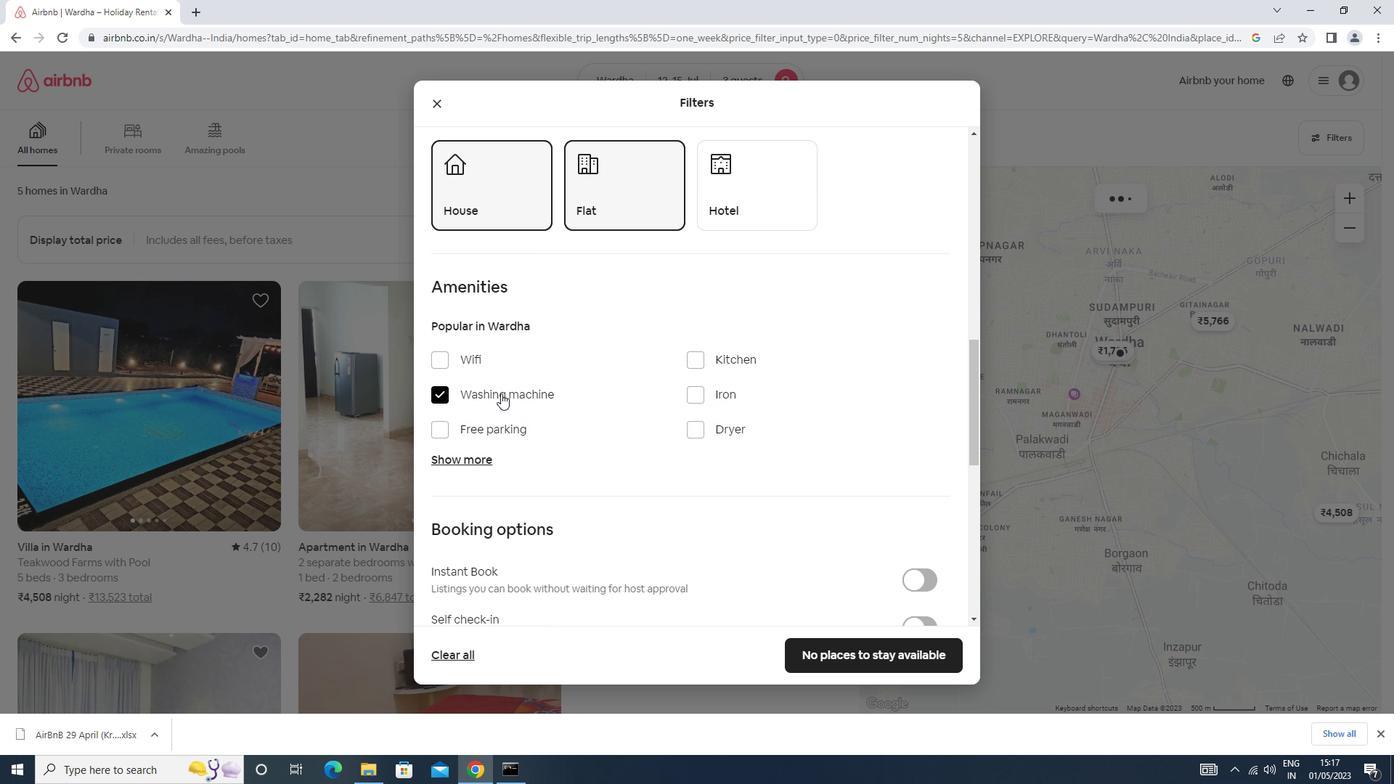 
Action: Mouse scrolled (503, 395) with delta (0, 0)
Screenshot: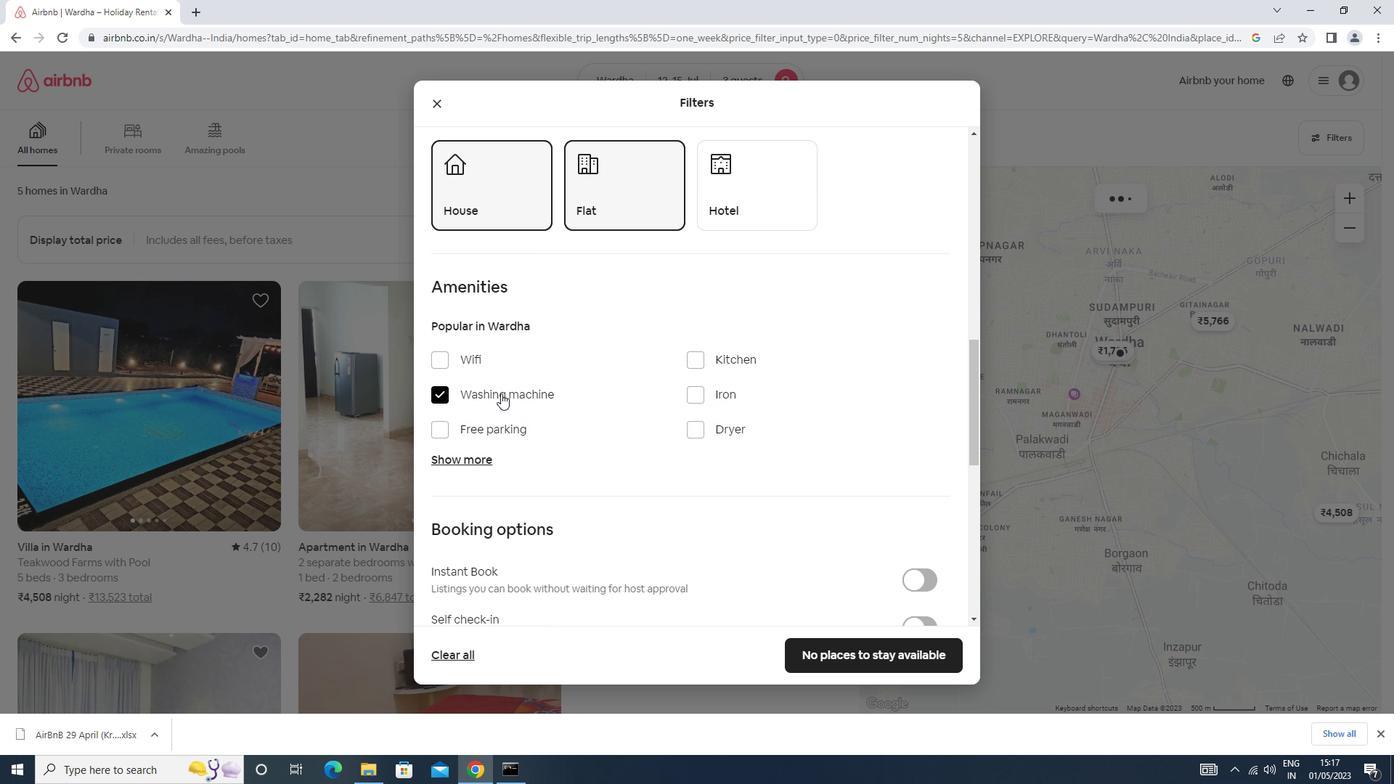 
Action: Mouse moved to (503, 396)
Screenshot: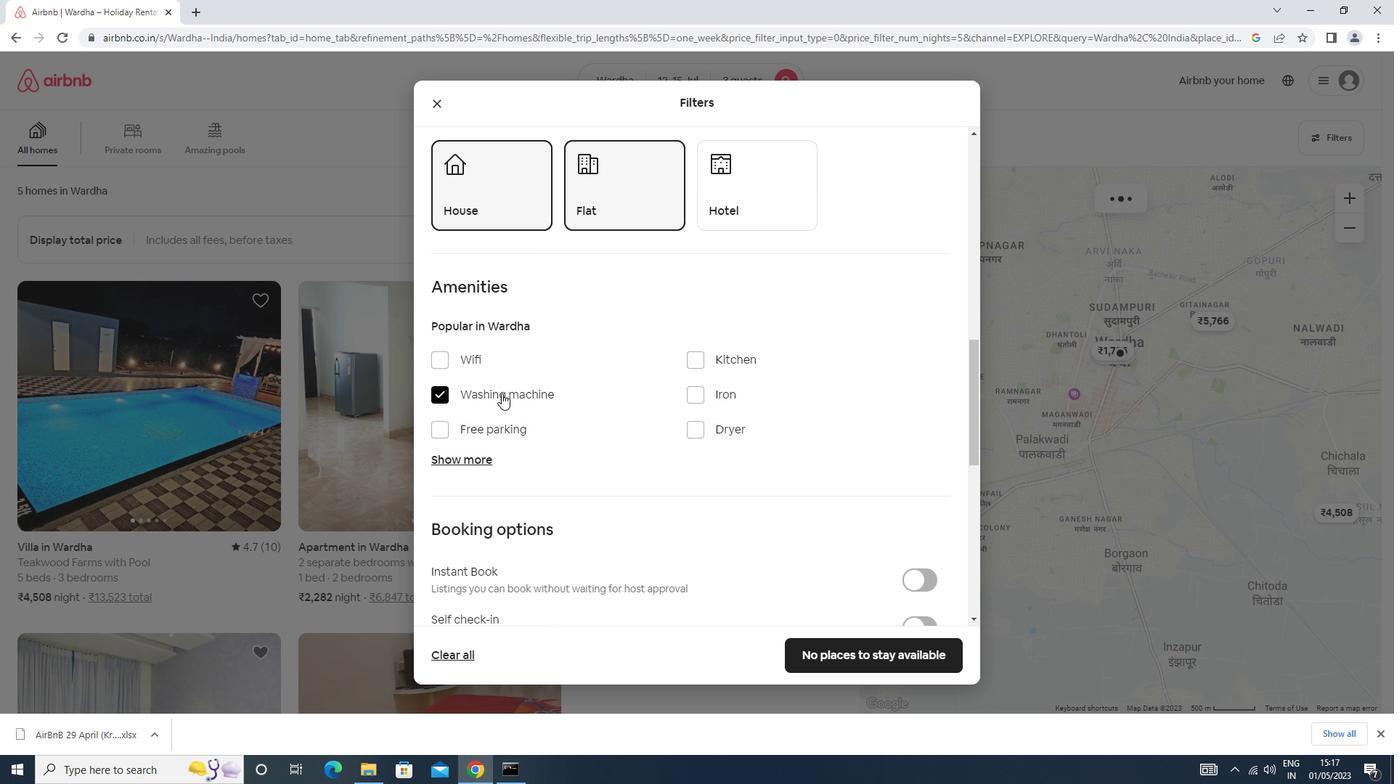 
Action: Mouse scrolled (503, 395) with delta (0, 0)
Screenshot: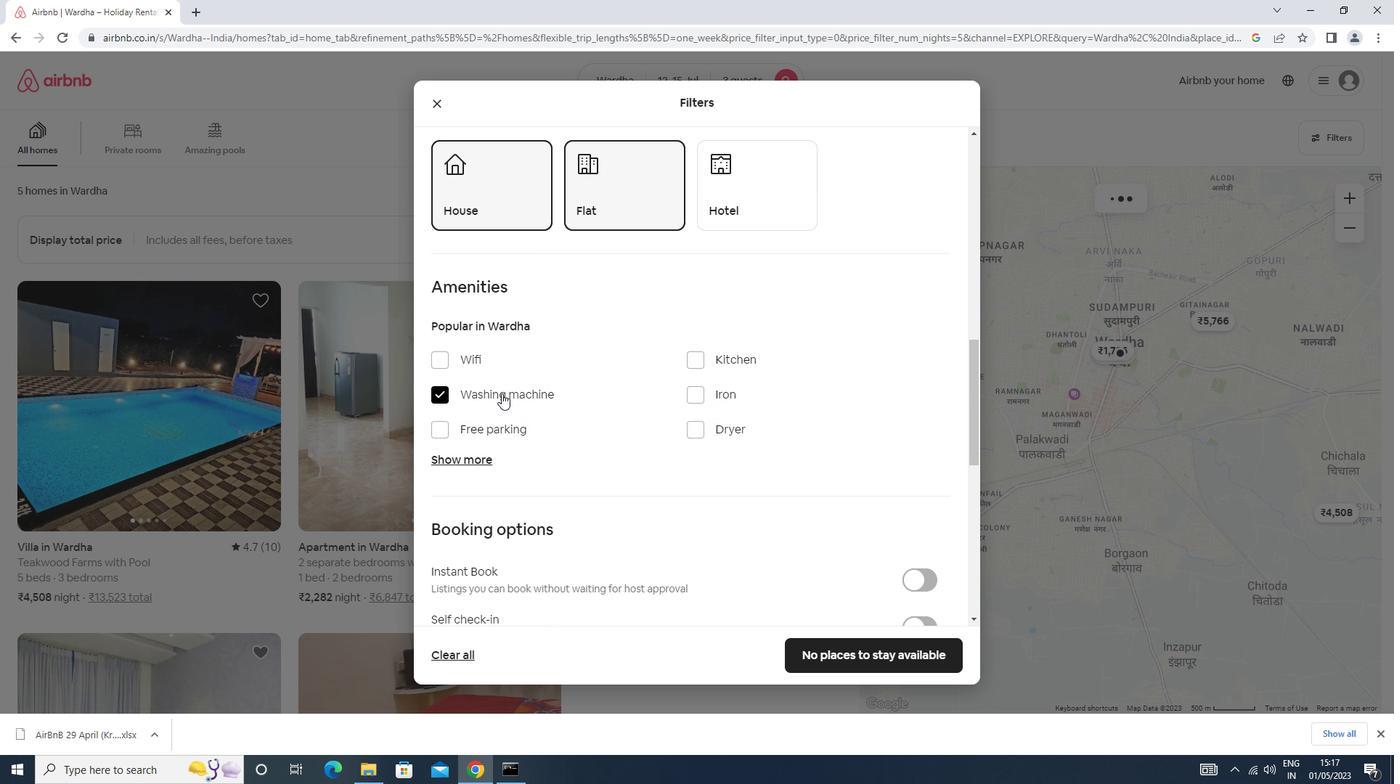 
Action: Mouse moved to (915, 334)
Screenshot: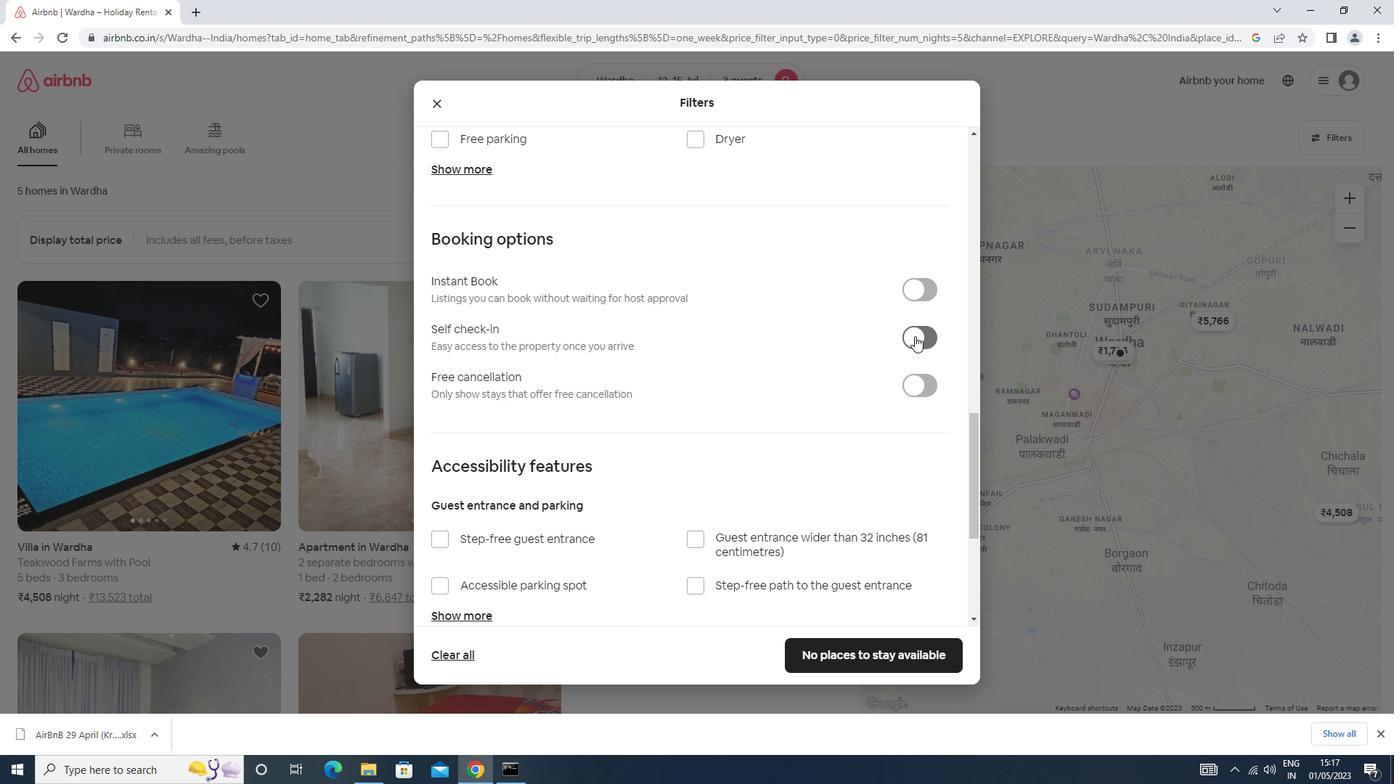 
Action: Mouse pressed left at (915, 334)
Screenshot: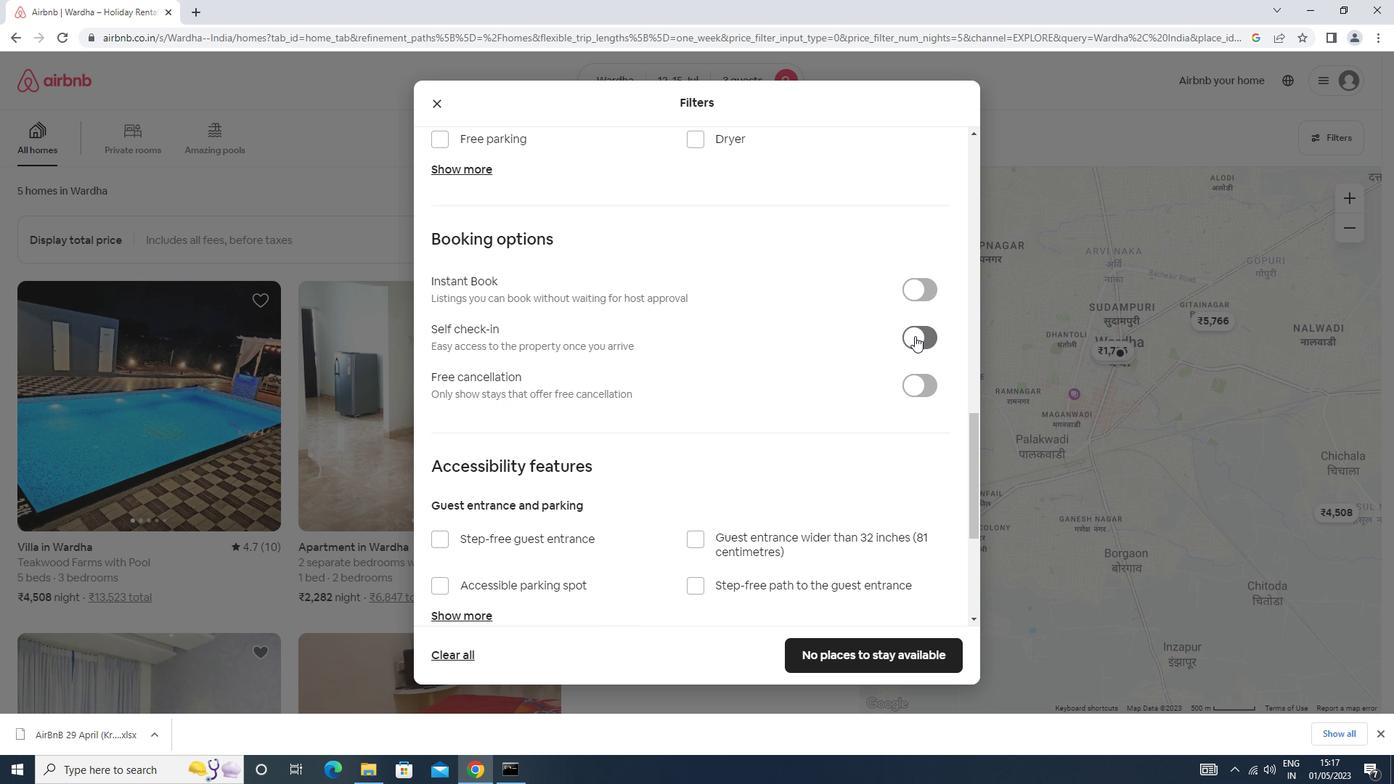 
Action: Mouse moved to (910, 343)
Screenshot: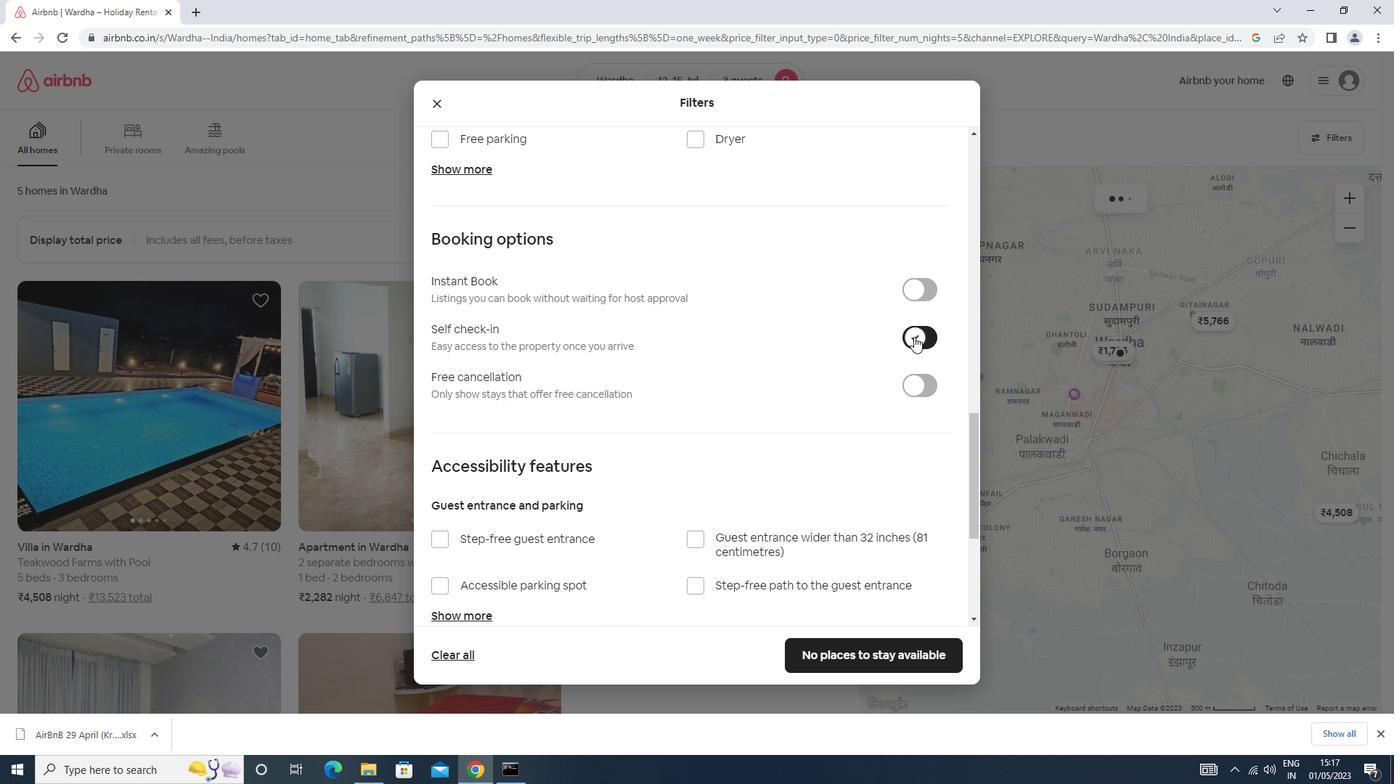 
Action: Mouse scrolled (910, 342) with delta (0, 0)
Screenshot: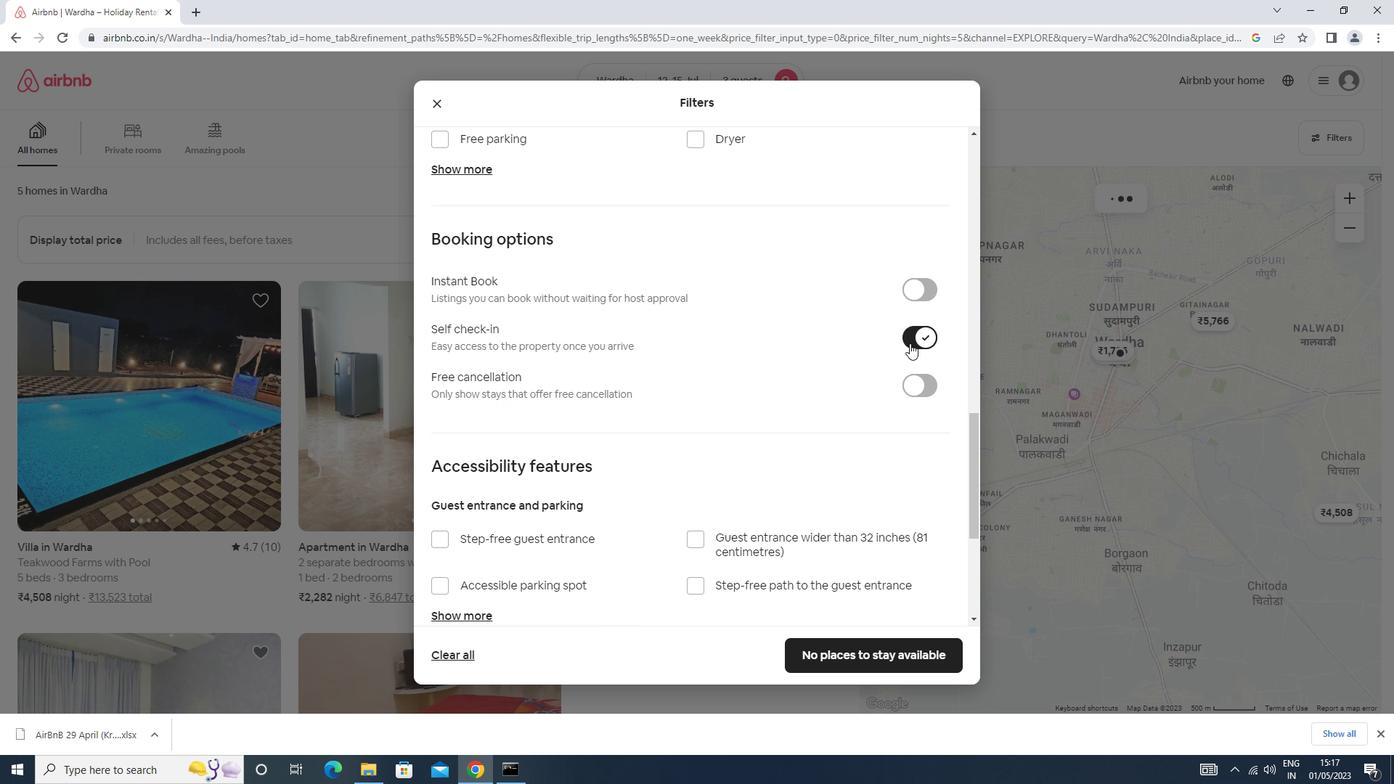 
Action: Mouse scrolled (910, 342) with delta (0, 0)
Screenshot: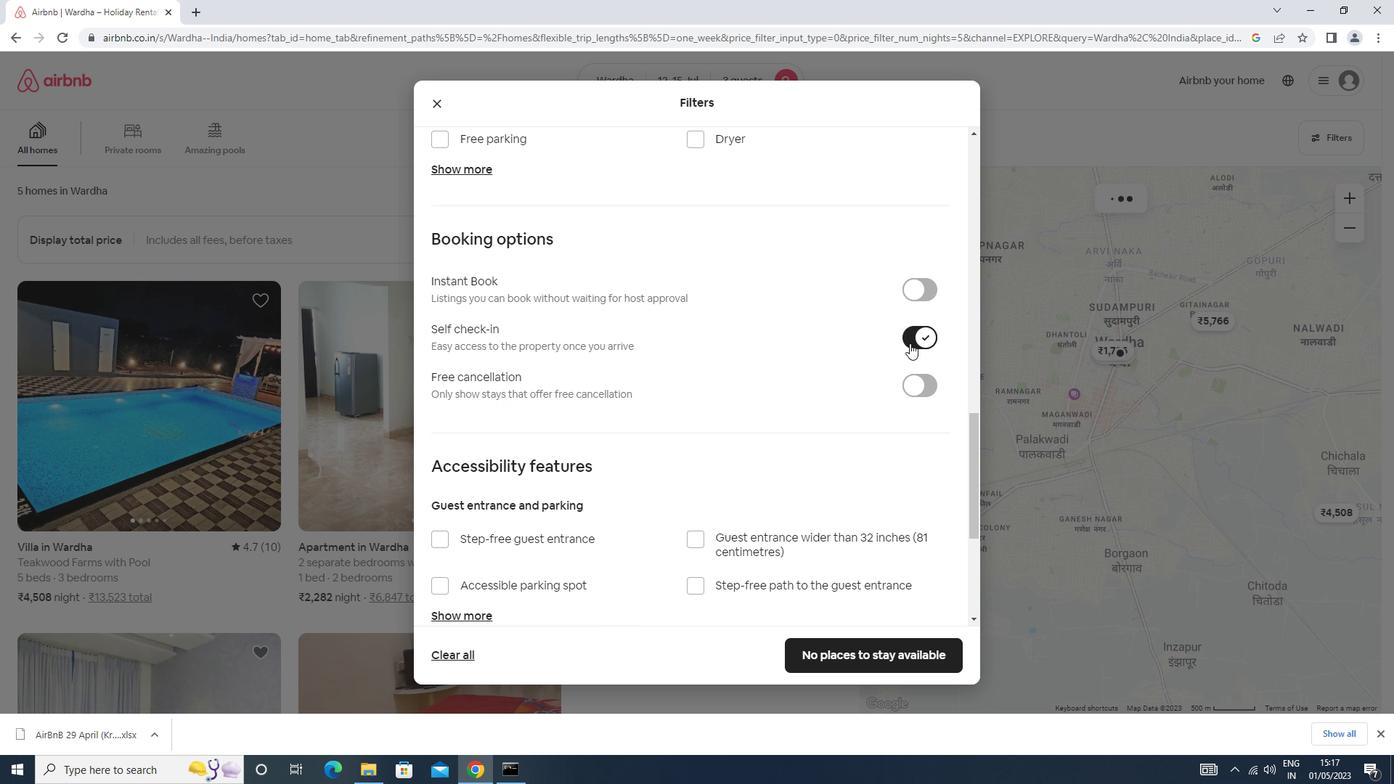 
Action: Mouse scrolled (910, 342) with delta (0, 0)
Screenshot: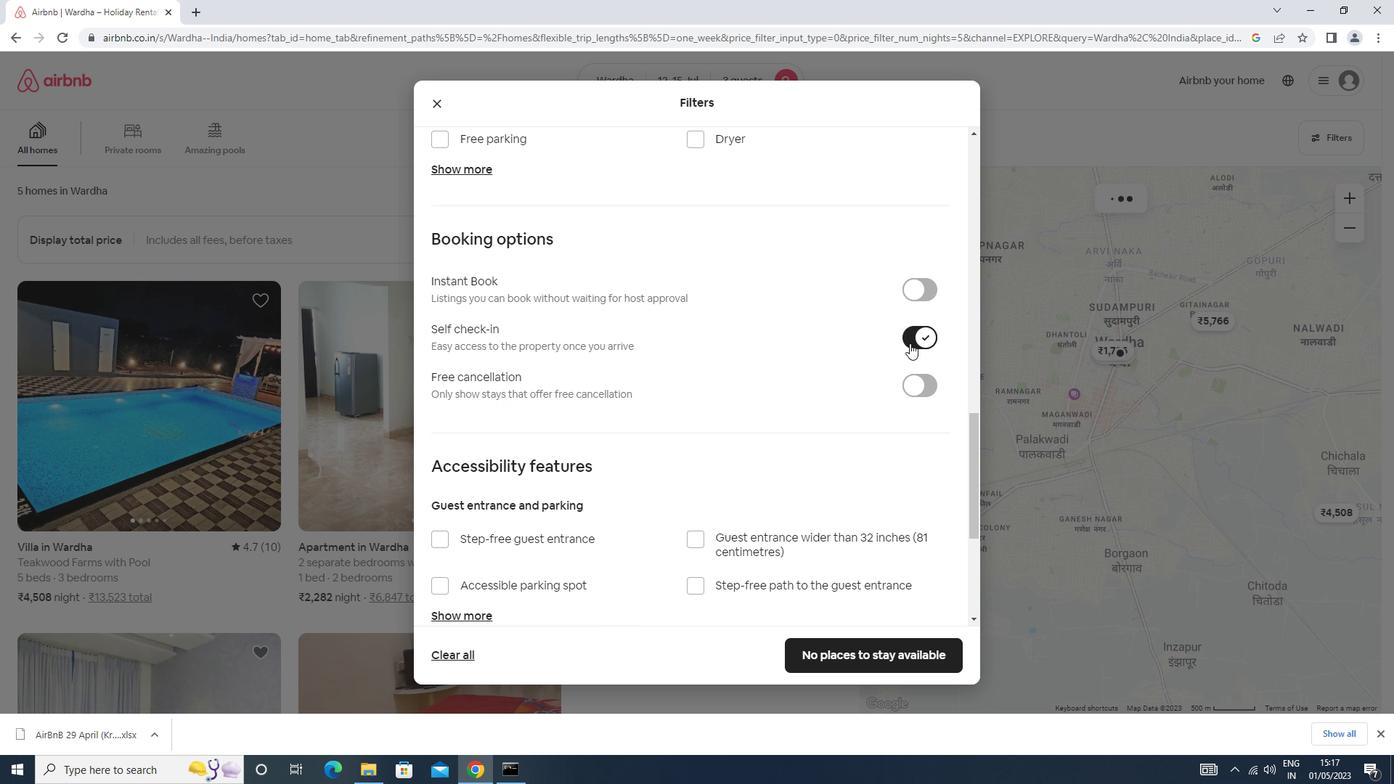 
Action: Mouse scrolled (910, 342) with delta (0, 0)
Screenshot: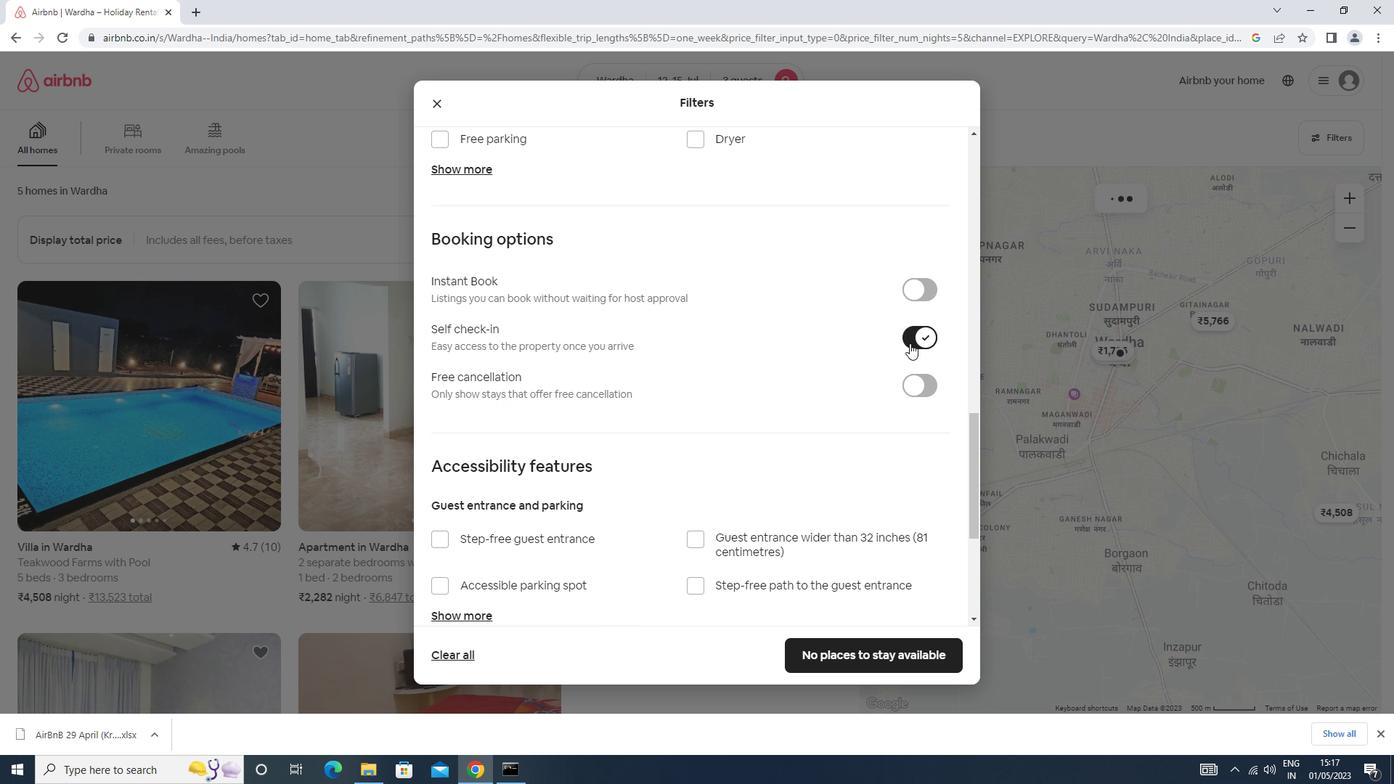 
Action: Mouse scrolled (910, 342) with delta (0, 0)
Screenshot: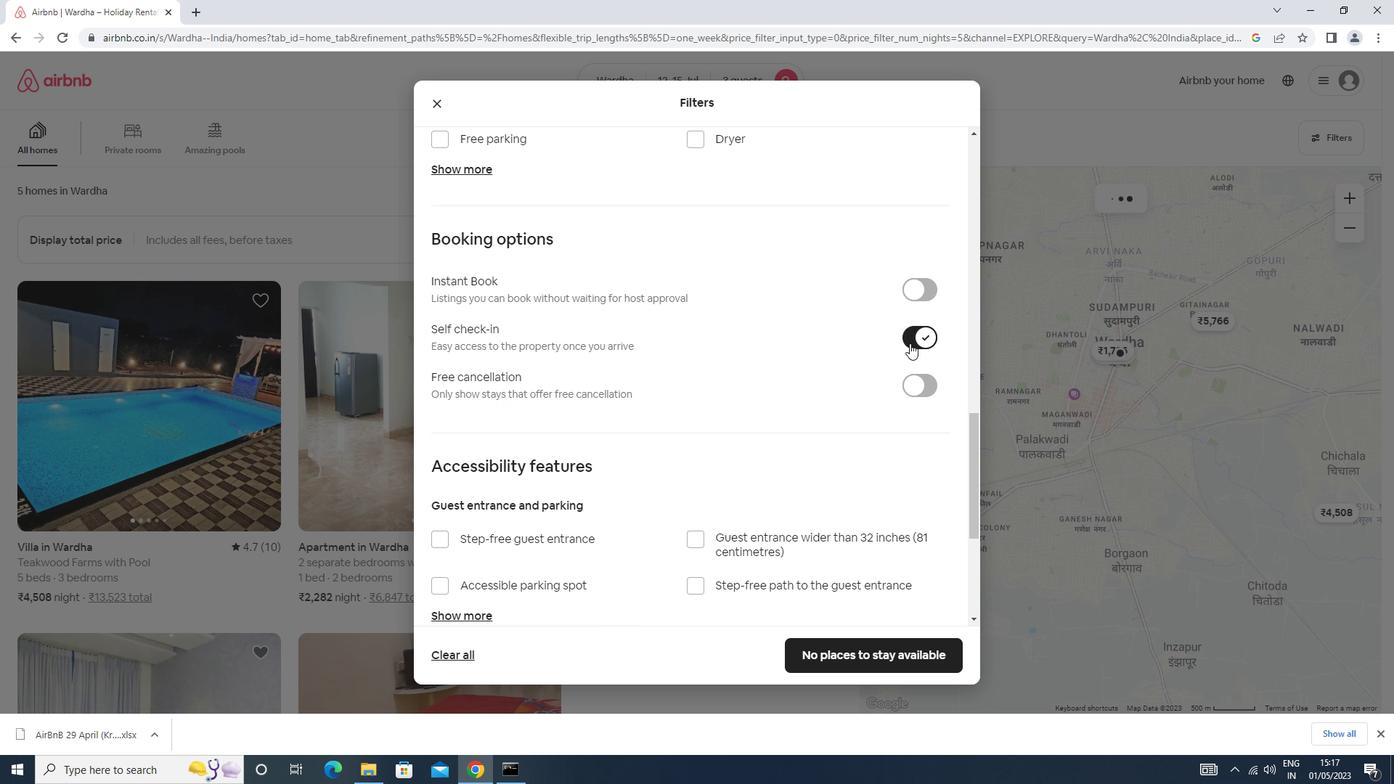 
Action: Mouse scrolled (910, 342) with delta (0, 0)
Screenshot: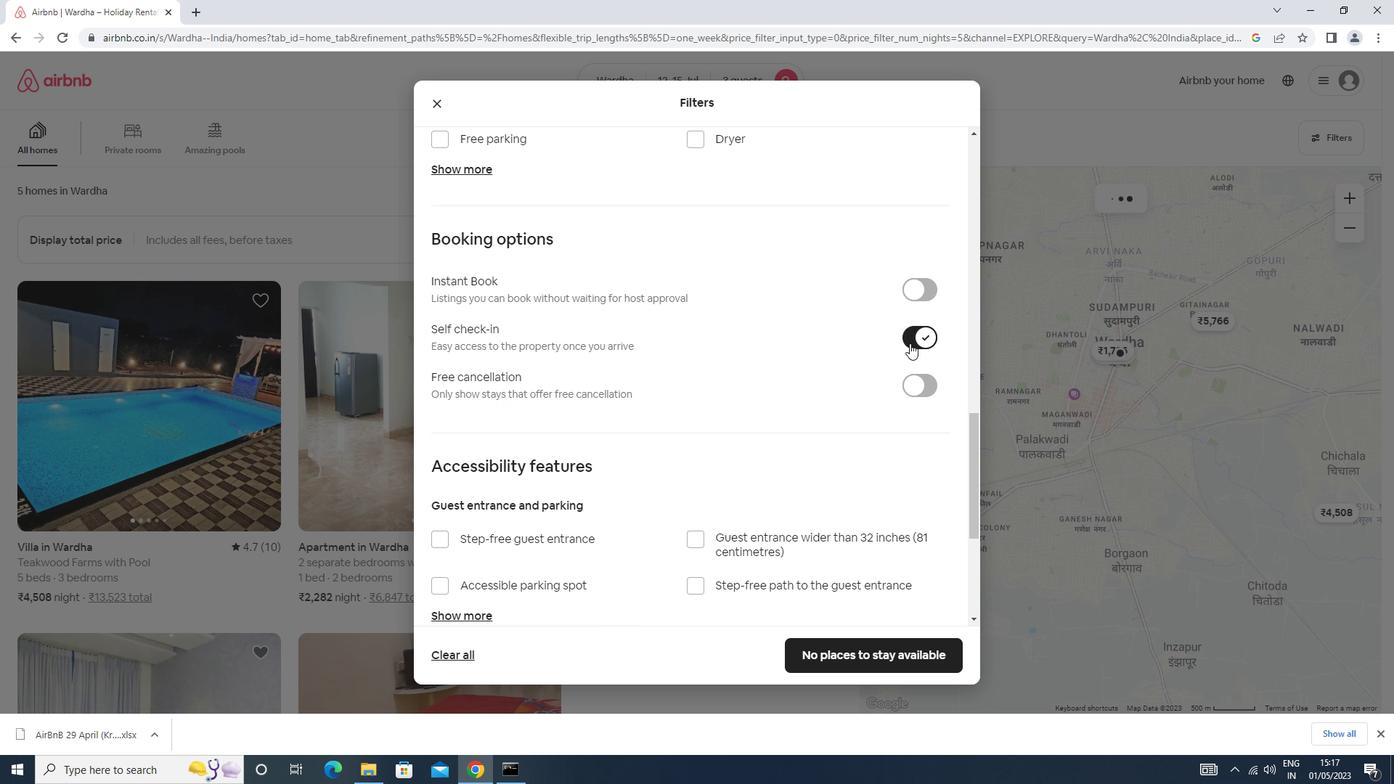 
Action: Mouse moved to (471, 584)
Screenshot: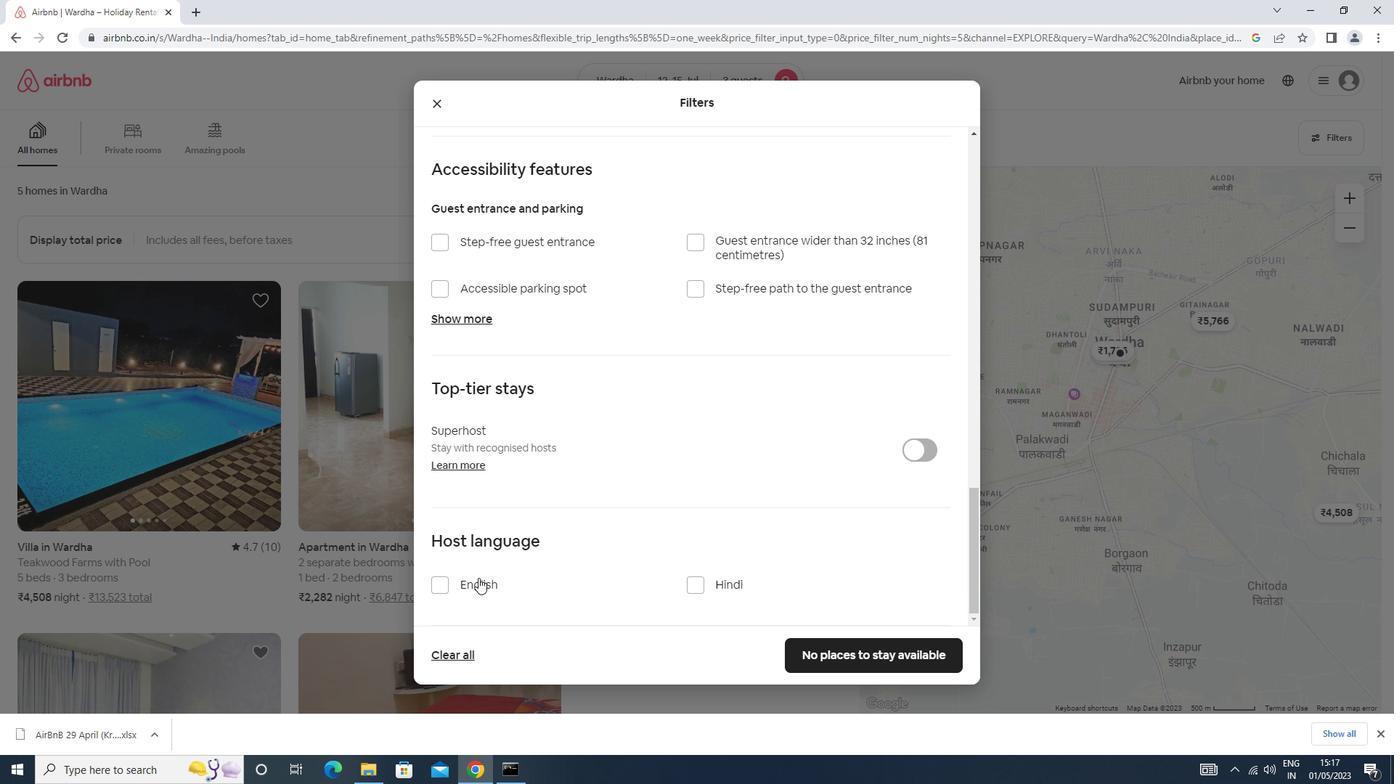 
Action: Mouse pressed left at (471, 584)
Screenshot: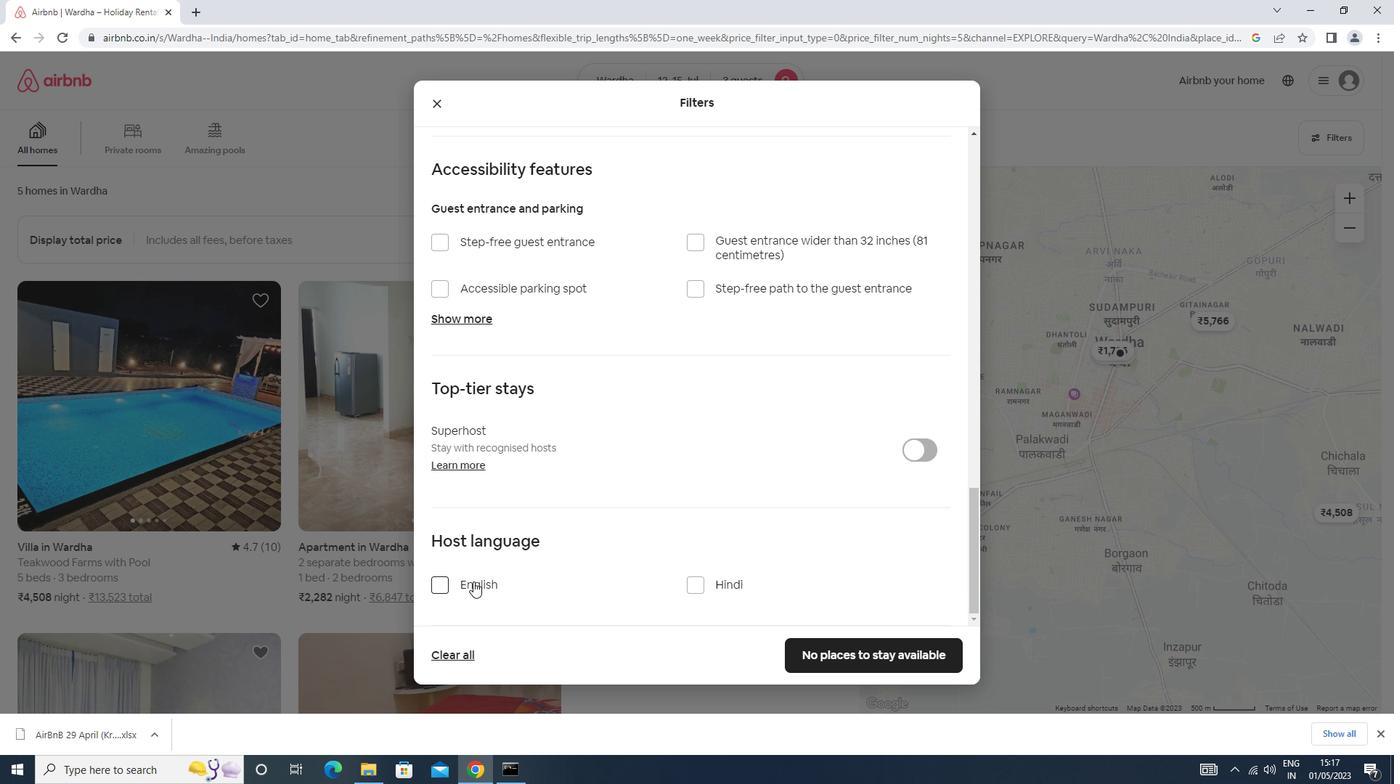 
Action: Mouse moved to (876, 649)
Screenshot: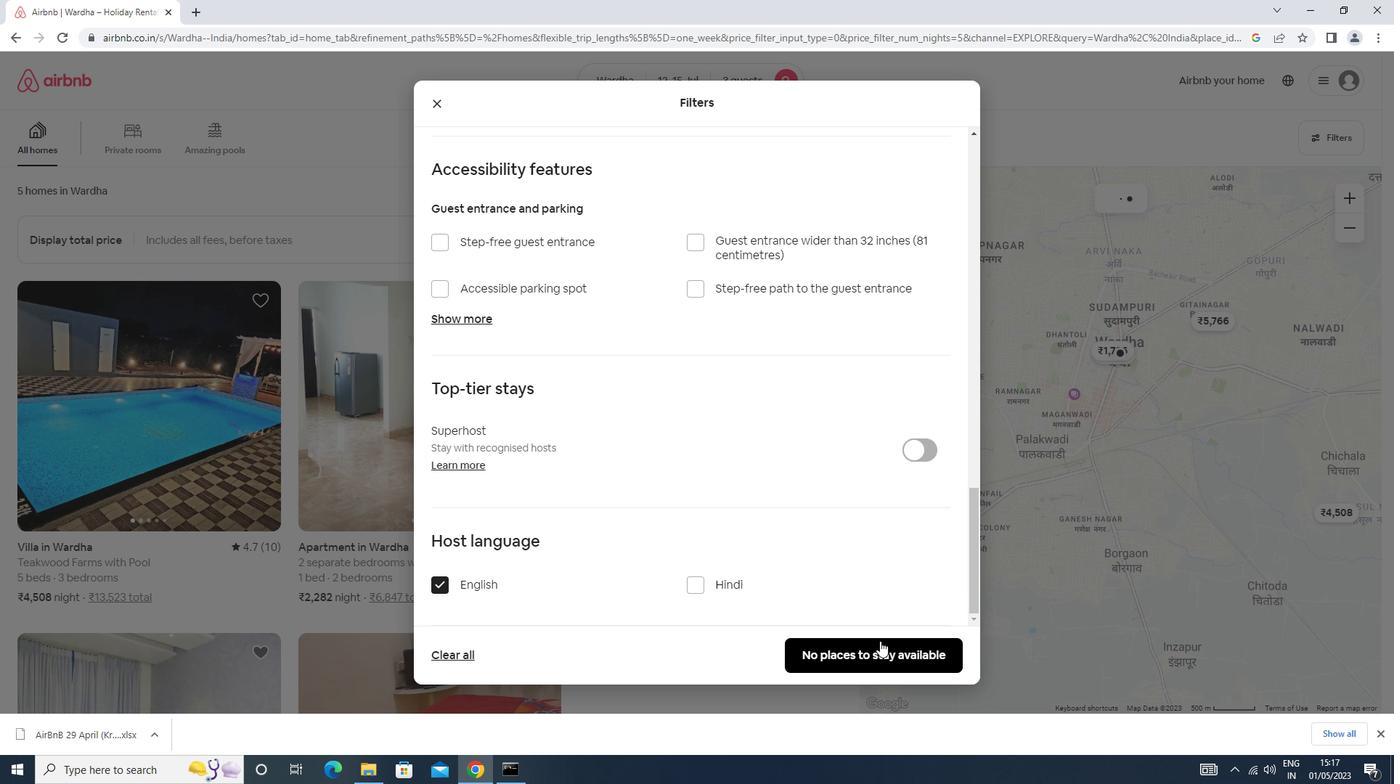 
Action: Mouse pressed left at (876, 649)
Screenshot: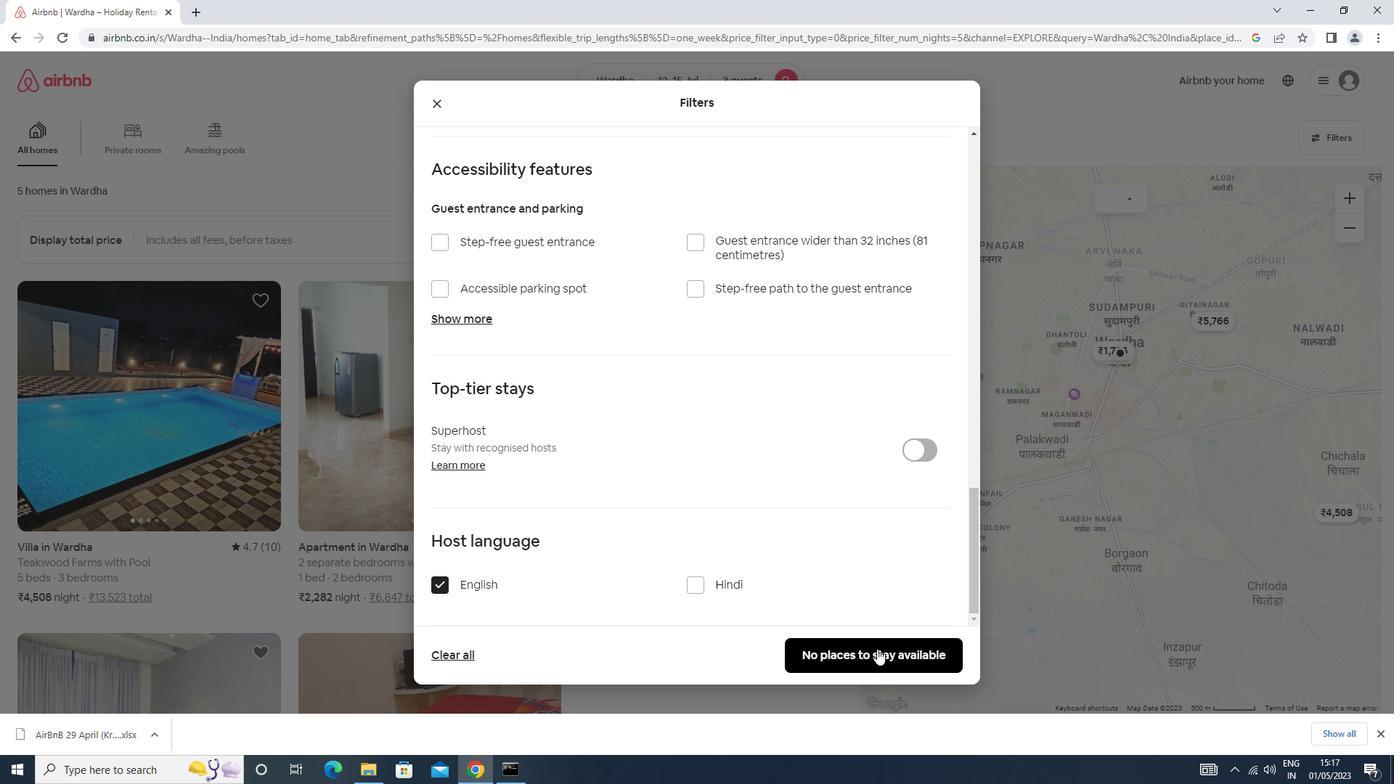 
Action: Mouse moved to (877, 649)
Screenshot: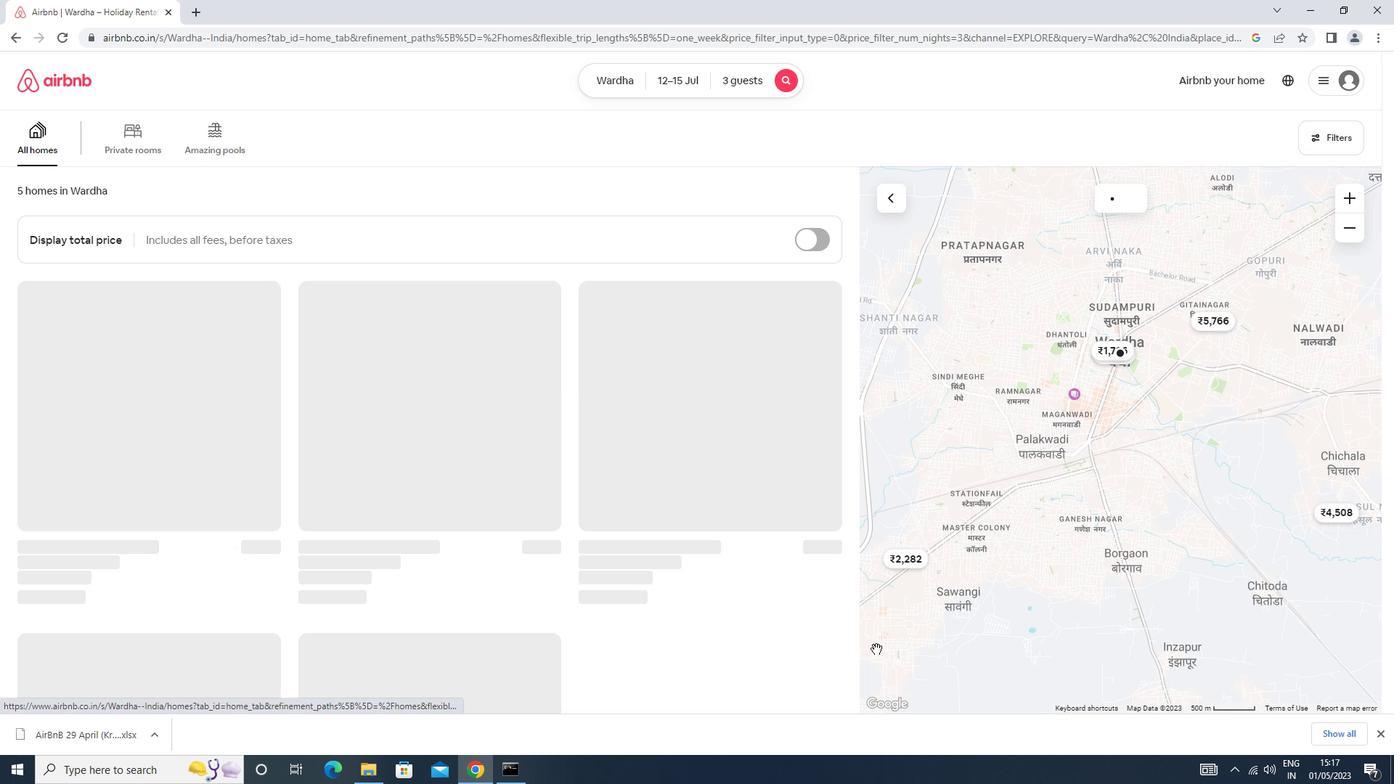 
